Task: Find a one-way flight from Elko to Rock Springs for 9 passengers in economy class on August 5, using specific filters for airlines, bags, and times.
Action: Mouse moved to (376, 343)
Screenshot: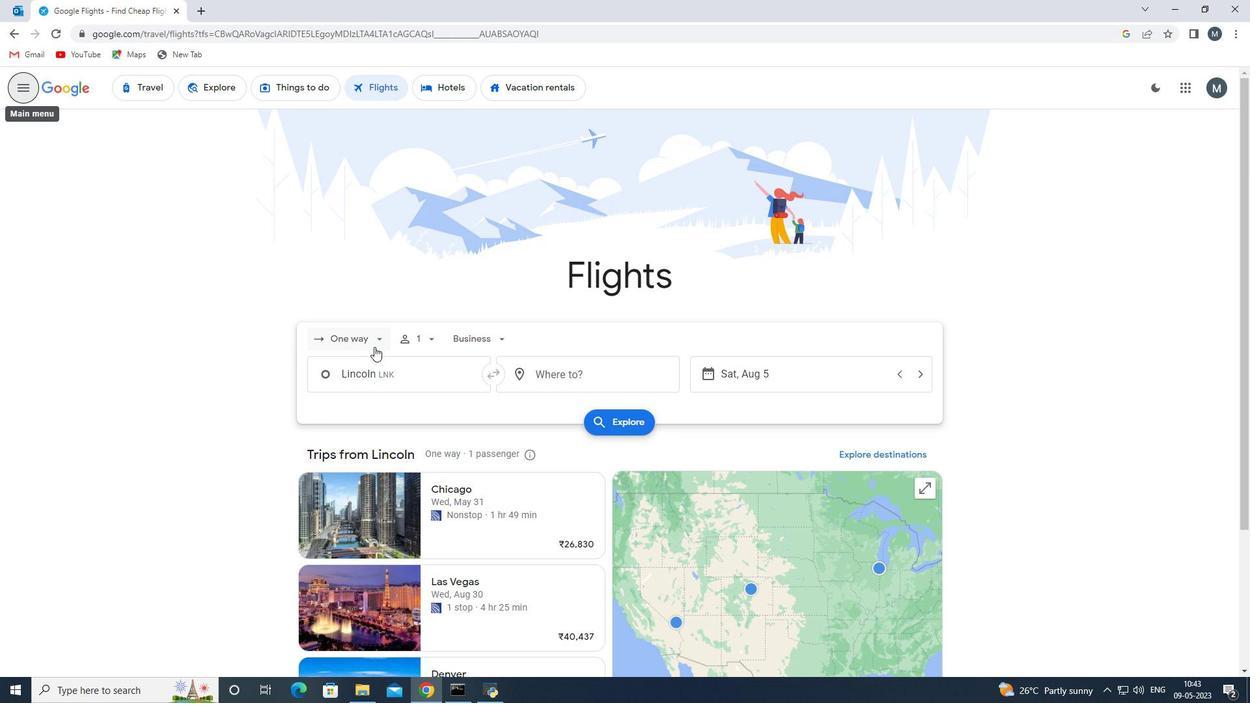 
Action: Mouse pressed left at (376, 343)
Screenshot: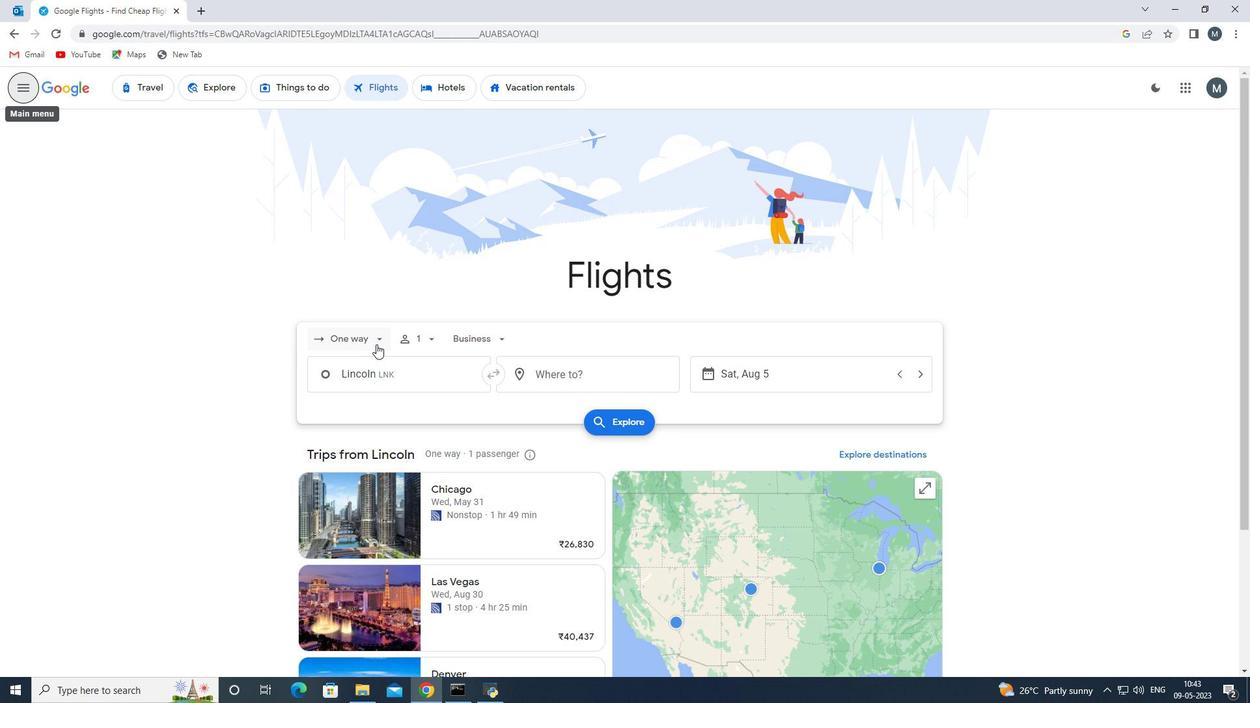 
Action: Mouse moved to (381, 398)
Screenshot: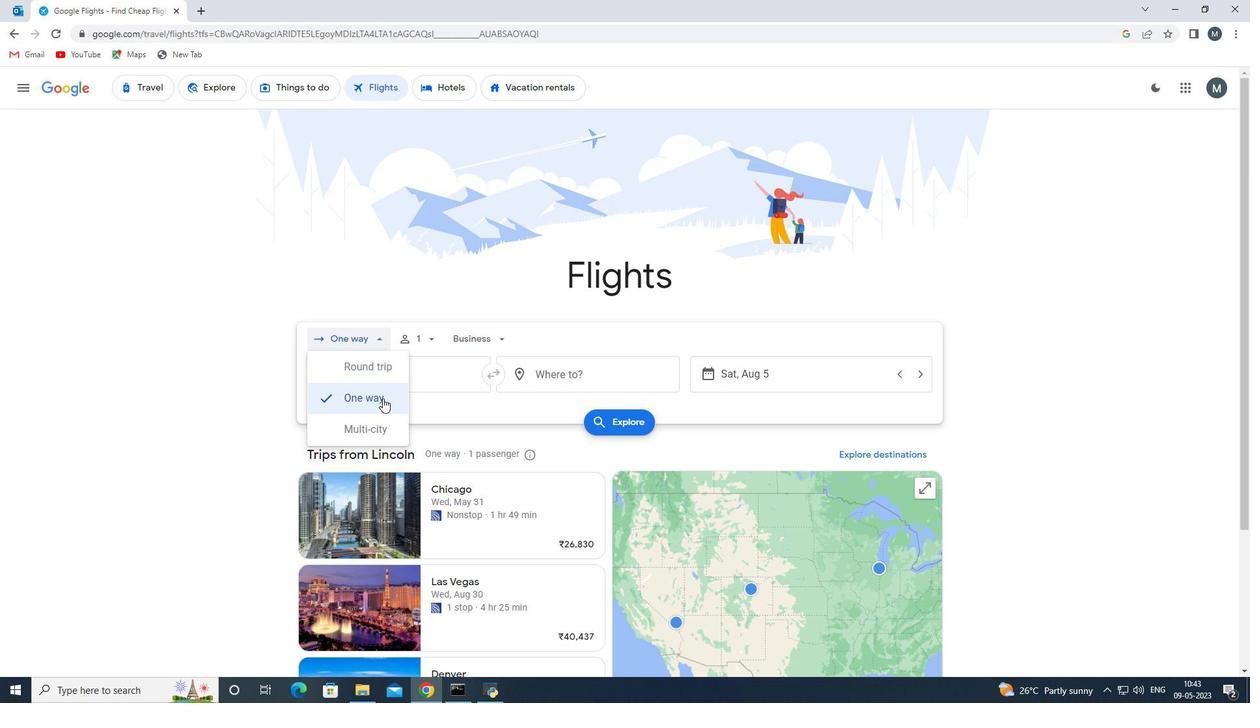 
Action: Mouse pressed left at (381, 398)
Screenshot: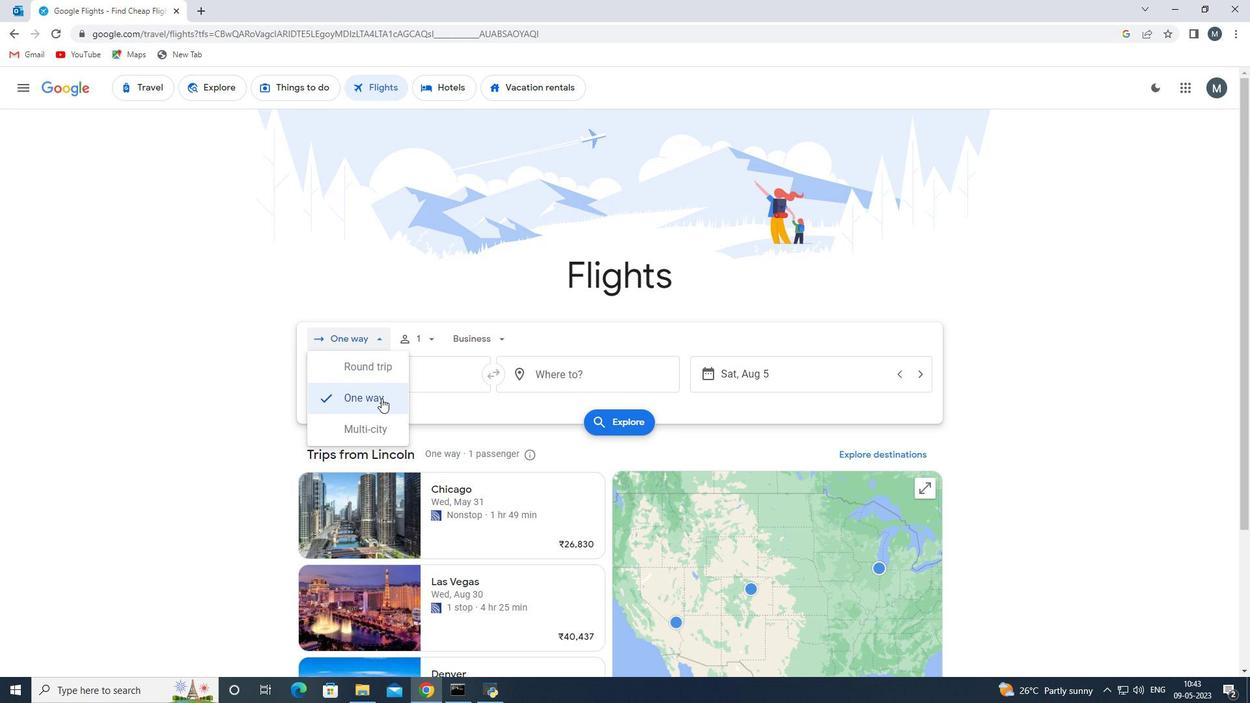 
Action: Mouse moved to (427, 336)
Screenshot: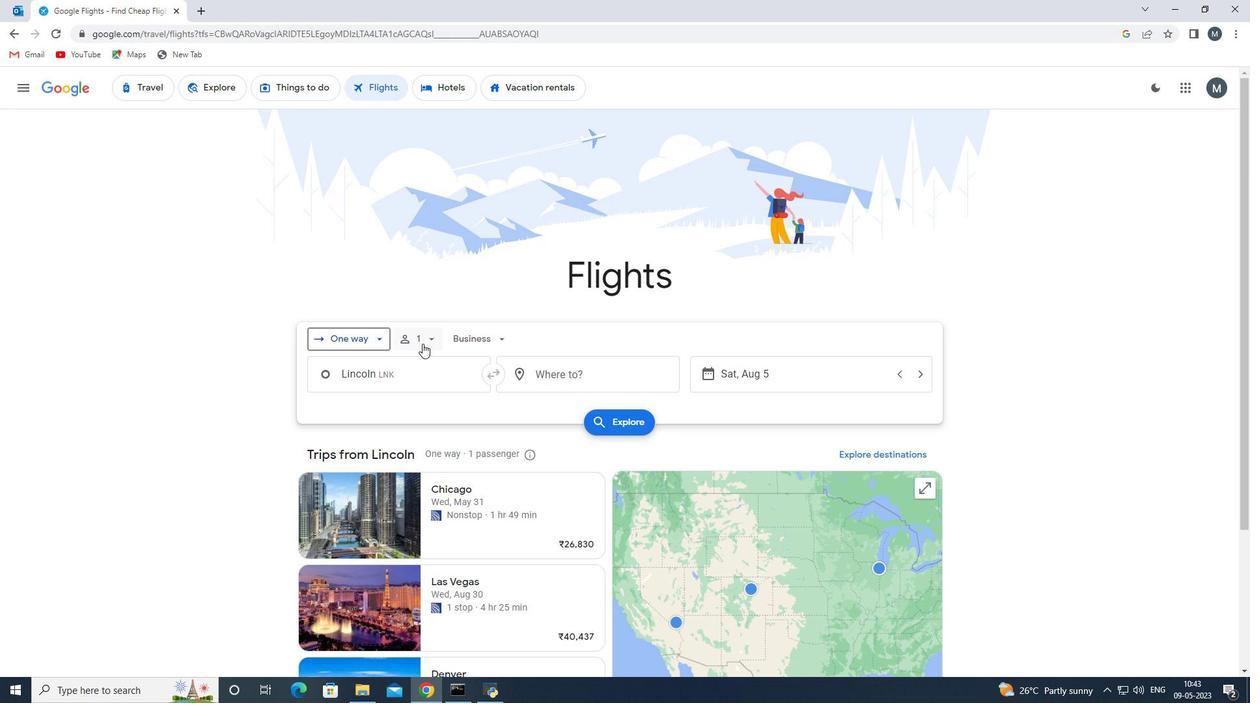 
Action: Mouse pressed left at (427, 336)
Screenshot: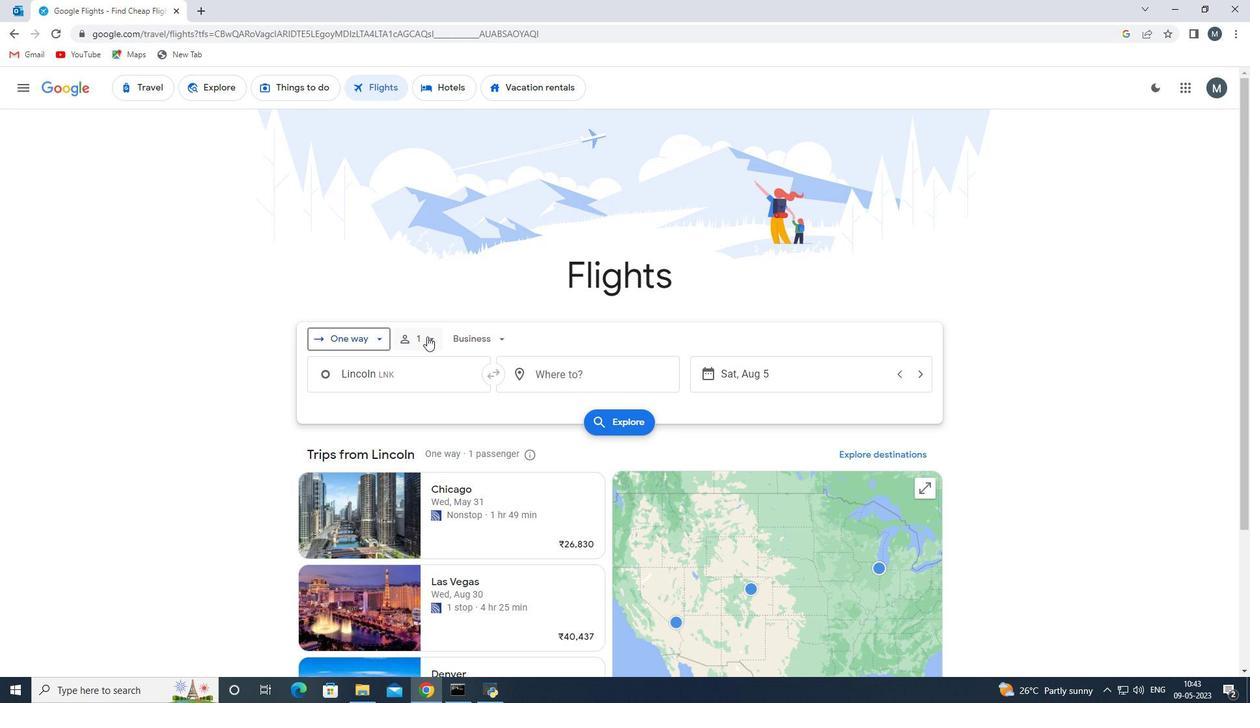 
Action: Mouse moved to (539, 377)
Screenshot: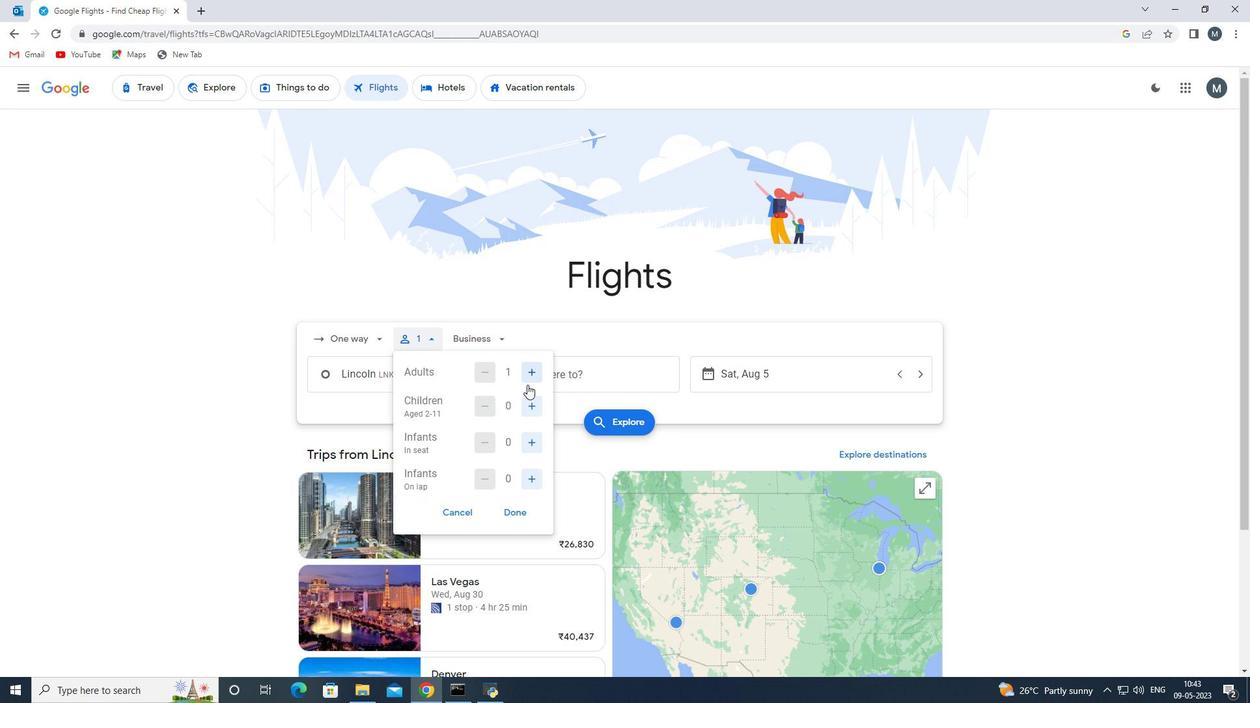 
Action: Mouse pressed left at (539, 377)
Screenshot: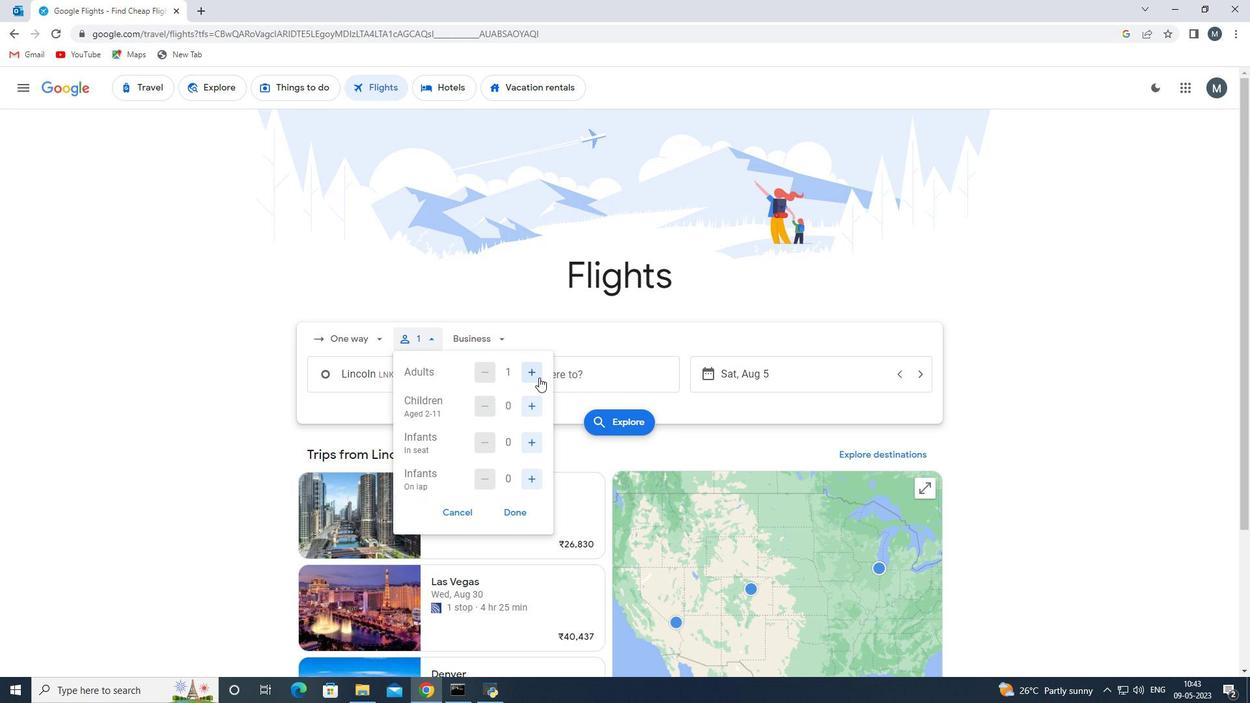 
Action: Mouse pressed left at (539, 377)
Screenshot: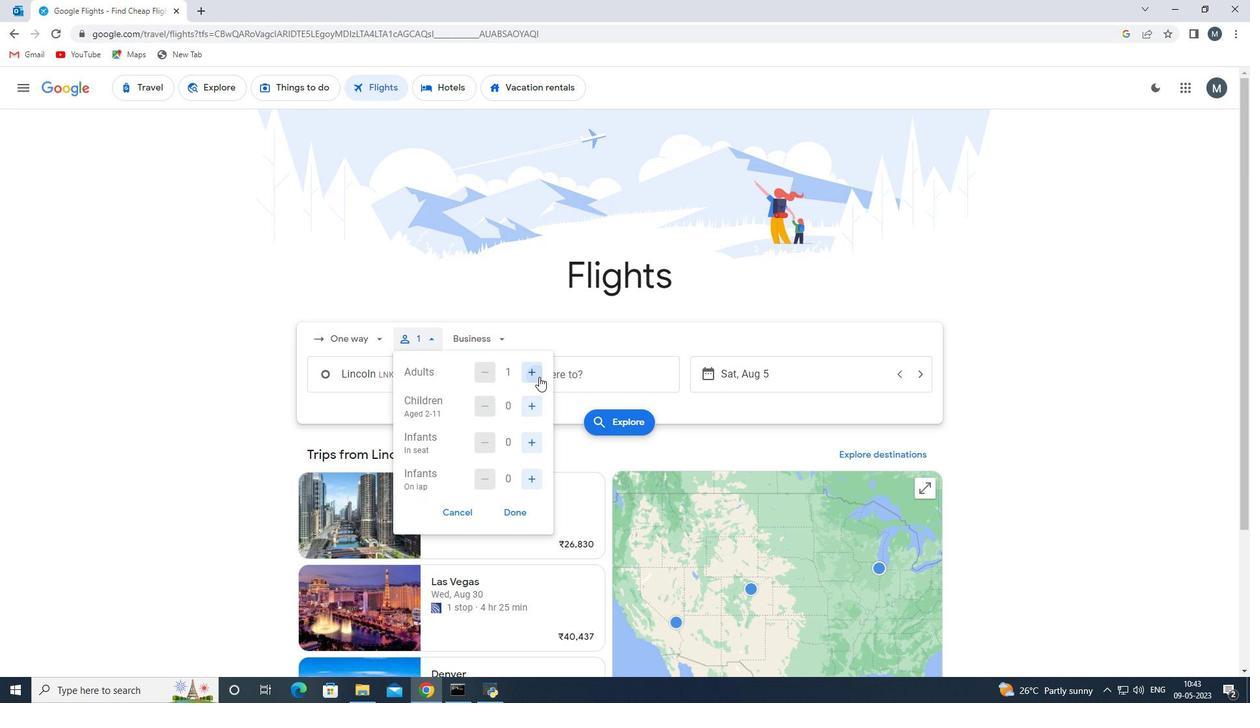 
Action: Mouse pressed left at (539, 377)
Screenshot: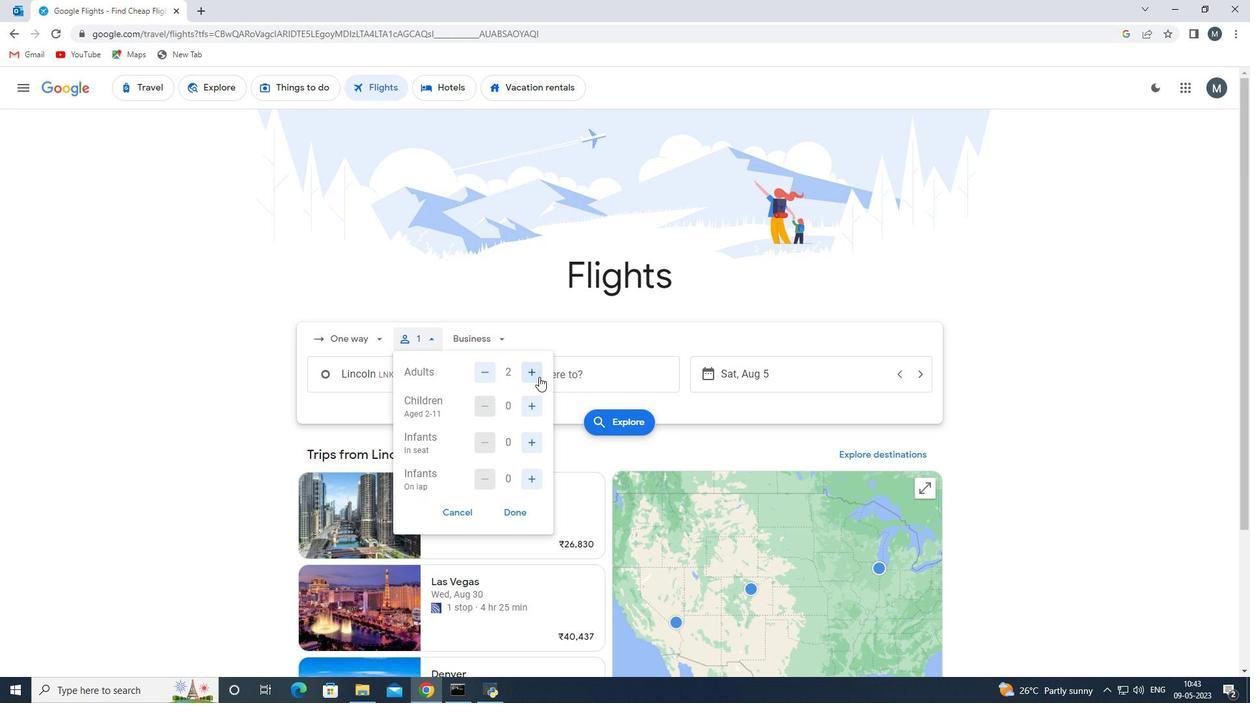 
Action: Mouse moved to (539, 376)
Screenshot: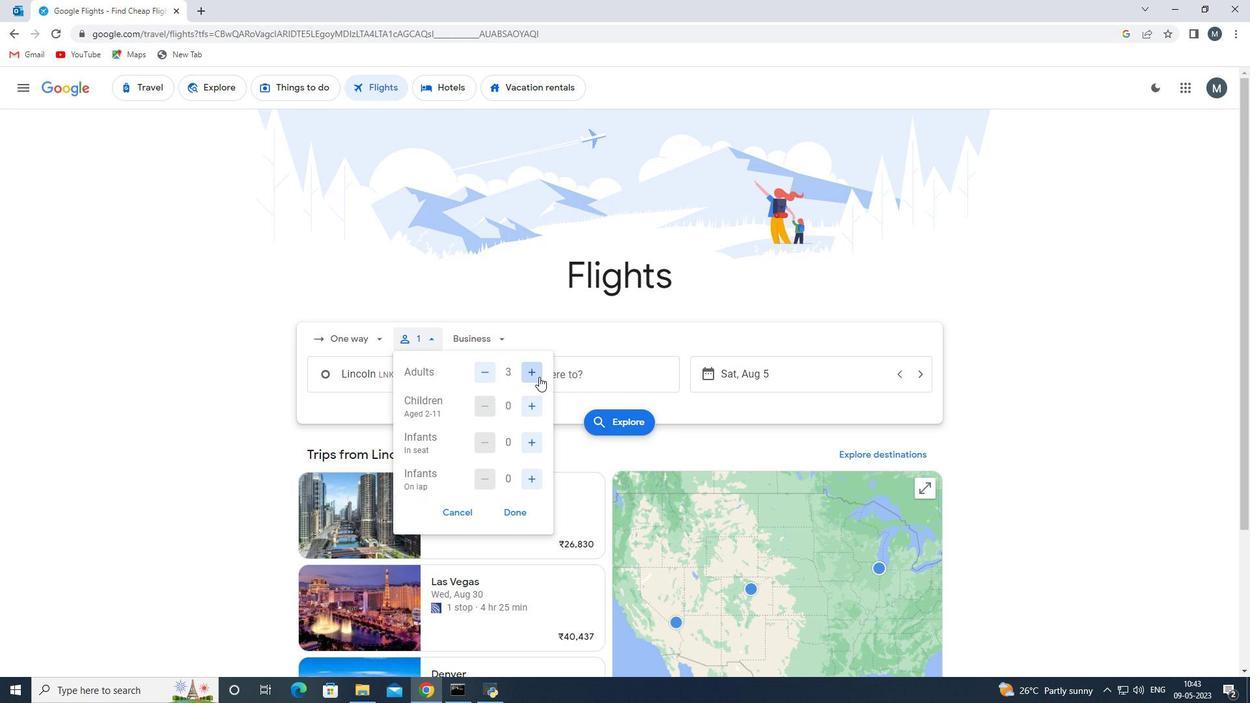 
Action: Mouse pressed left at (539, 376)
Screenshot: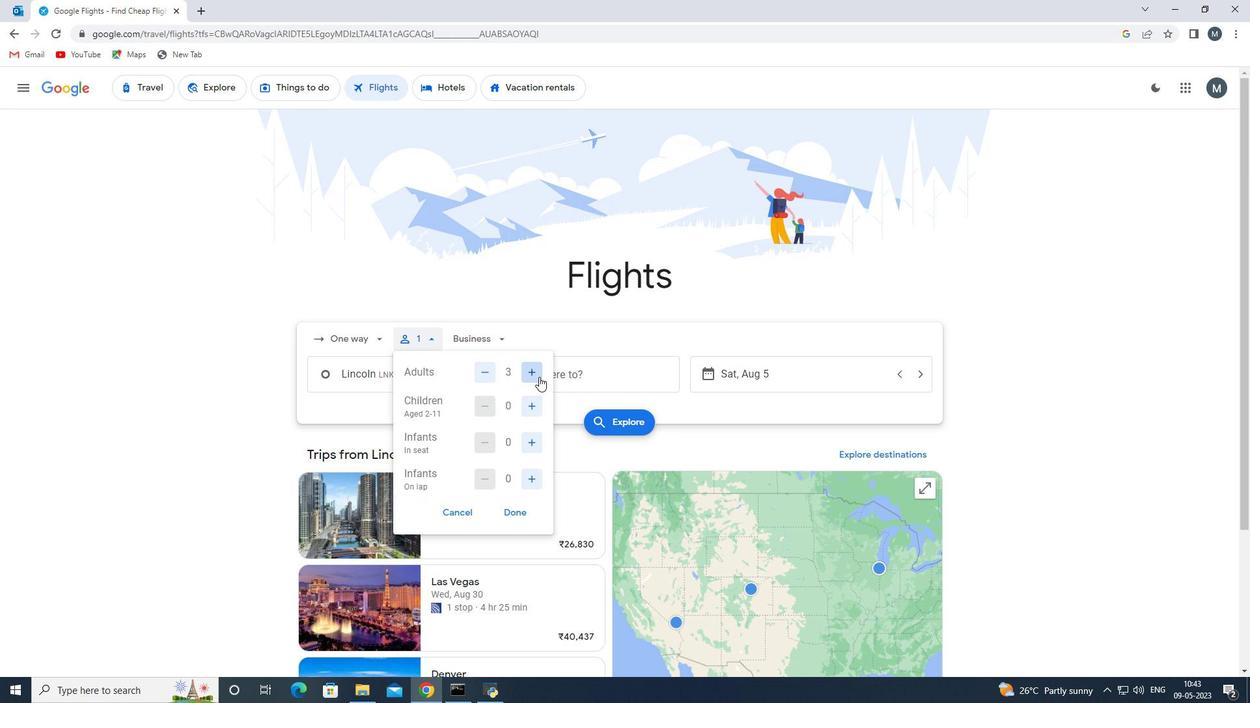 
Action: Mouse moved to (536, 414)
Screenshot: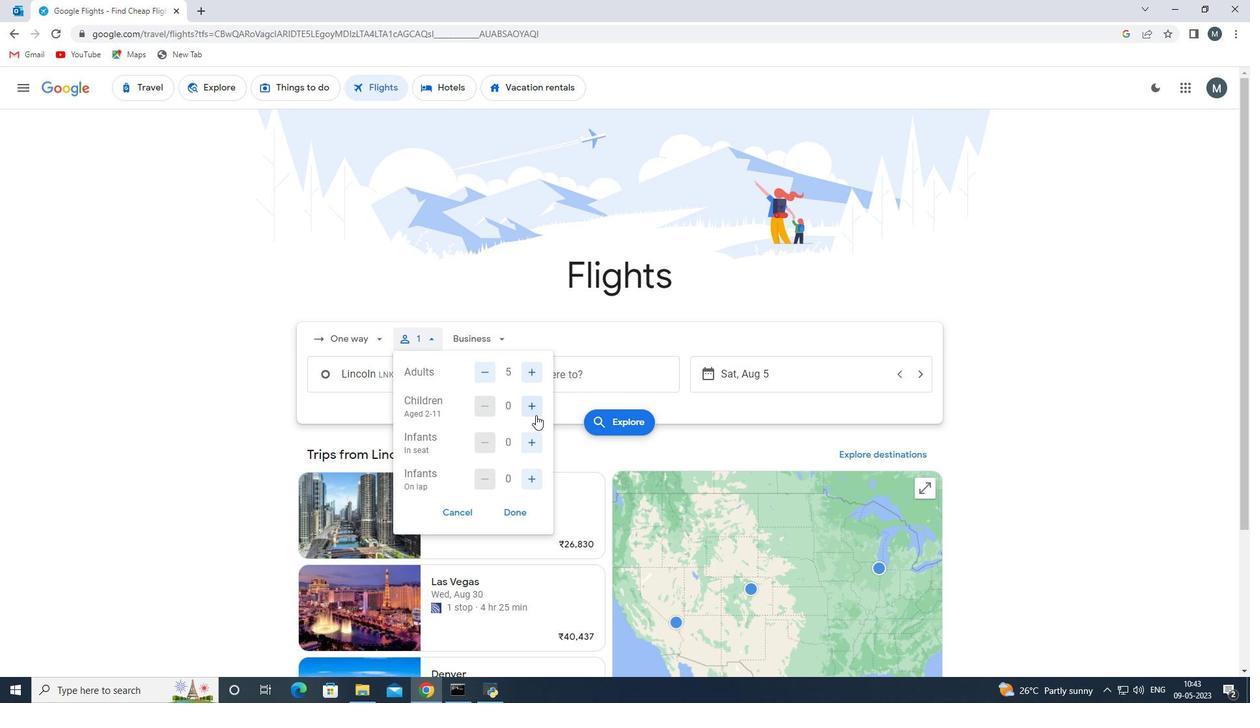 
Action: Mouse pressed left at (536, 414)
Screenshot: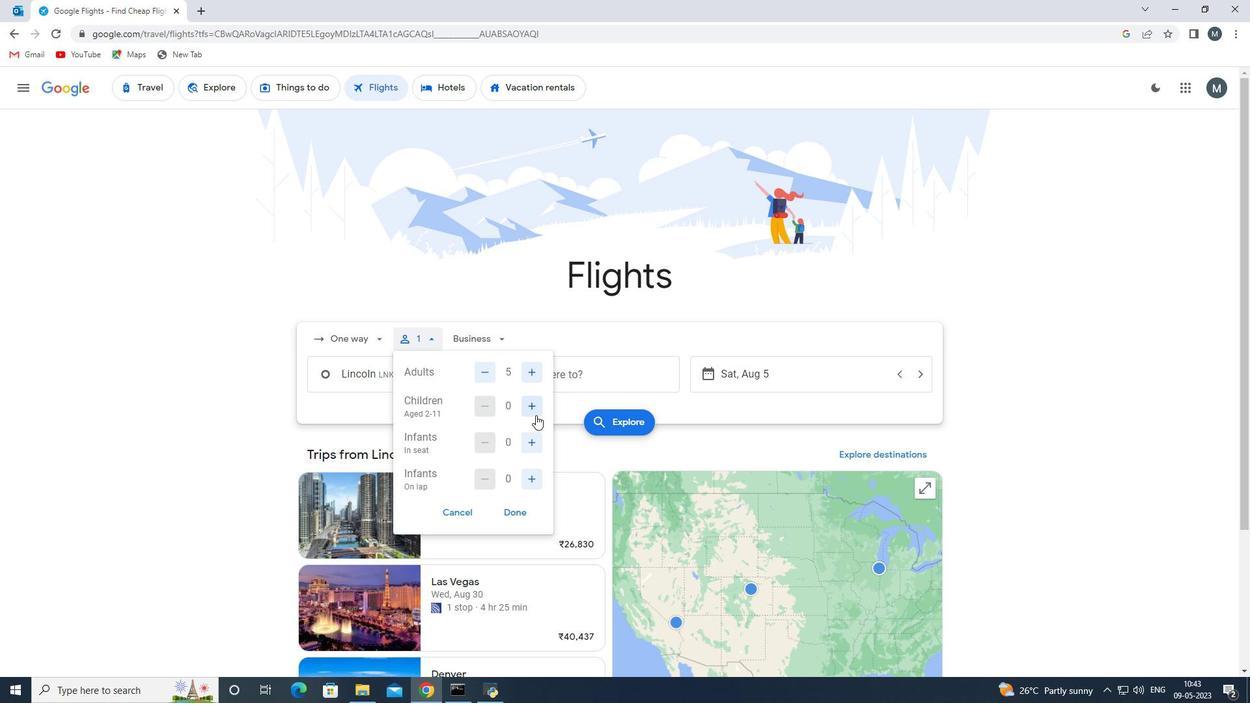 
Action: Mouse moved to (536, 412)
Screenshot: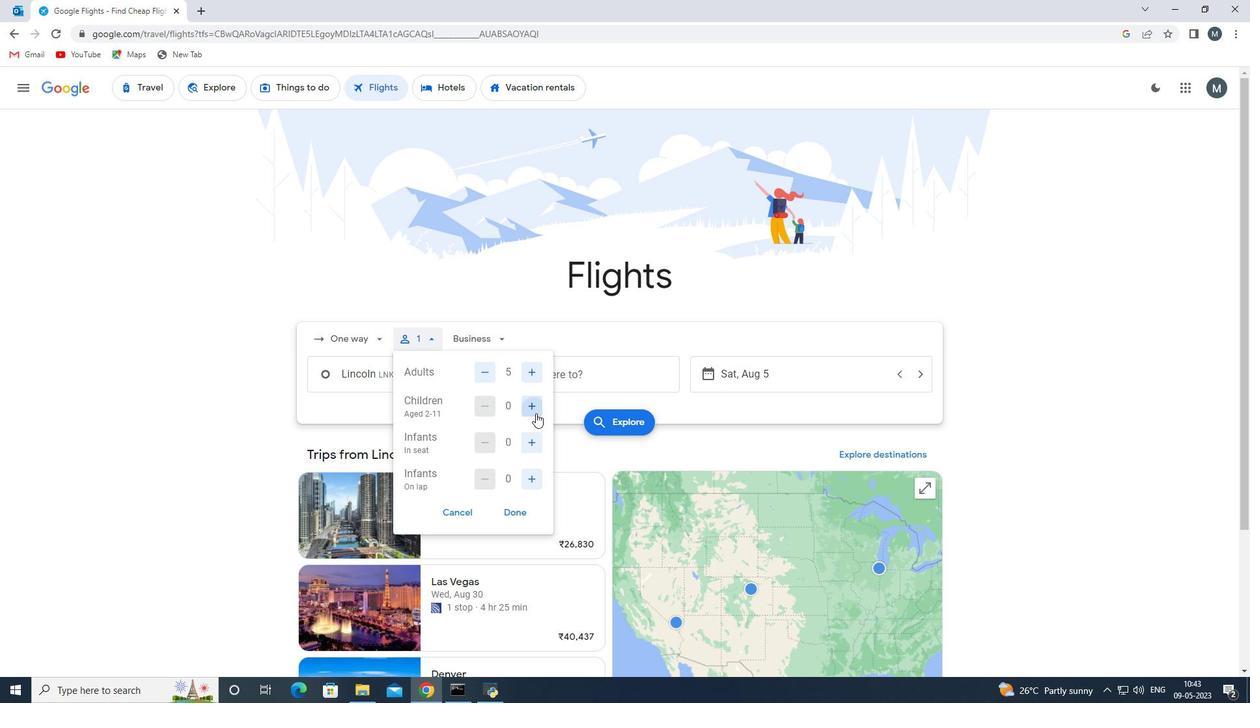 
Action: Mouse pressed left at (536, 412)
Screenshot: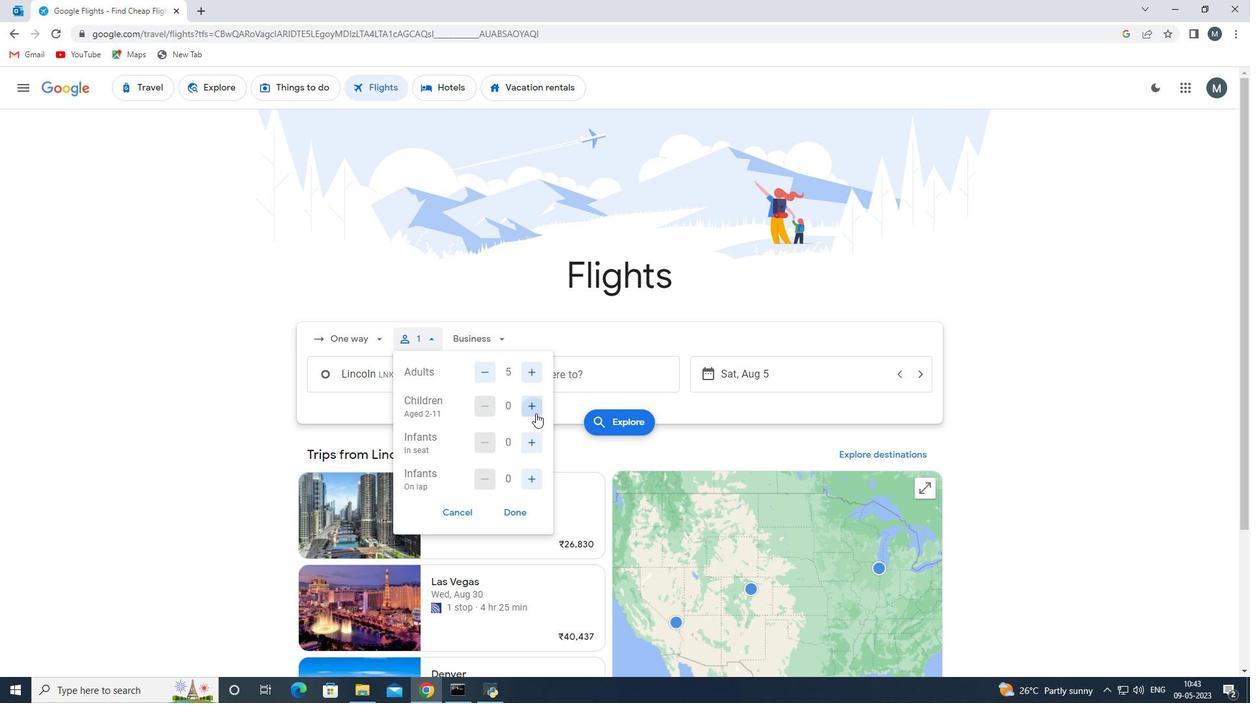 
Action: Mouse moved to (530, 442)
Screenshot: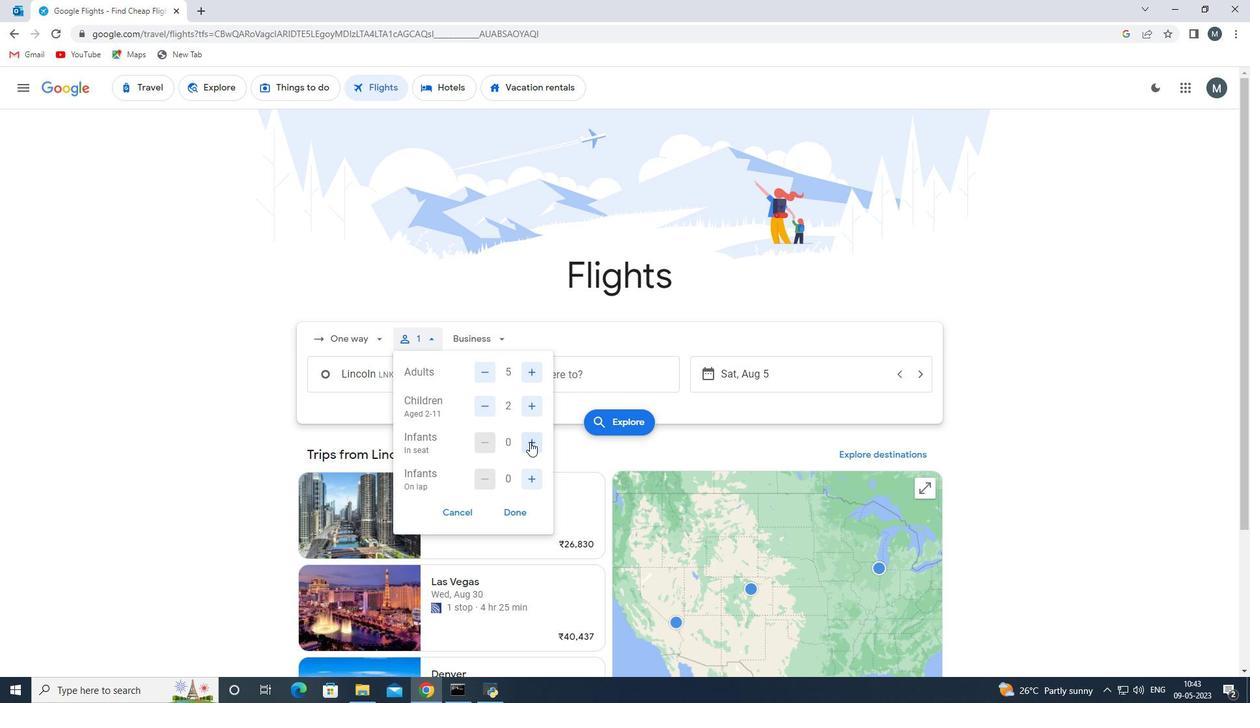 
Action: Mouse pressed left at (530, 442)
Screenshot: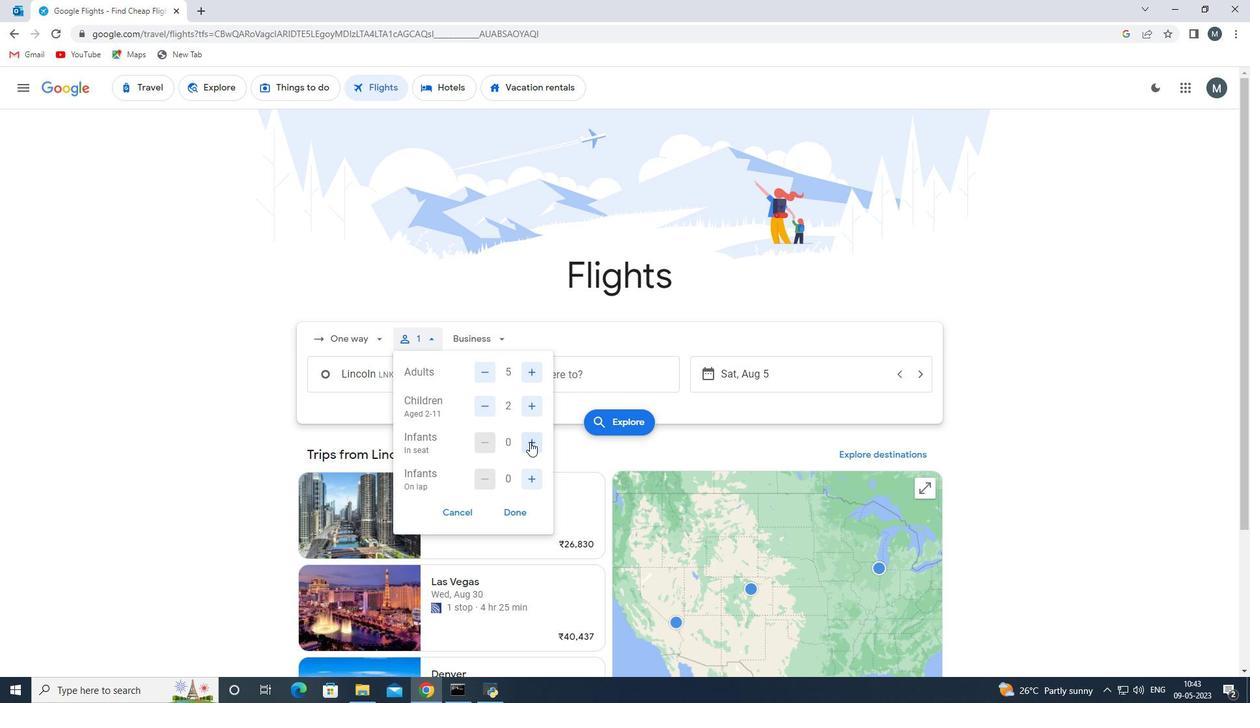 
Action: Mouse moved to (530, 484)
Screenshot: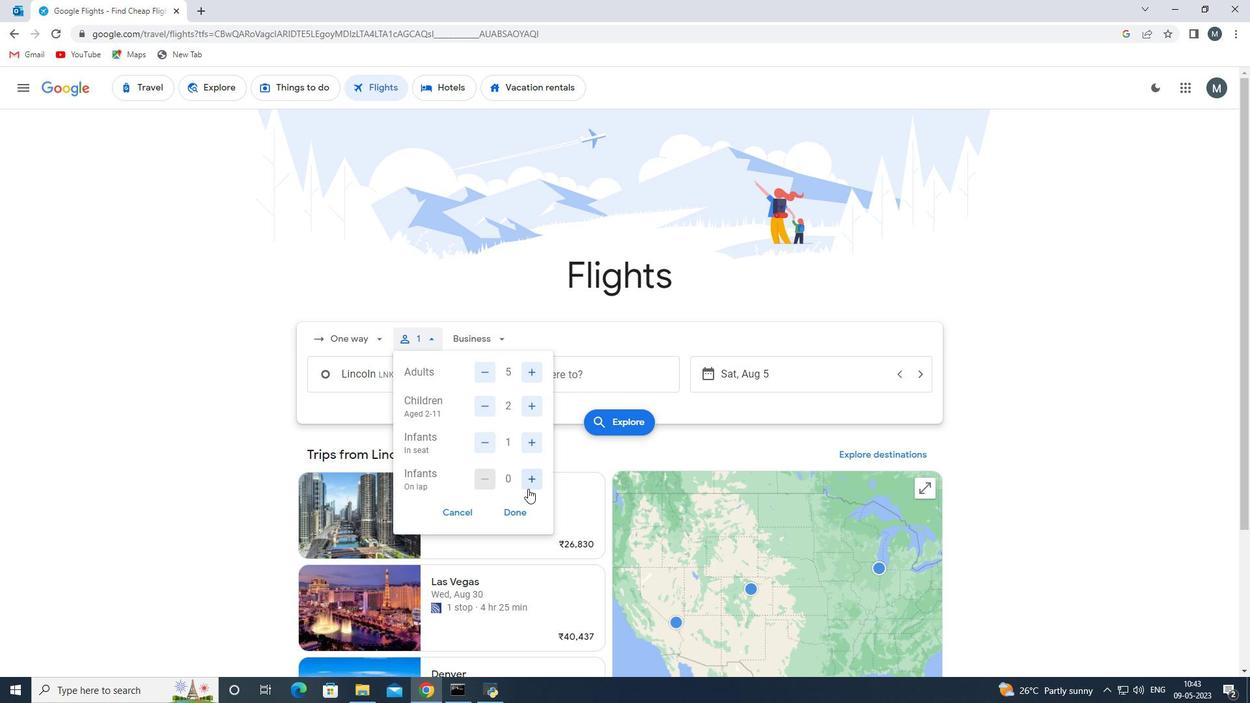 
Action: Mouse pressed left at (530, 484)
Screenshot: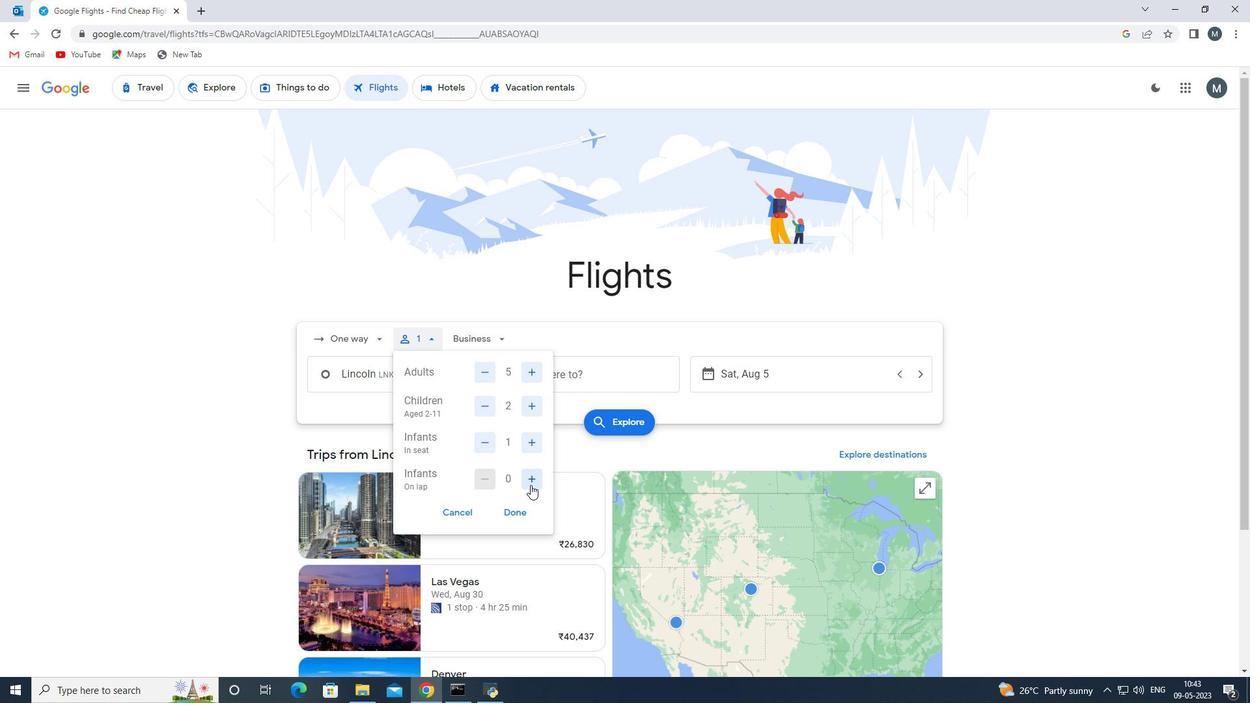 
Action: Mouse moved to (520, 509)
Screenshot: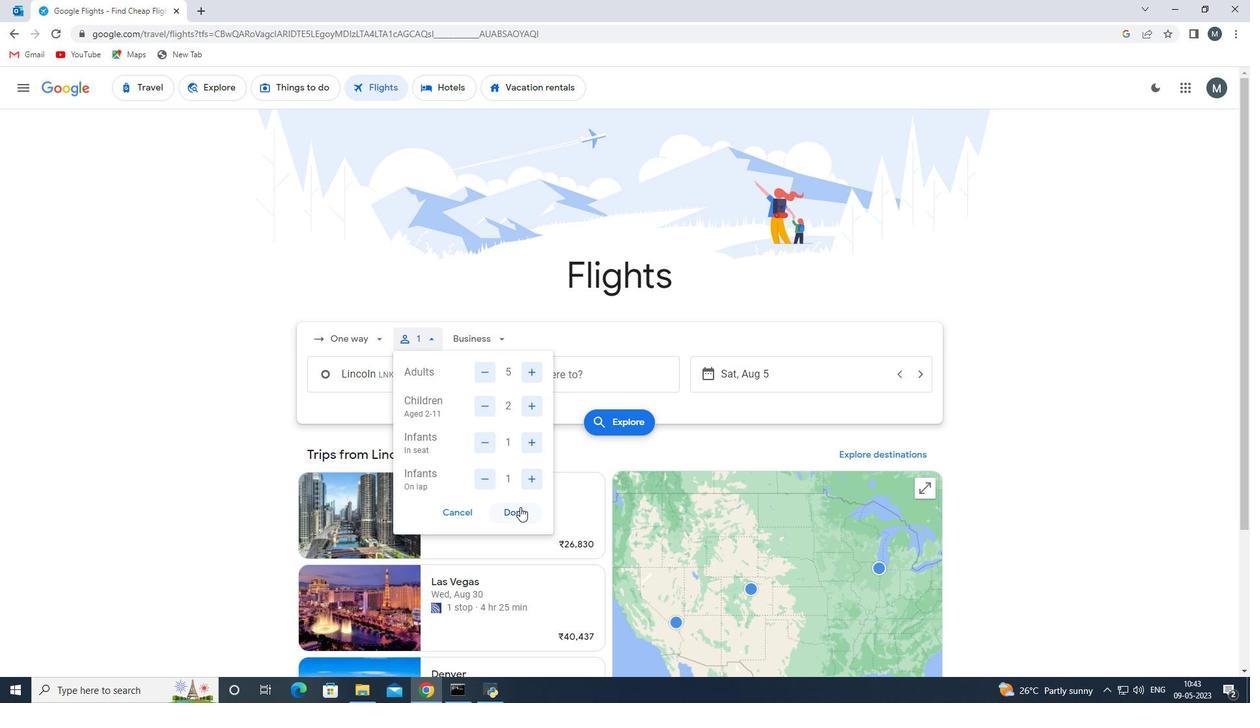 
Action: Mouse pressed left at (520, 509)
Screenshot: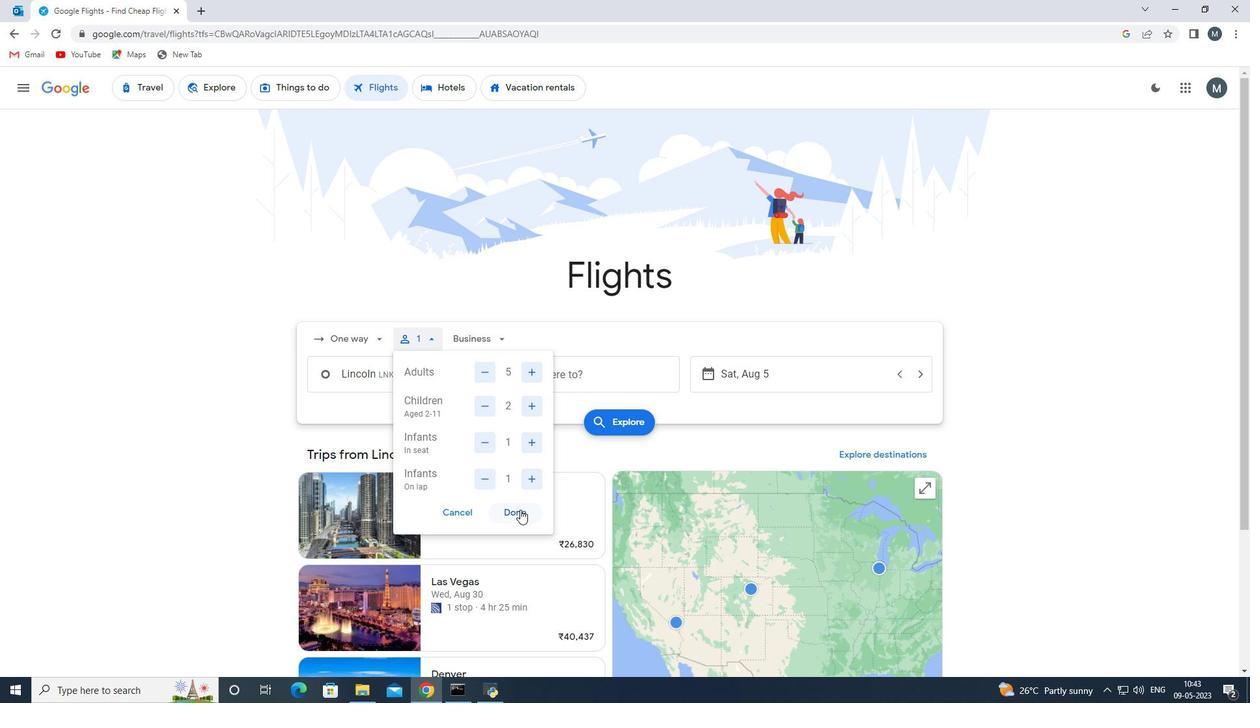 
Action: Mouse moved to (468, 341)
Screenshot: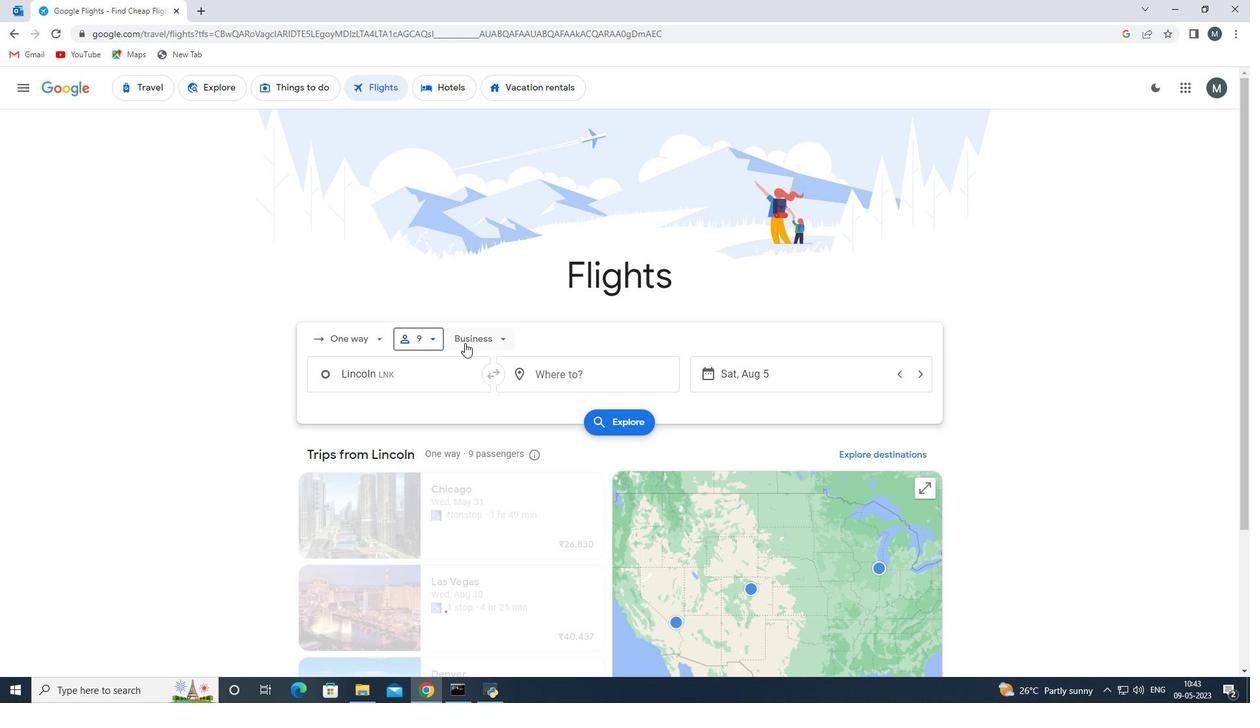 
Action: Mouse pressed left at (468, 341)
Screenshot: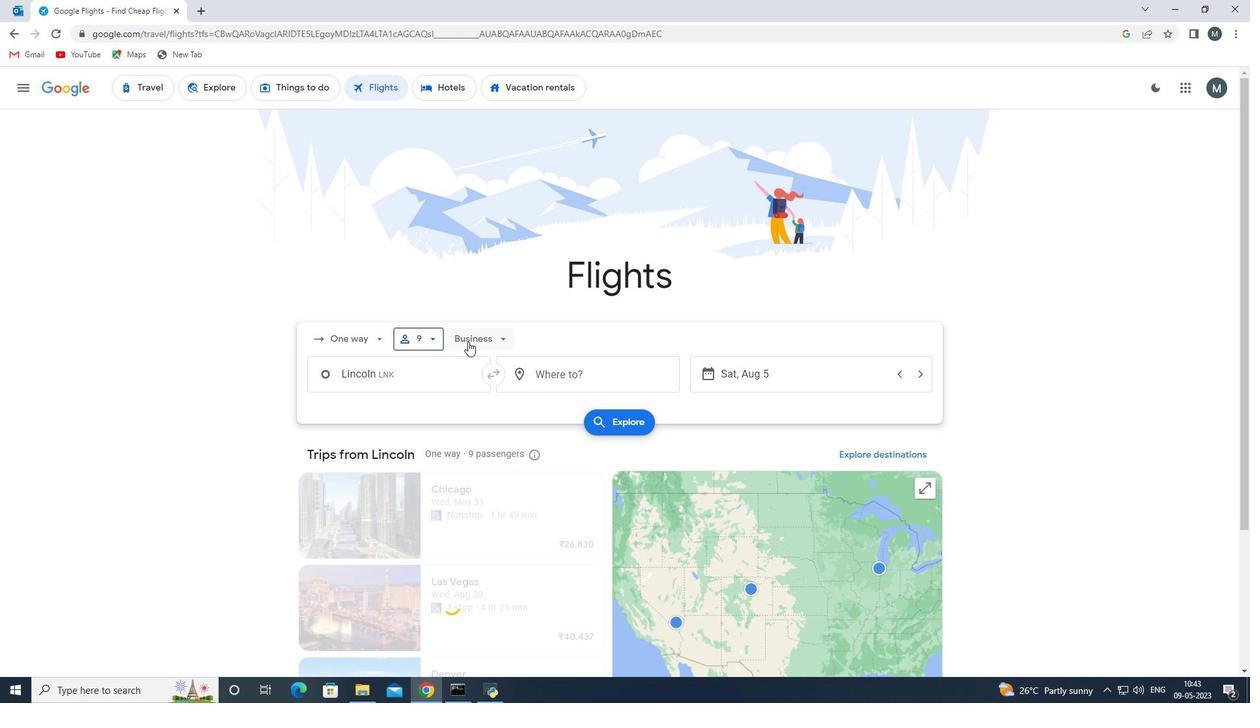 
Action: Mouse moved to (533, 371)
Screenshot: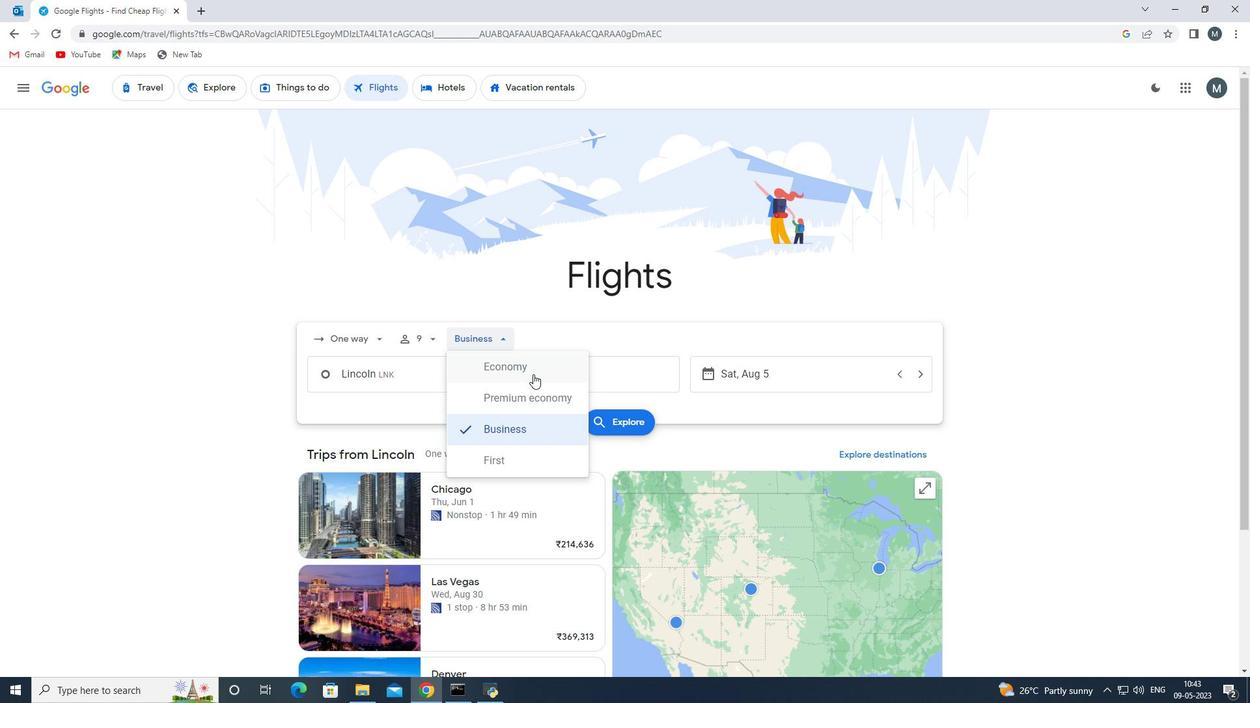 
Action: Mouse pressed left at (533, 371)
Screenshot: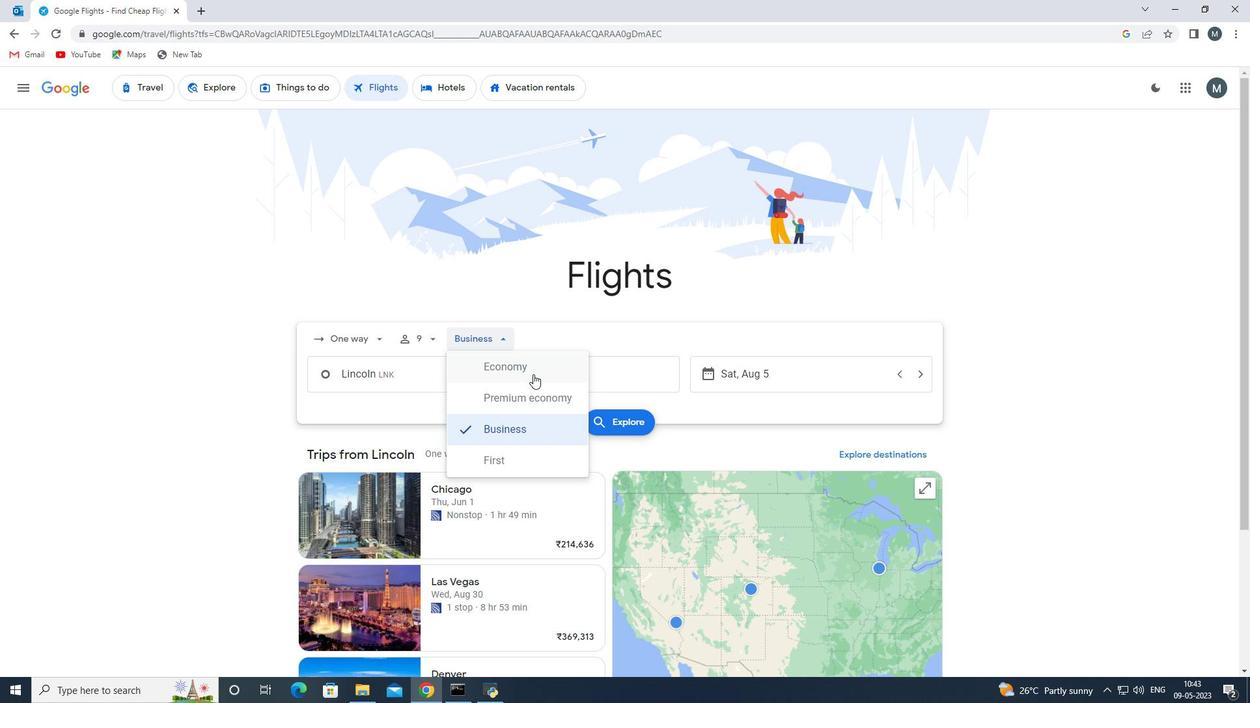 
Action: Mouse moved to (400, 374)
Screenshot: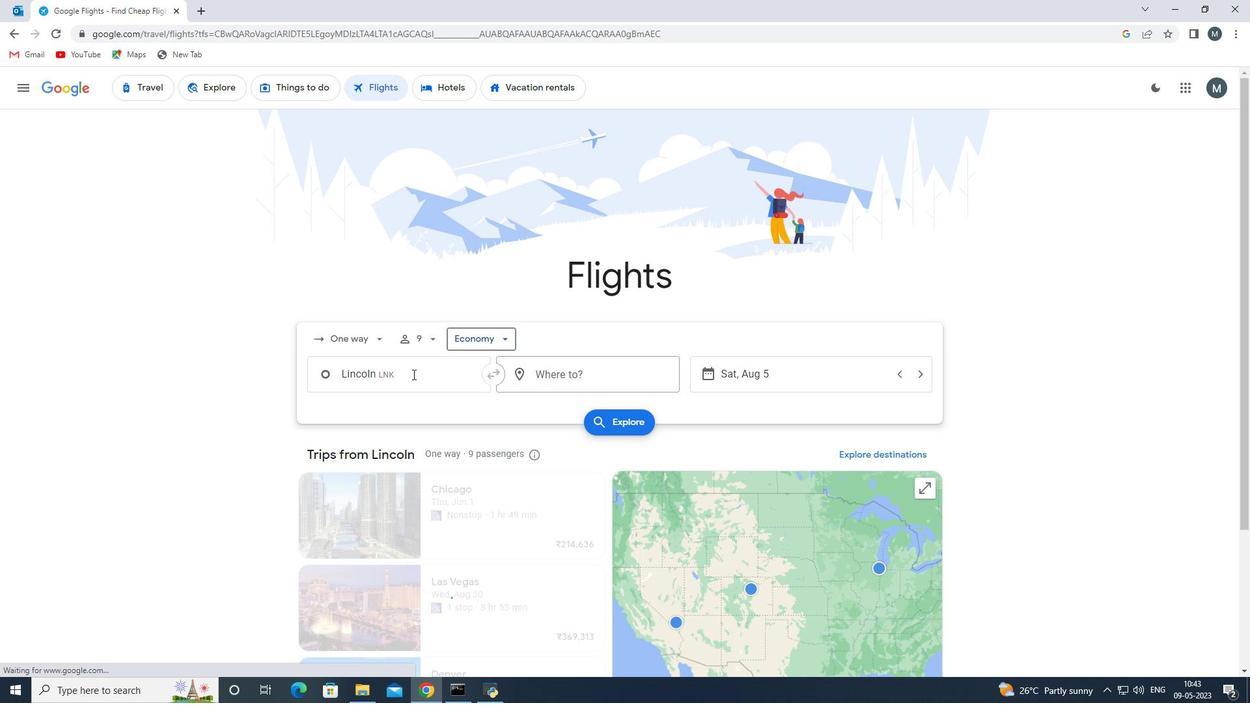 
Action: Mouse pressed left at (400, 374)
Screenshot: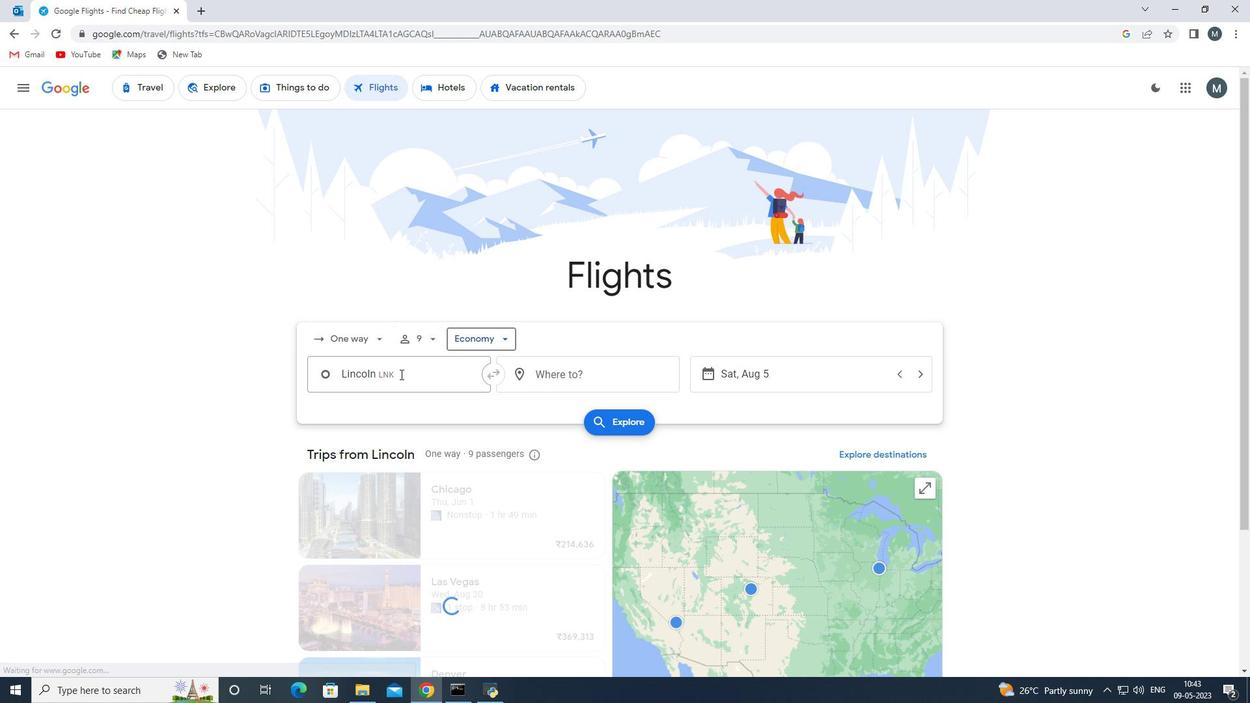 
Action: Mouse moved to (400, 371)
Screenshot: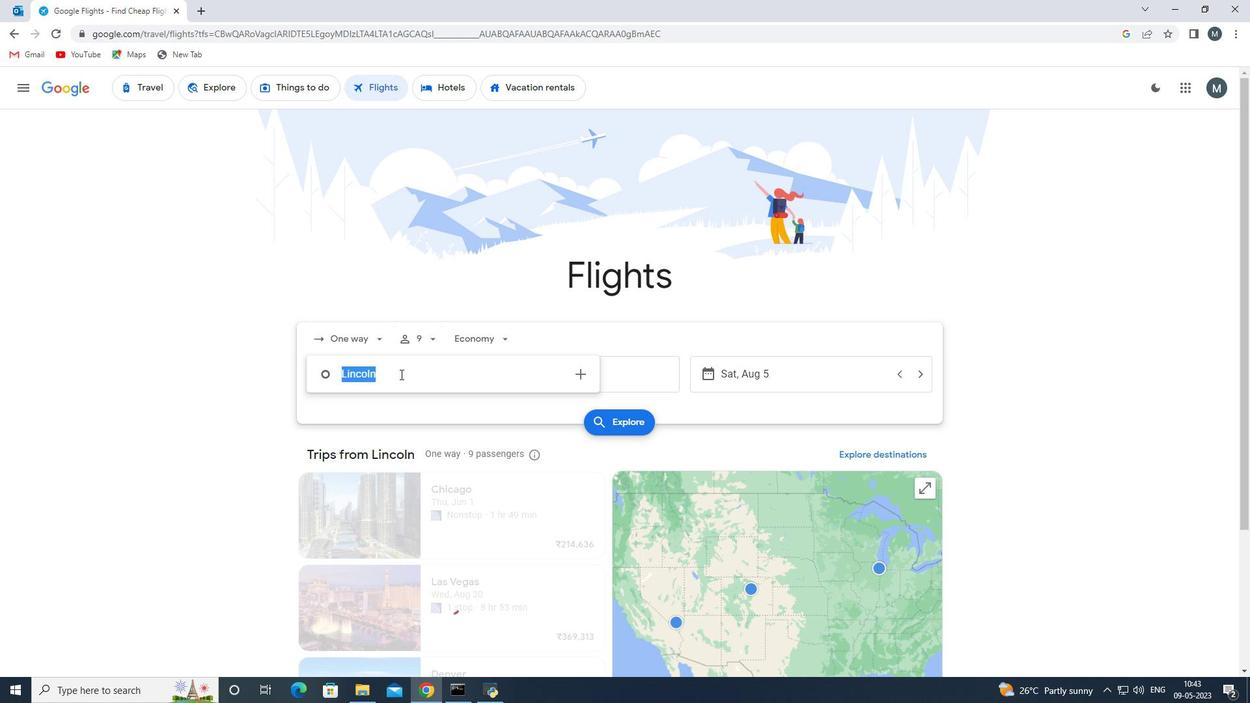 
Action: Key pressed <Key.shift><Key.shift>Elko<Key.space>reg
Screenshot: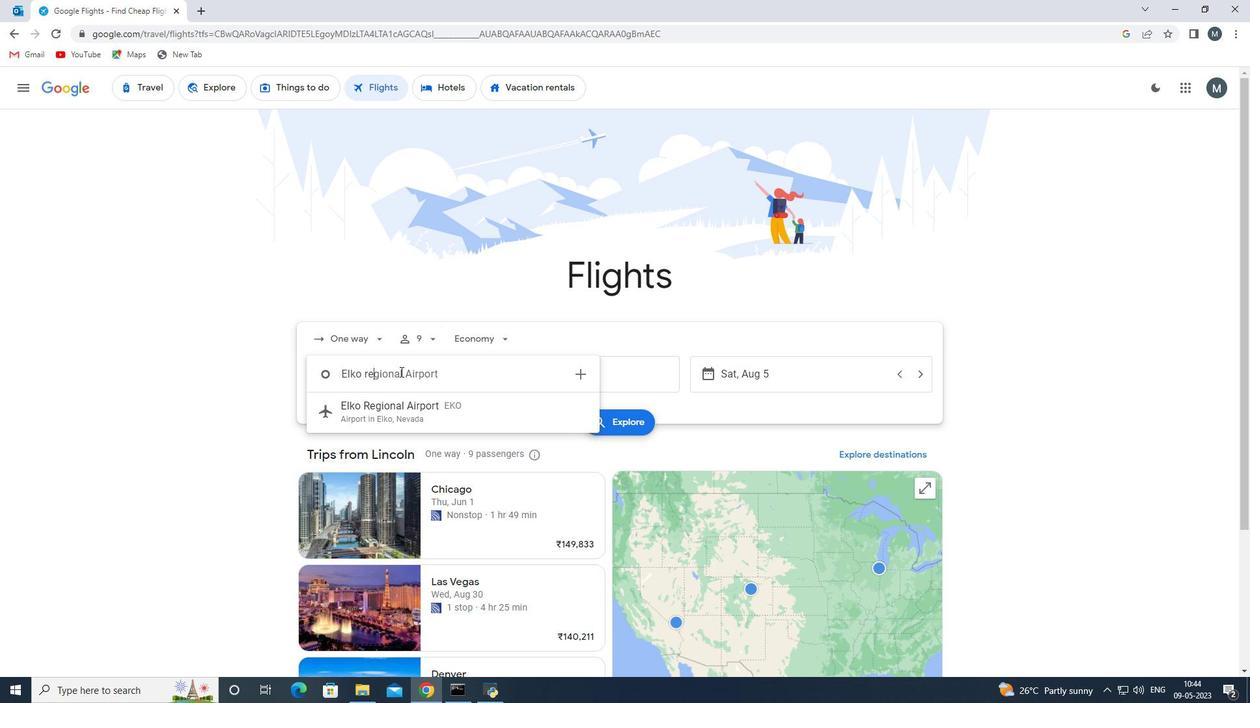 
Action: Mouse moved to (449, 417)
Screenshot: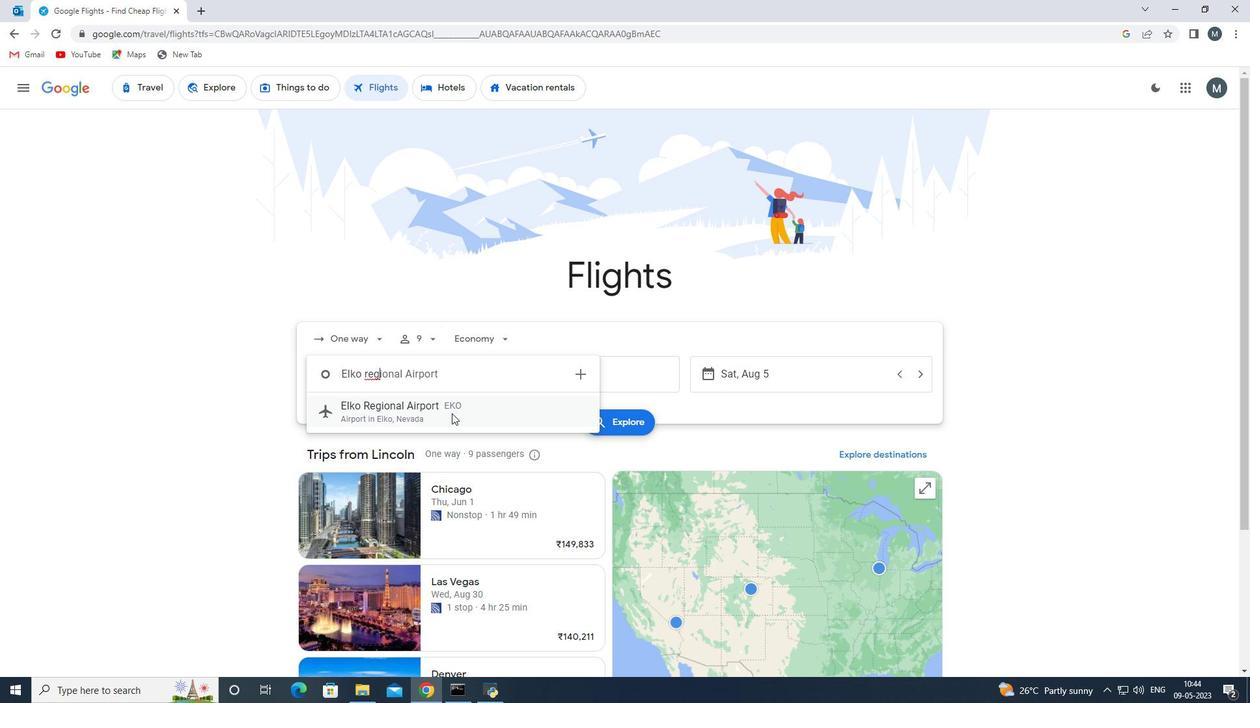 
Action: Mouse pressed left at (449, 417)
Screenshot: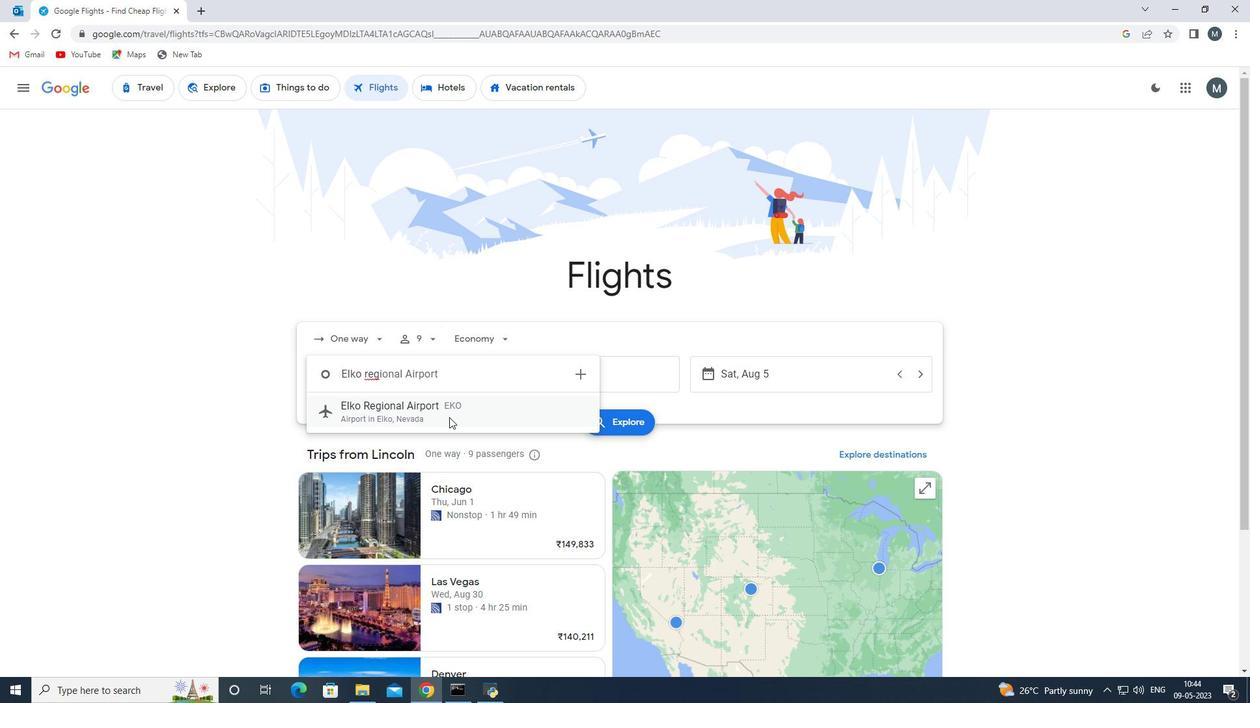 
Action: Mouse moved to (560, 375)
Screenshot: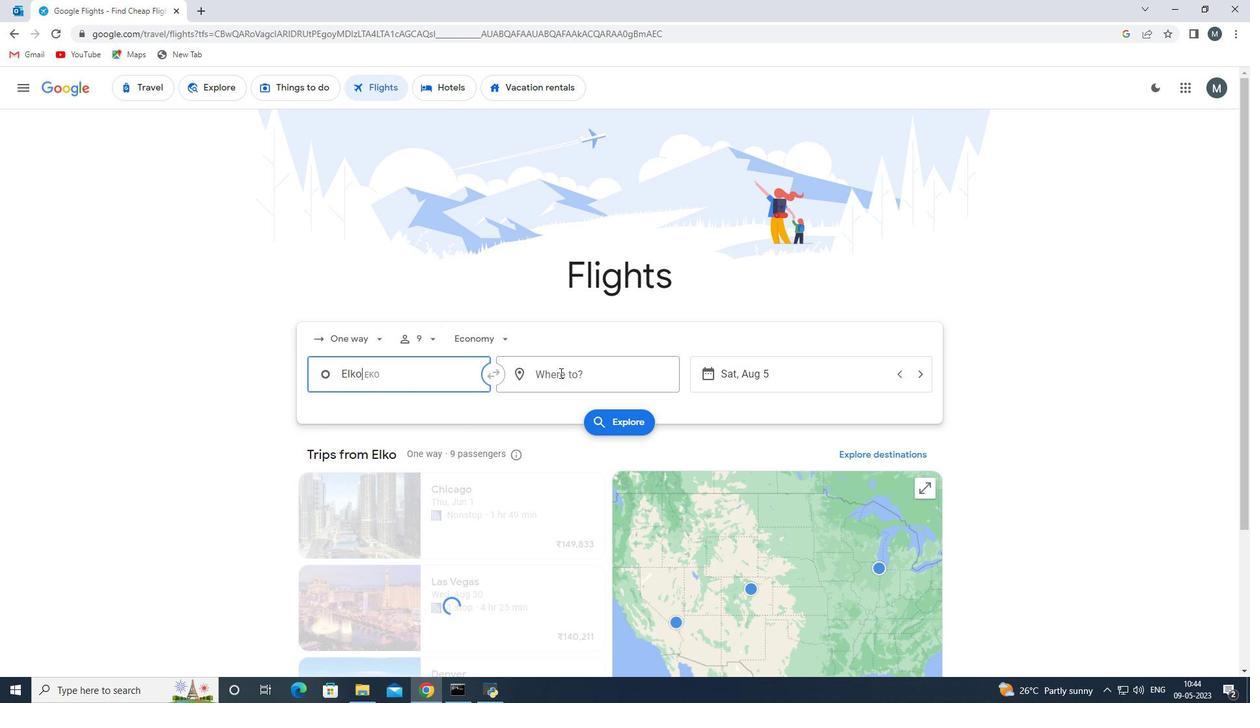 
Action: Mouse pressed left at (560, 375)
Screenshot: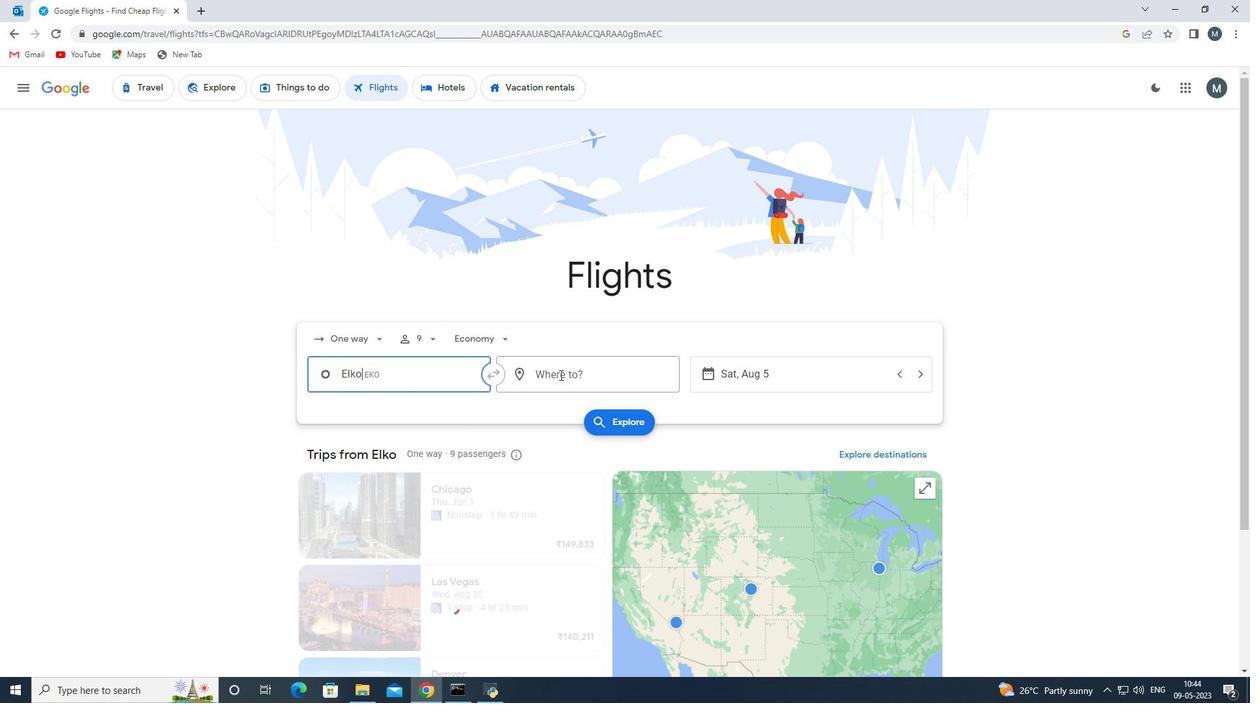 
Action: Mouse moved to (559, 373)
Screenshot: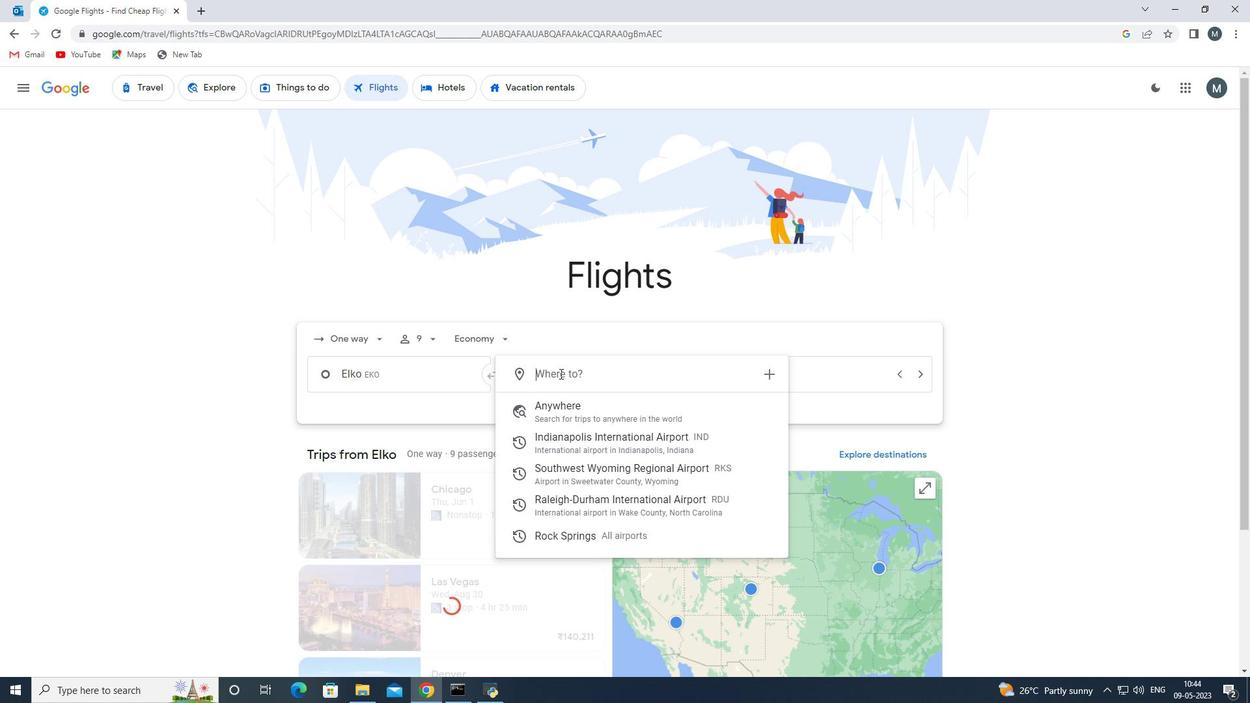 
Action: Key pressed r
Screenshot: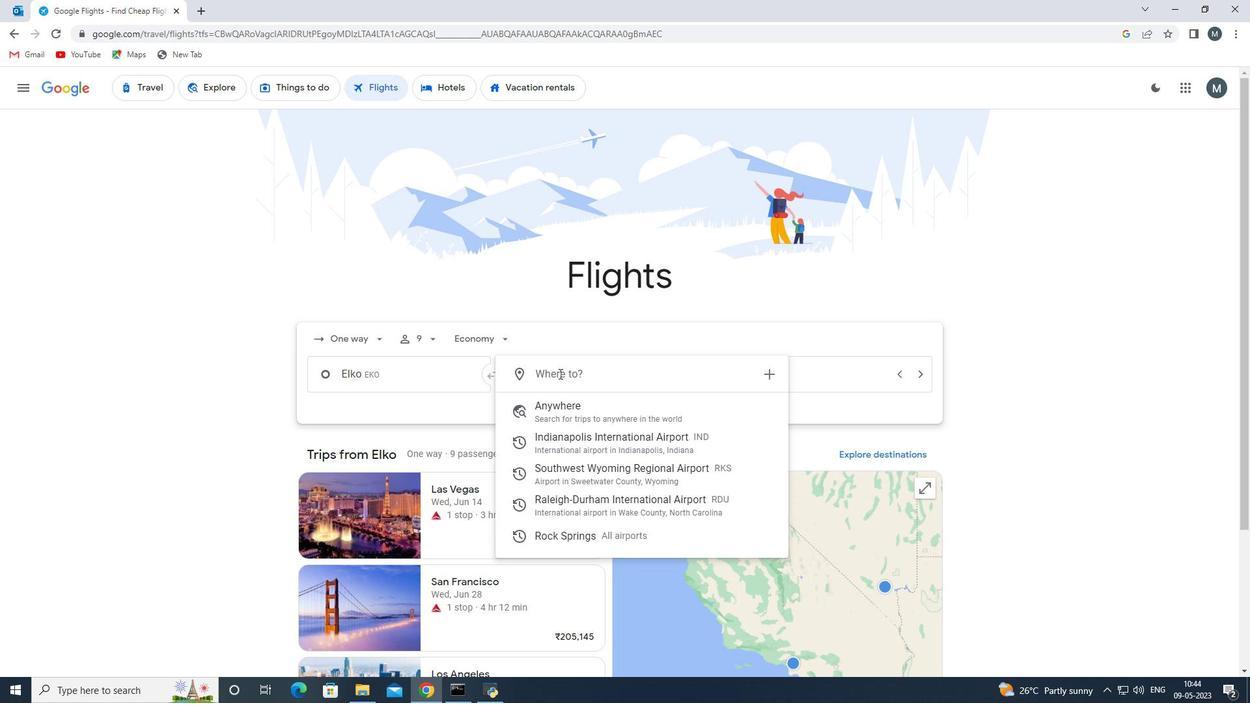
Action: Mouse moved to (559, 373)
Screenshot: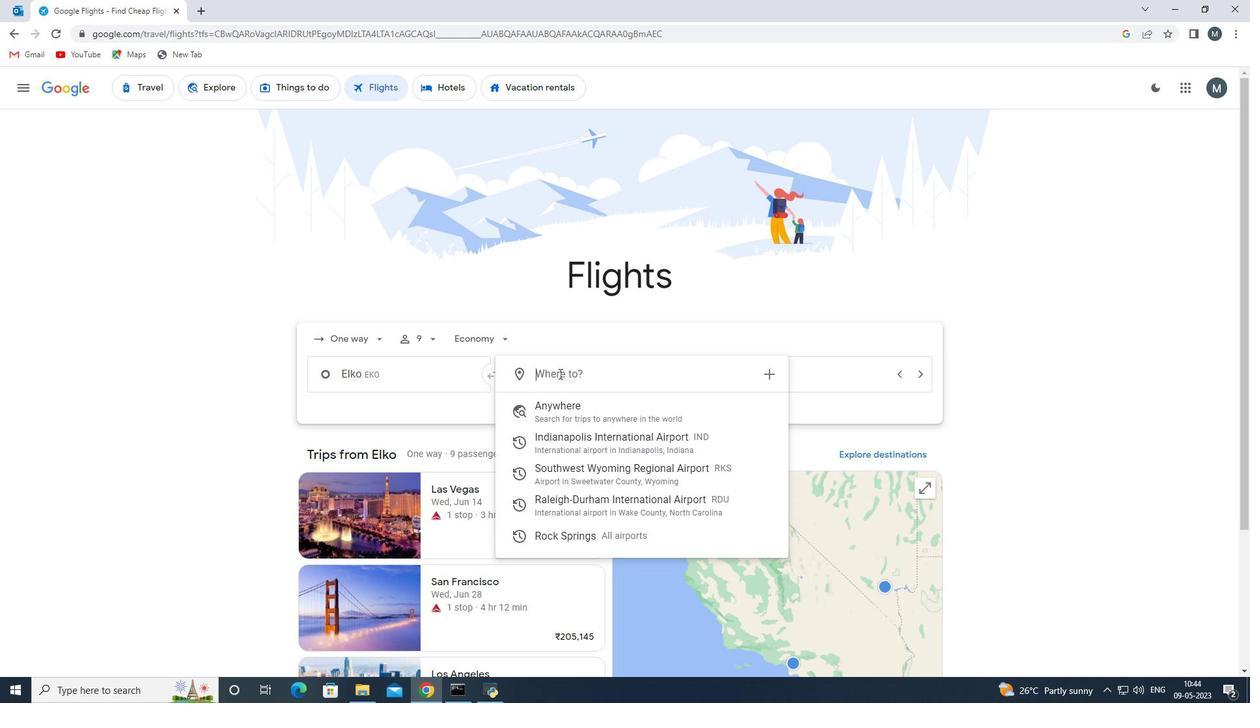 
Action: Key pressed ks
Screenshot: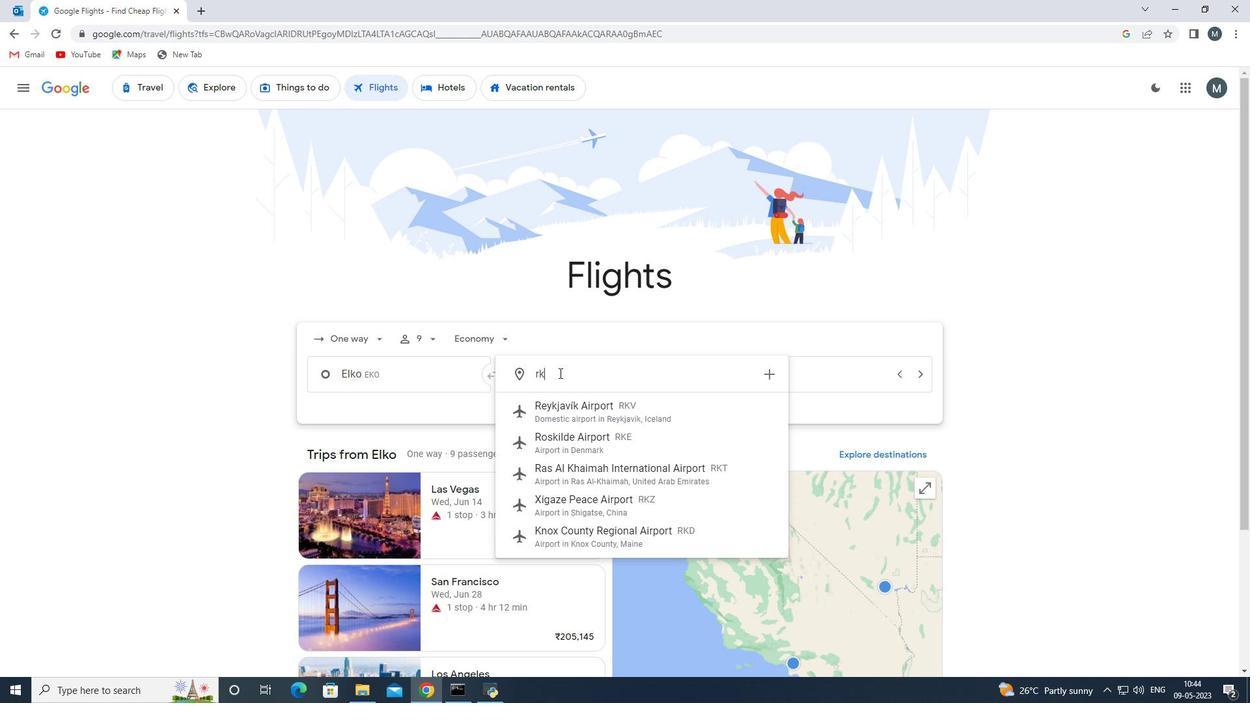 
Action: Mouse moved to (597, 417)
Screenshot: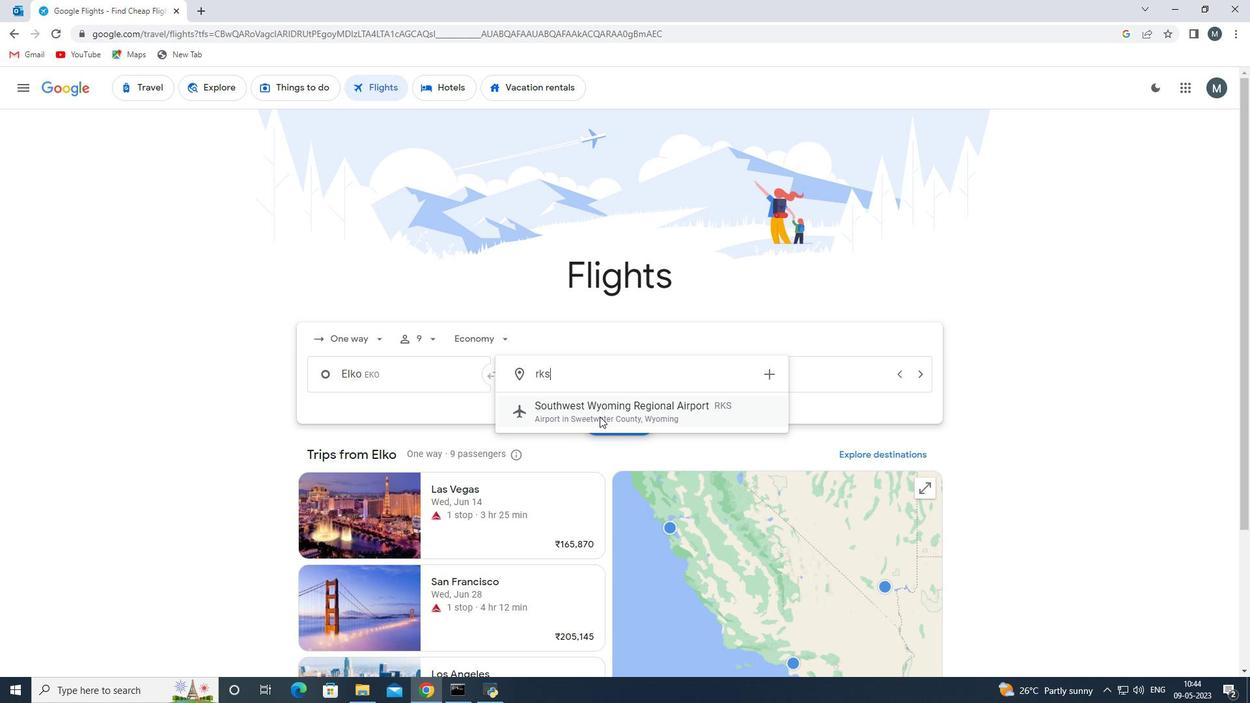 
Action: Mouse pressed left at (597, 417)
Screenshot: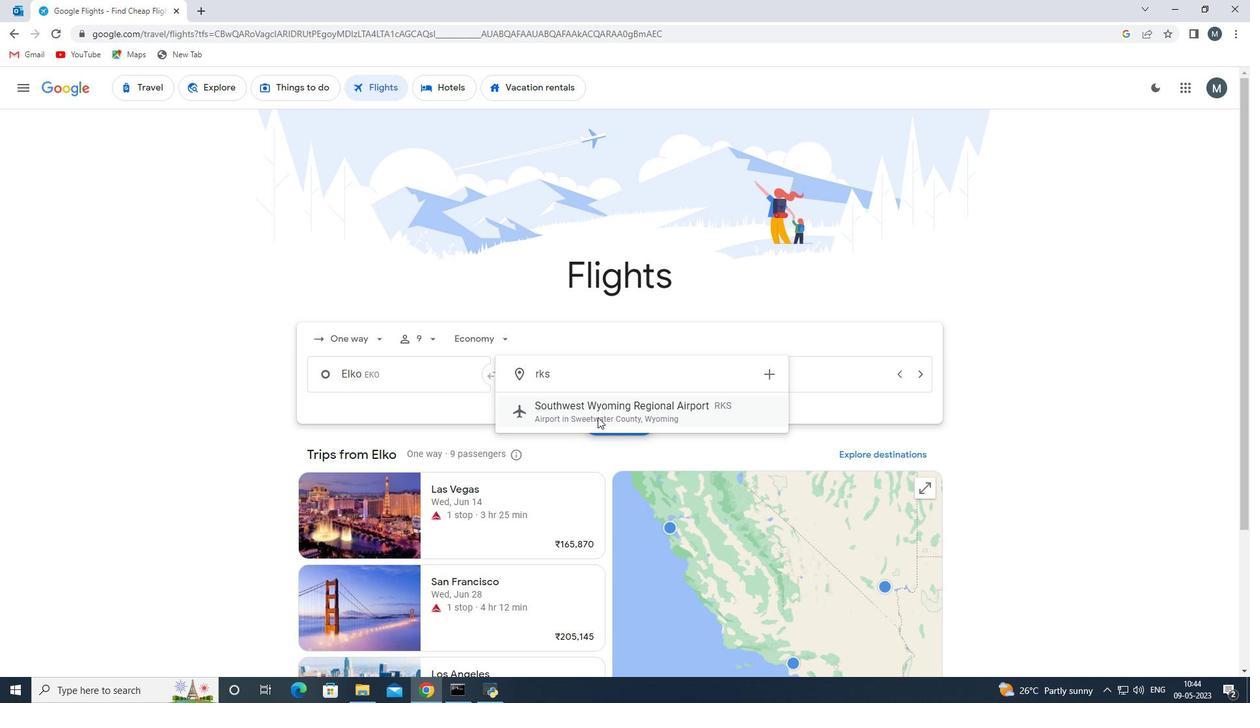 
Action: Mouse moved to (737, 370)
Screenshot: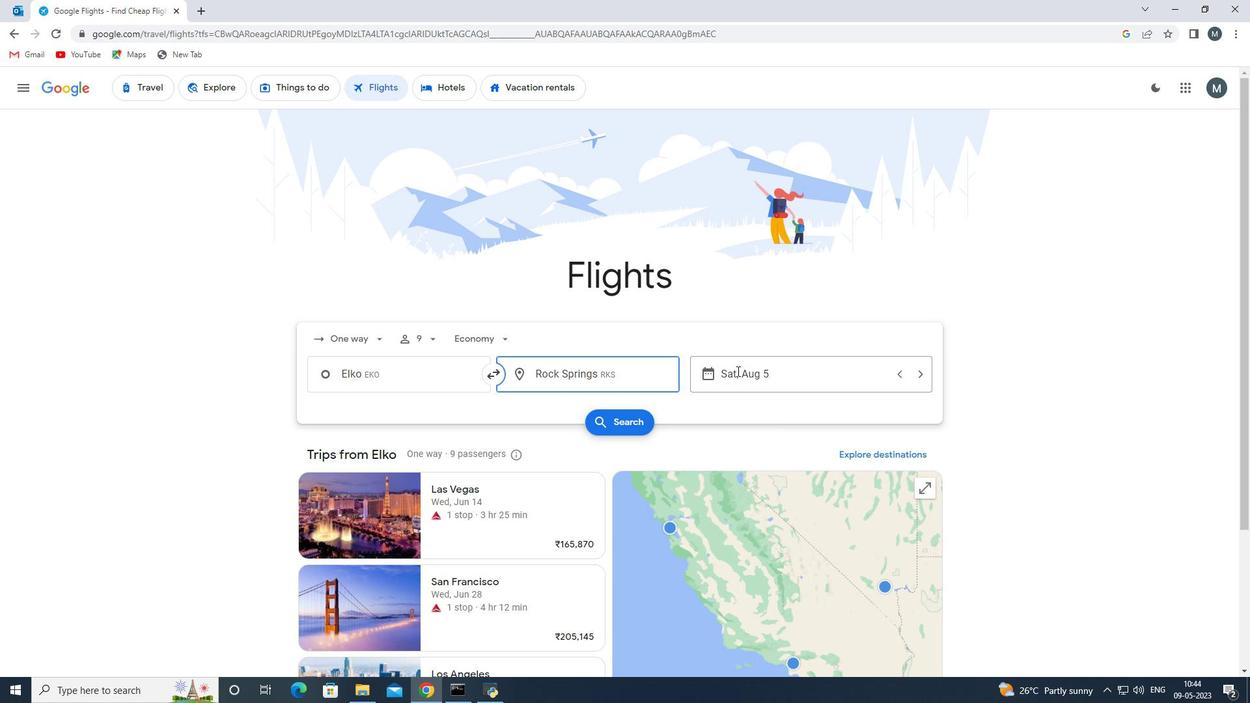 
Action: Mouse pressed left at (737, 370)
Screenshot: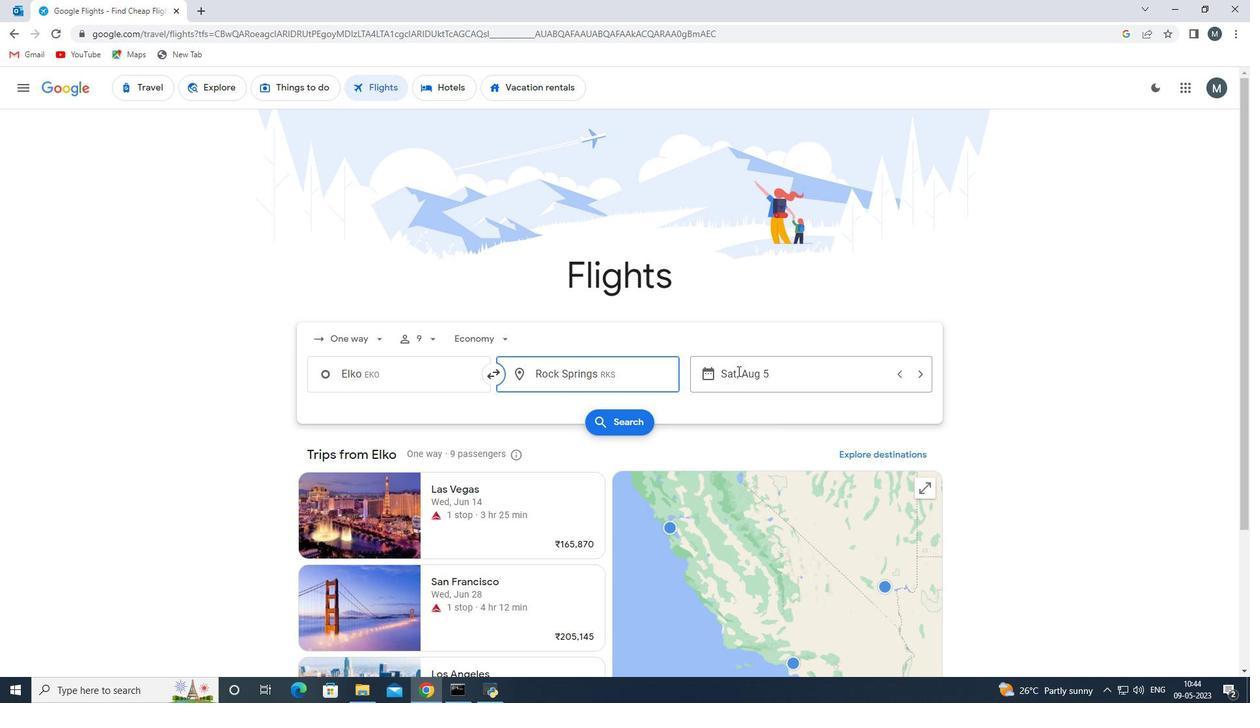 
Action: Mouse moved to (662, 444)
Screenshot: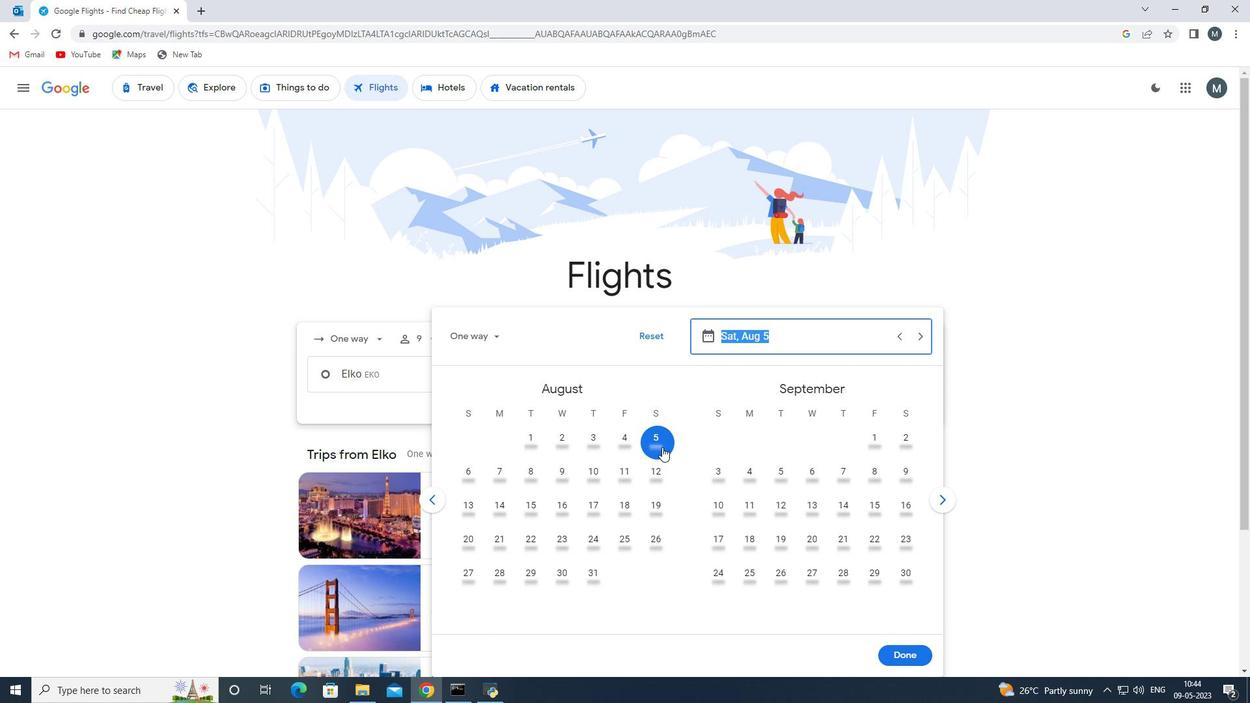 
Action: Mouse pressed left at (662, 444)
Screenshot: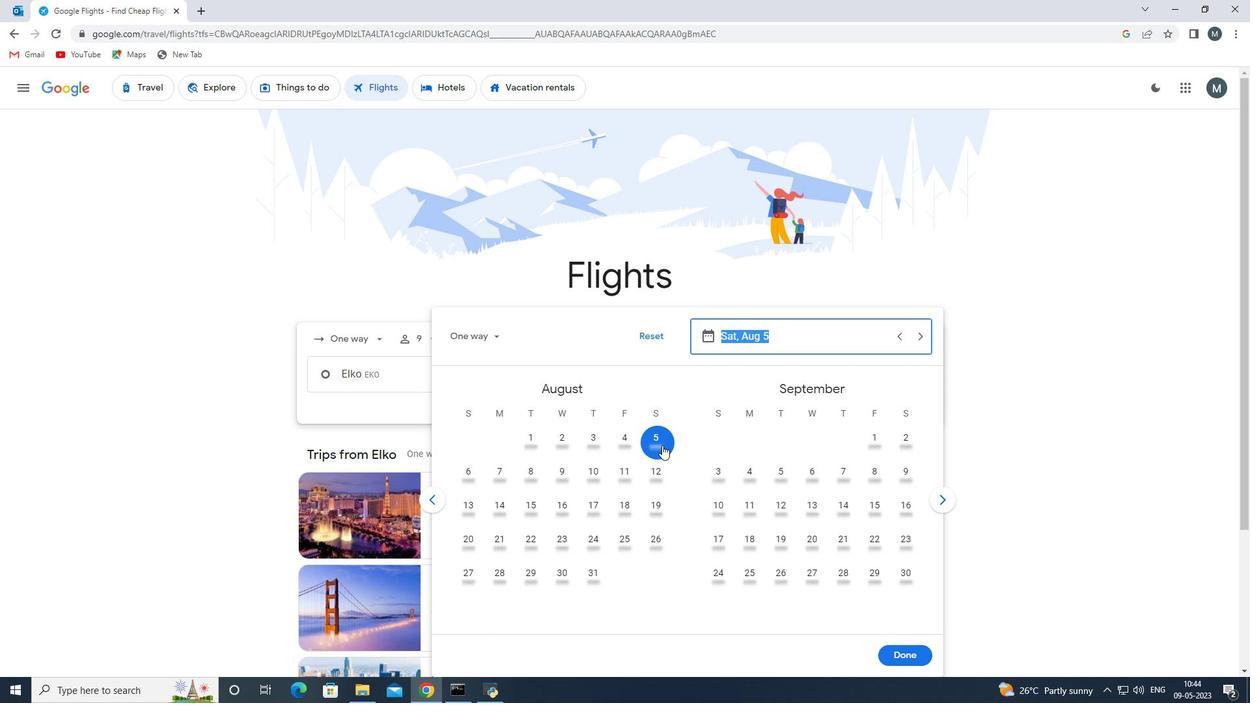 
Action: Mouse moved to (907, 658)
Screenshot: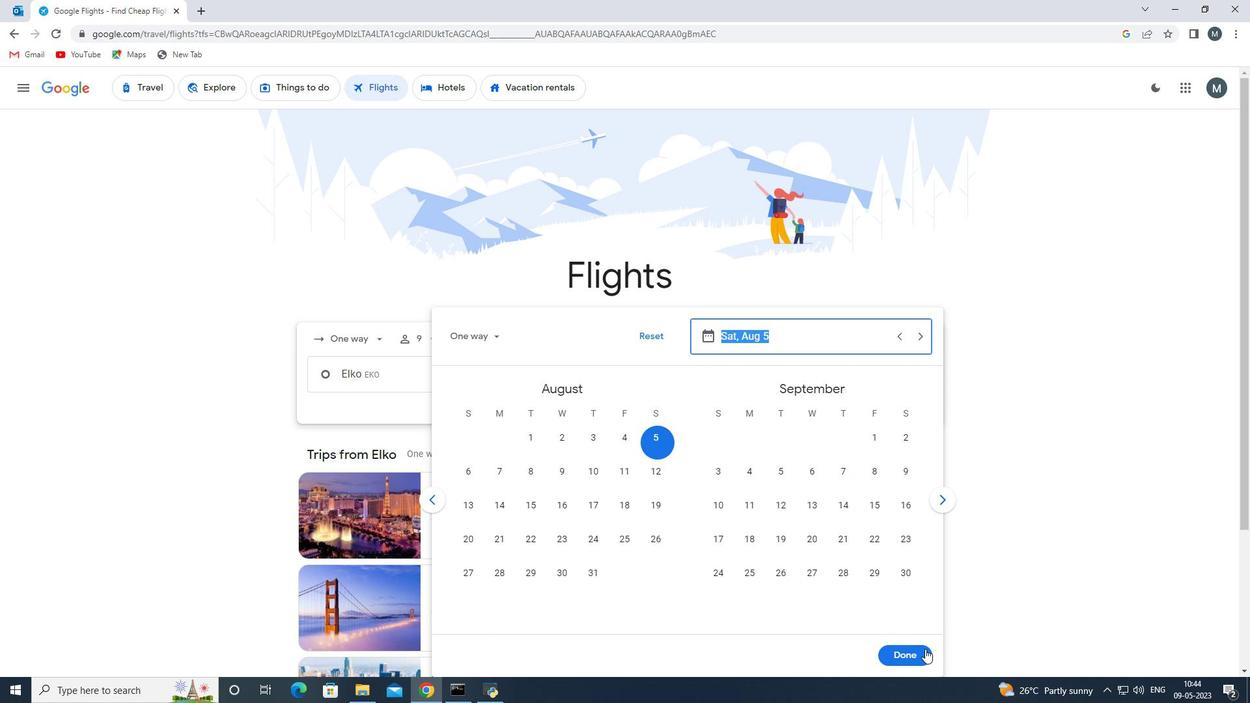 
Action: Mouse pressed left at (907, 658)
Screenshot: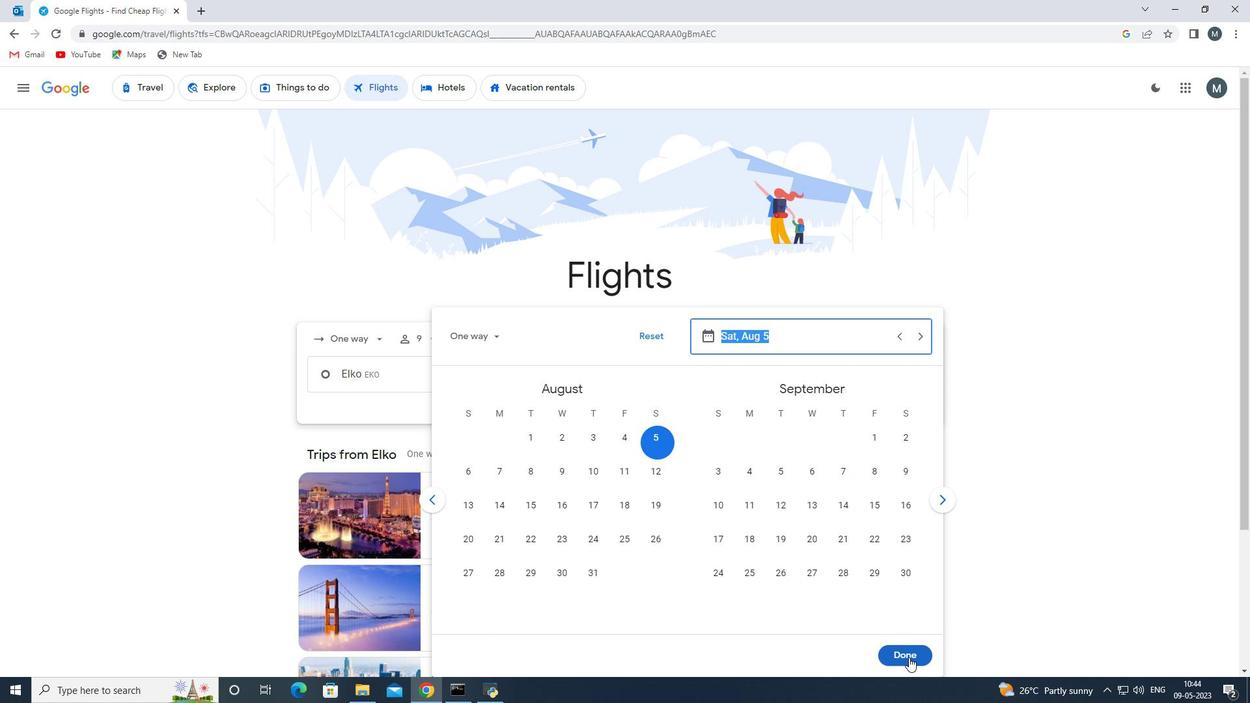 
Action: Mouse moved to (631, 422)
Screenshot: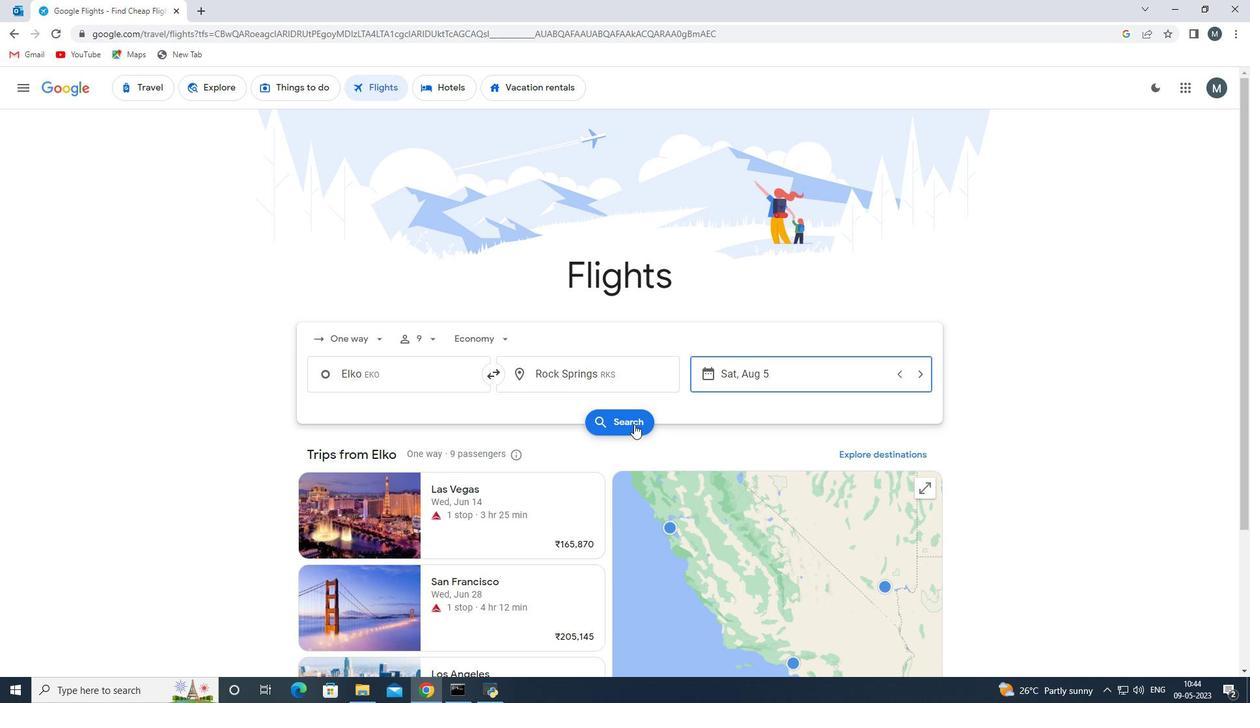 
Action: Mouse pressed left at (631, 422)
Screenshot: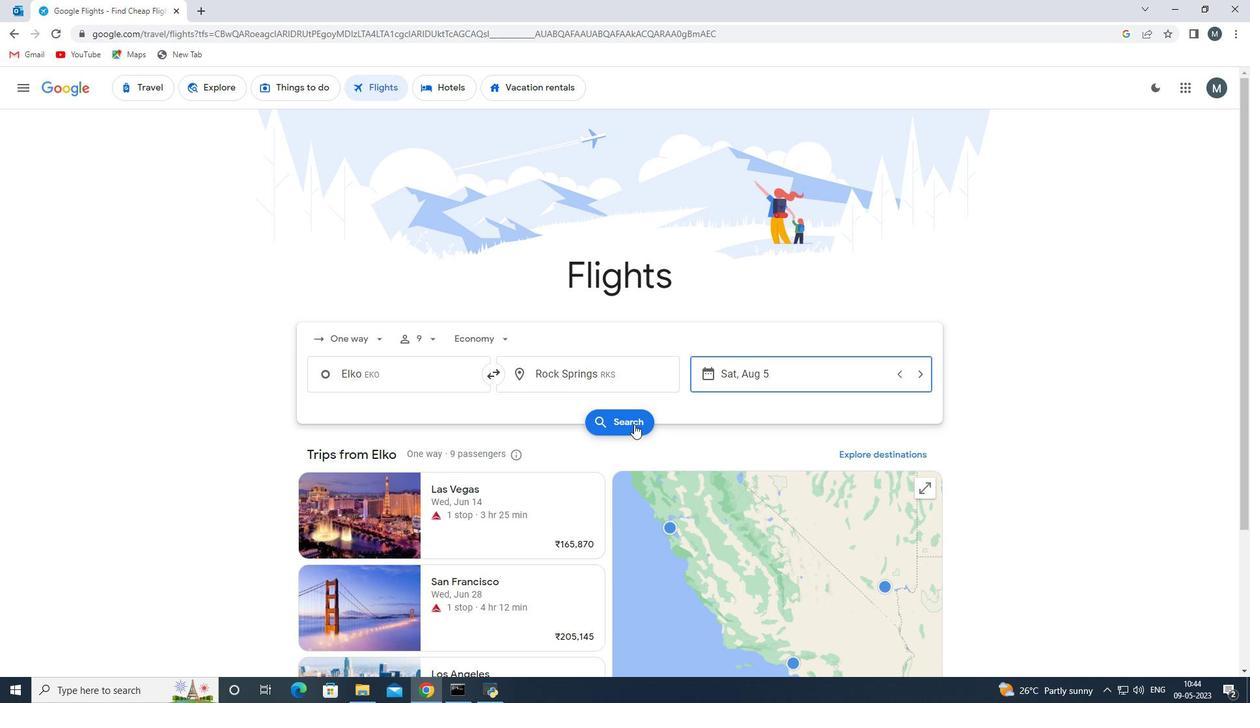 
Action: Mouse moved to (328, 201)
Screenshot: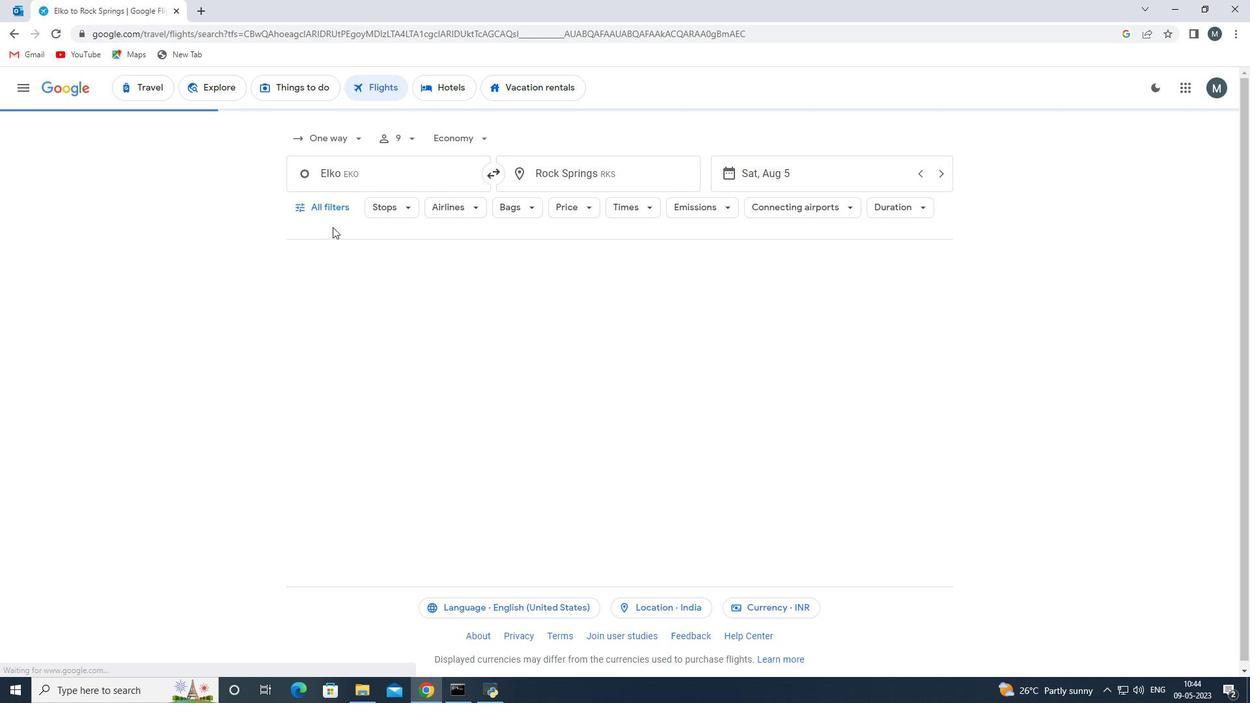
Action: Mouse pressed left at (328, 201)
Screenshot: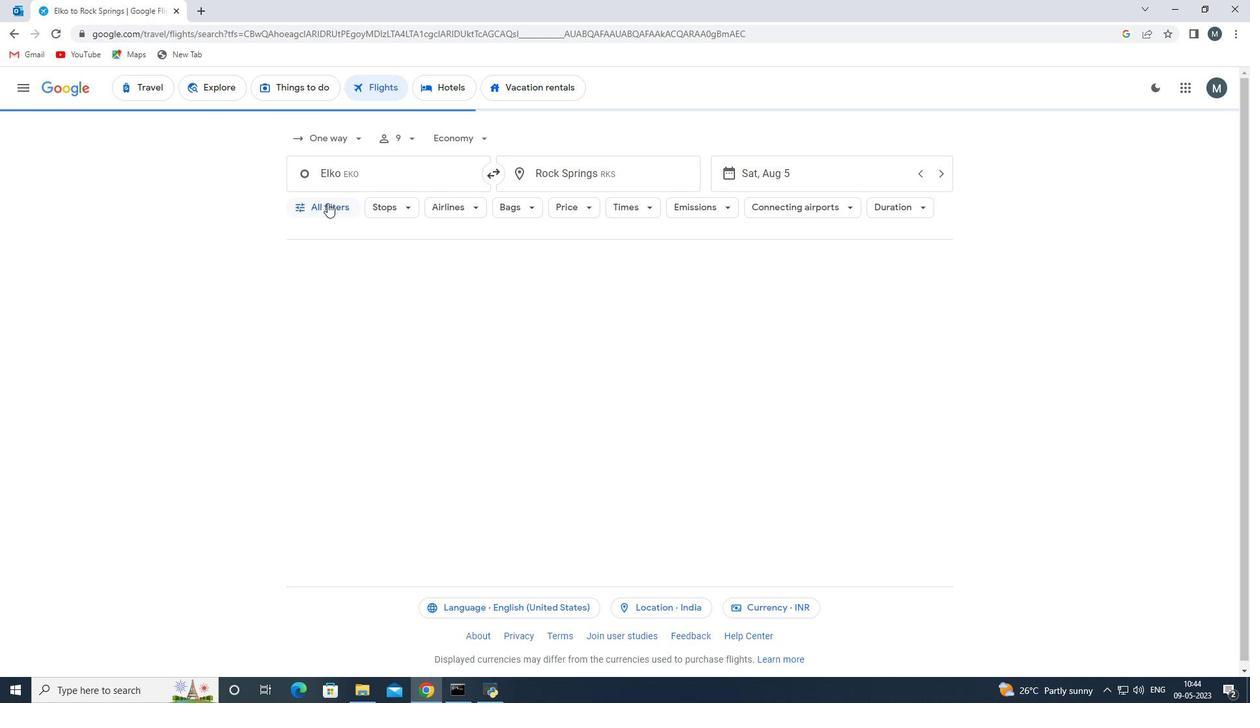 
Action: Mouse moved to (367, 339)
Screenshot: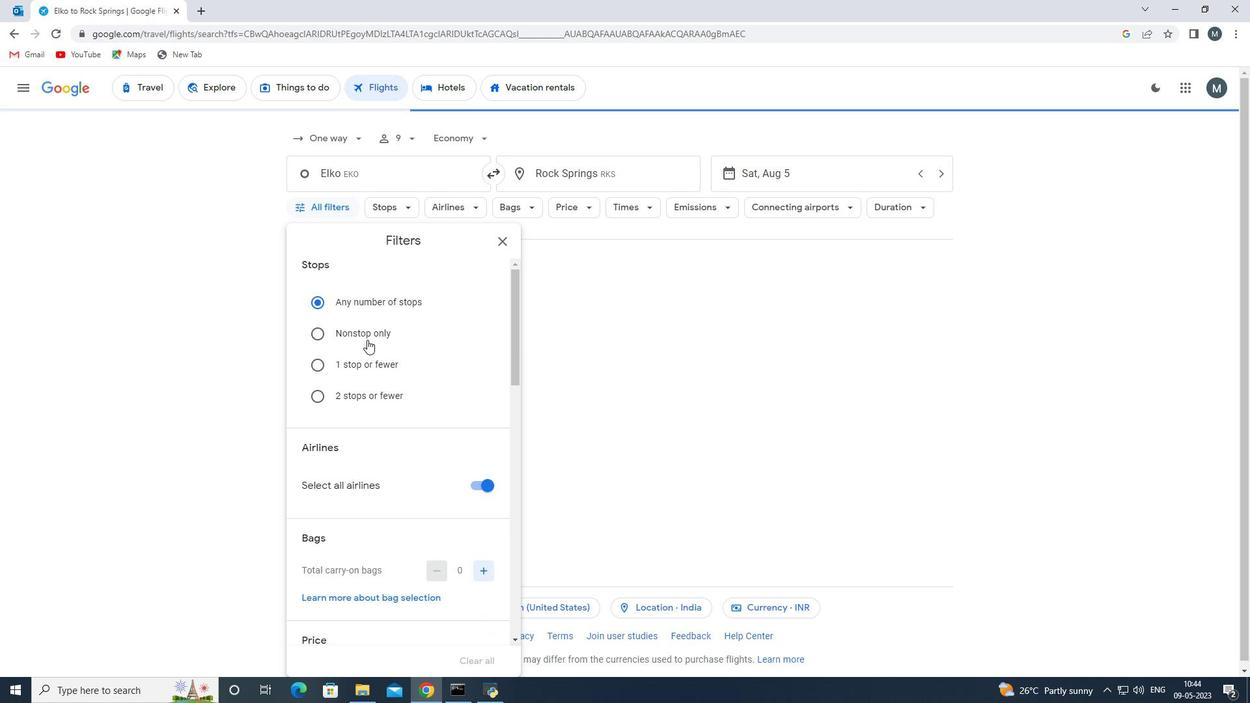 
Action: Mouse scrolled (367, 339) with delta (0, 0)
Screenshot: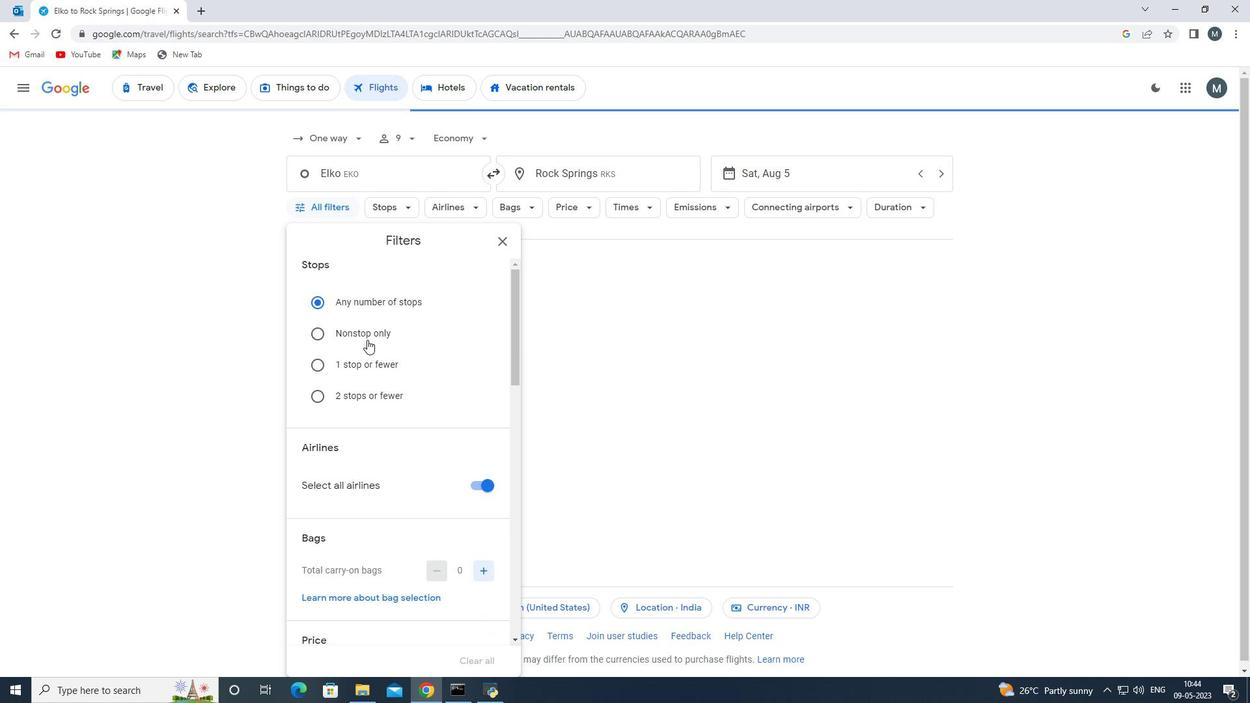 
Action: Mouse moved to (367, 339)
Screenshot: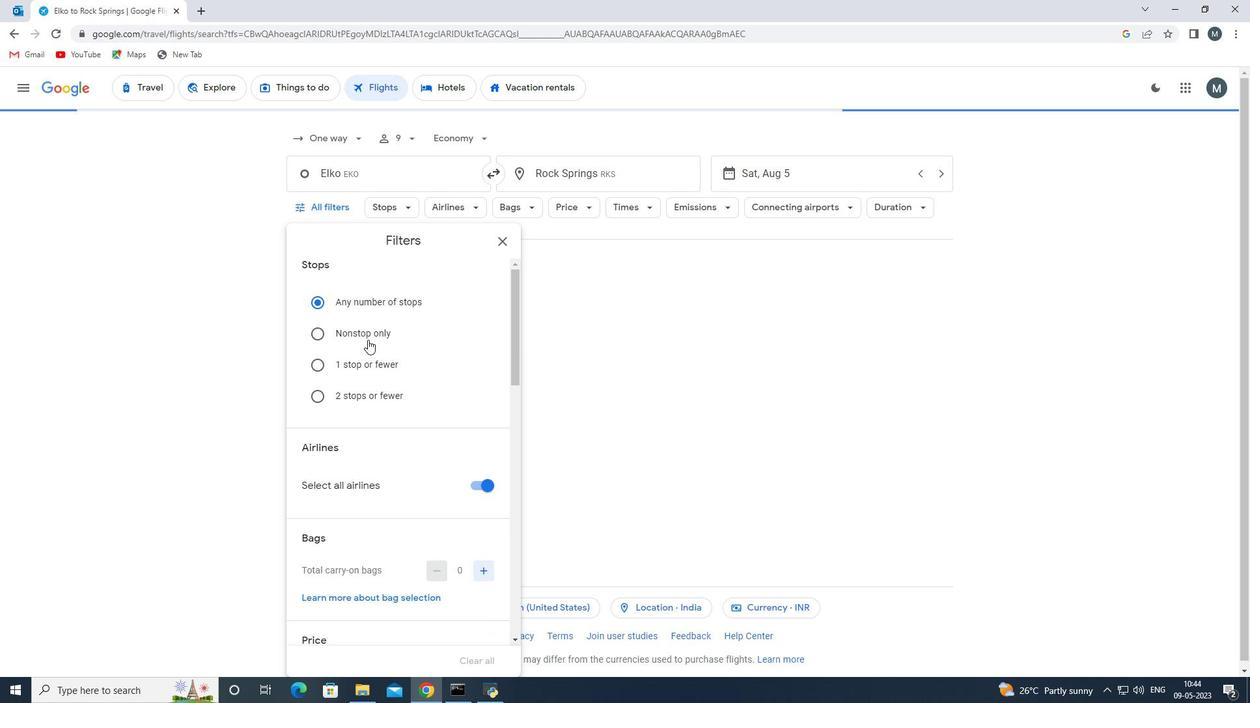 
Action: Mouse scrolled (367, 339) with delta (0, 0)
Screenshot: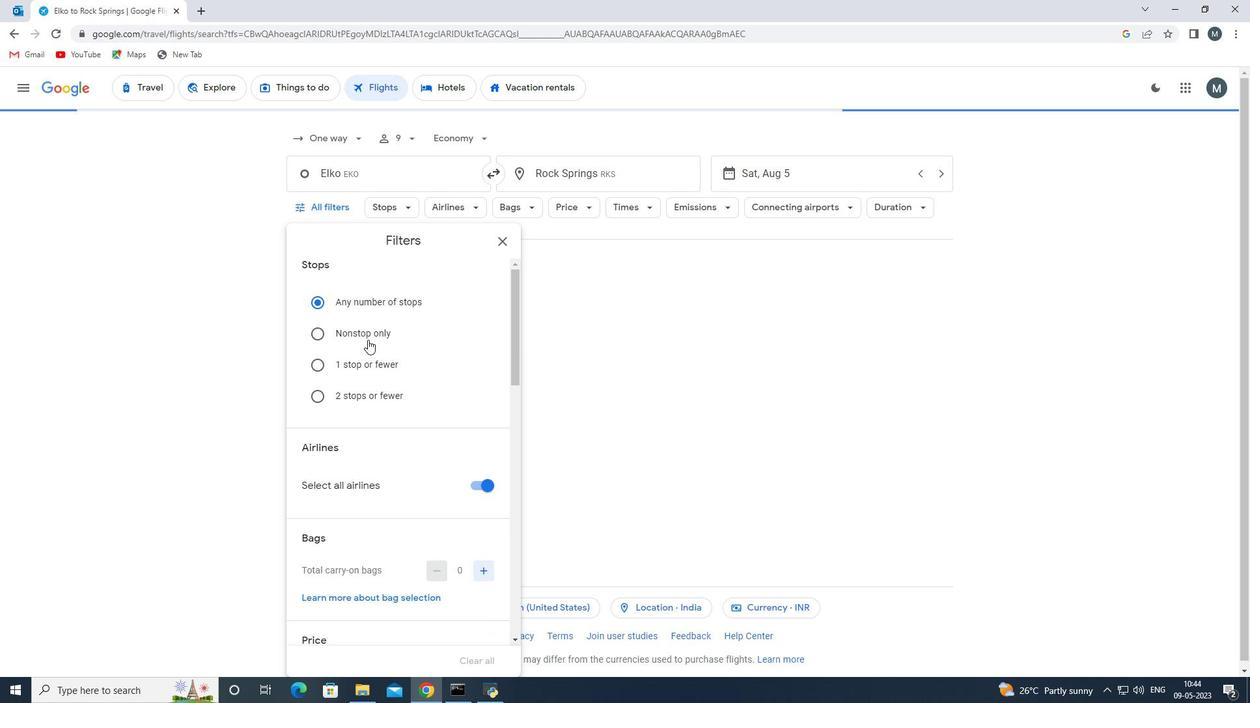 
Action: Mouse moved to (481, 357)
Screenshot: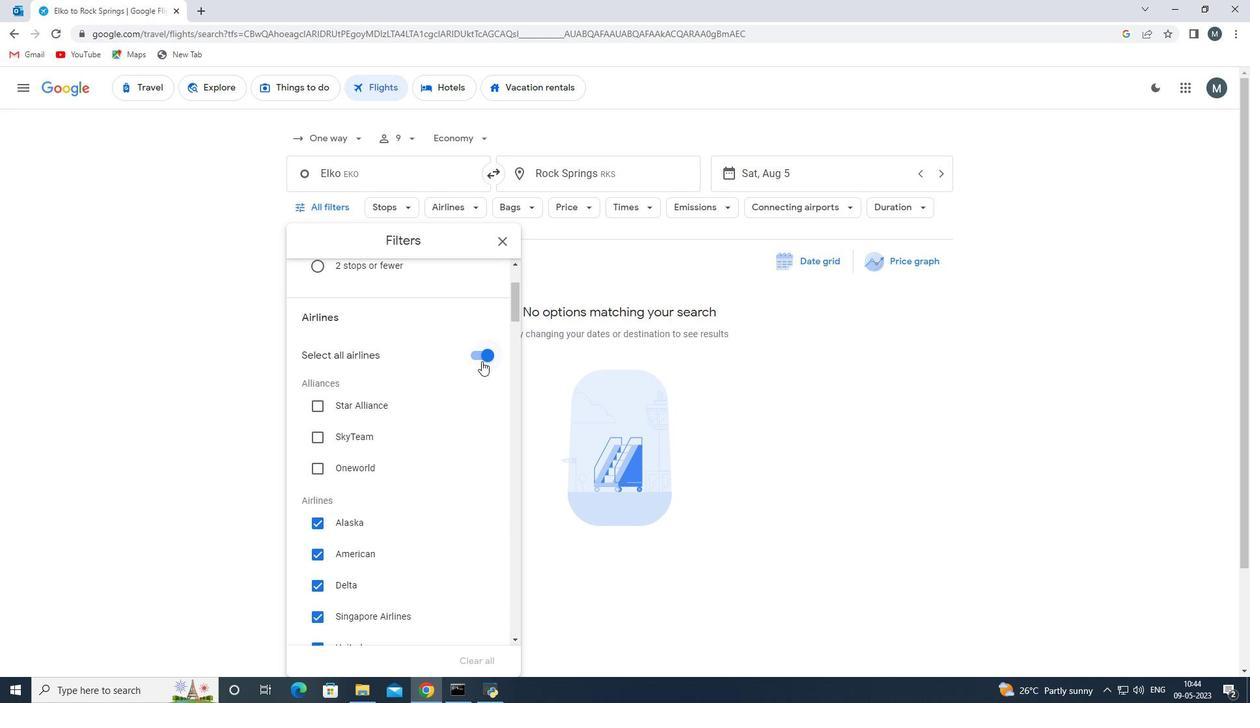 
Action: Mouse pressed left at (481, 357)
Screenshot: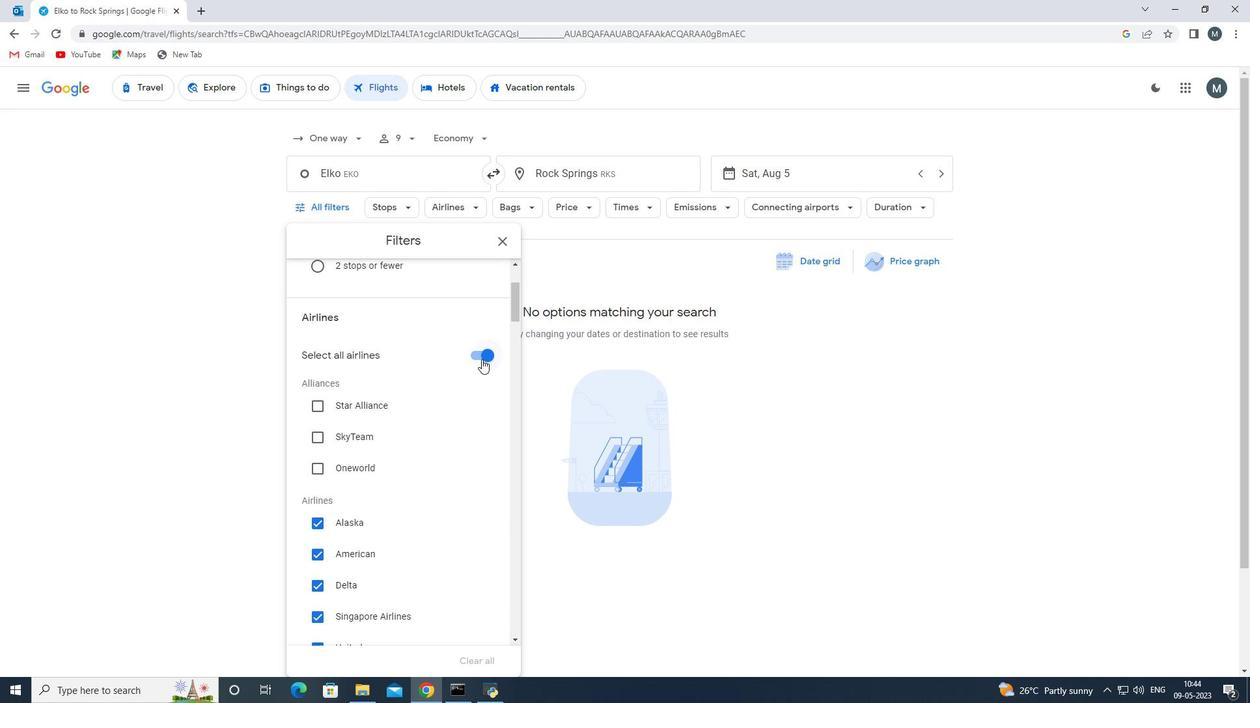 
Action: Mouse moved to (425, 345)
Screenshot: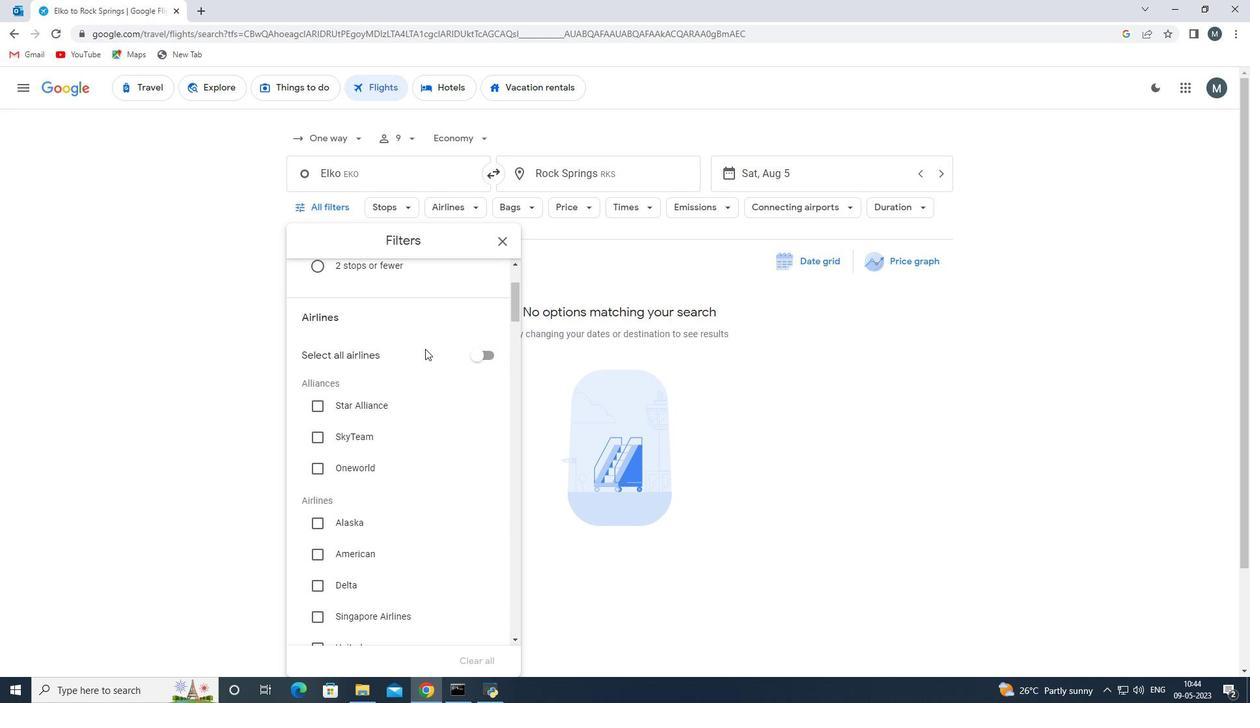 
Action: Mouse scrolled (425, 345) with delta (0, 0)
Screenshot: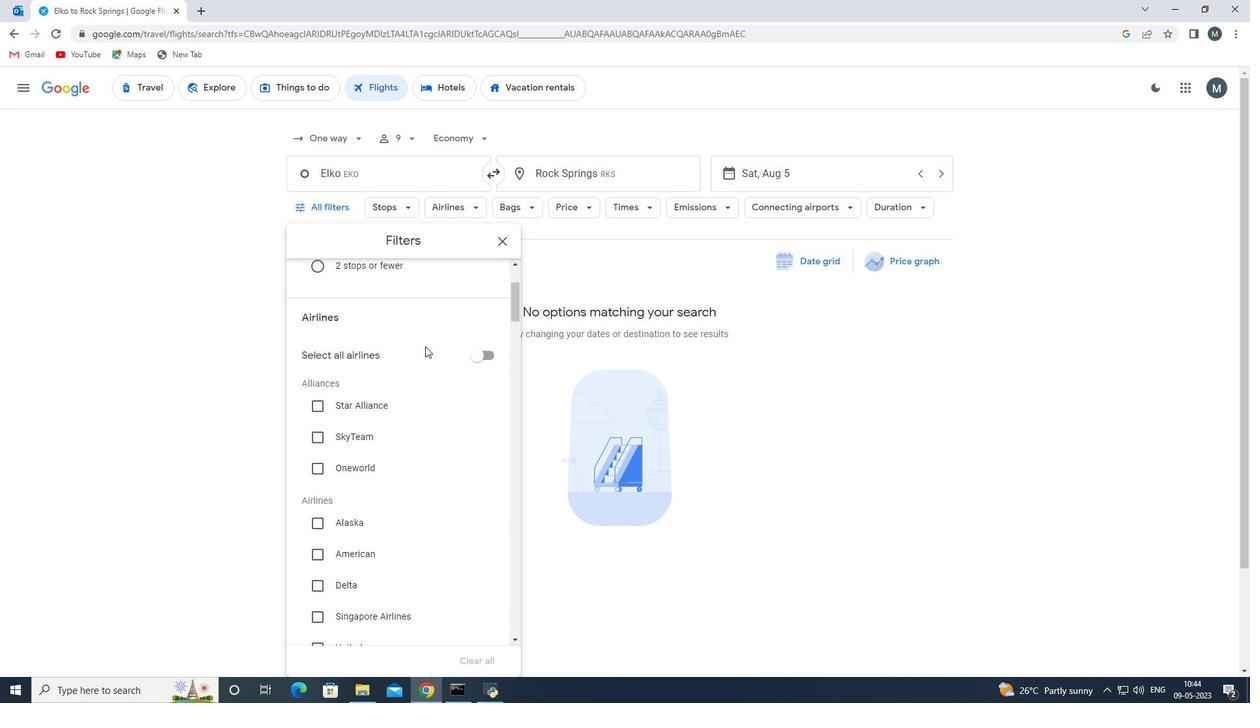 
Action: Mouse moved to (430, 342)
Screenshot: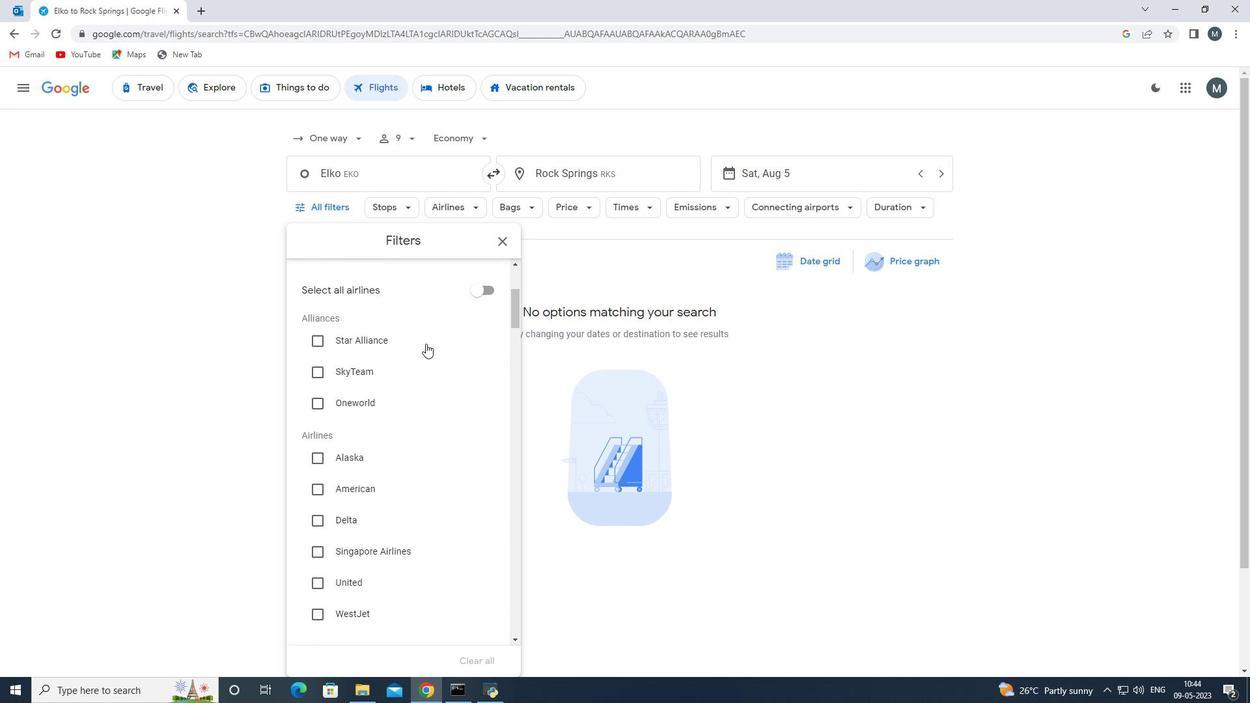 
Action: Mouse scrolled (430, 341) with delta (0, 0)
Screenshot: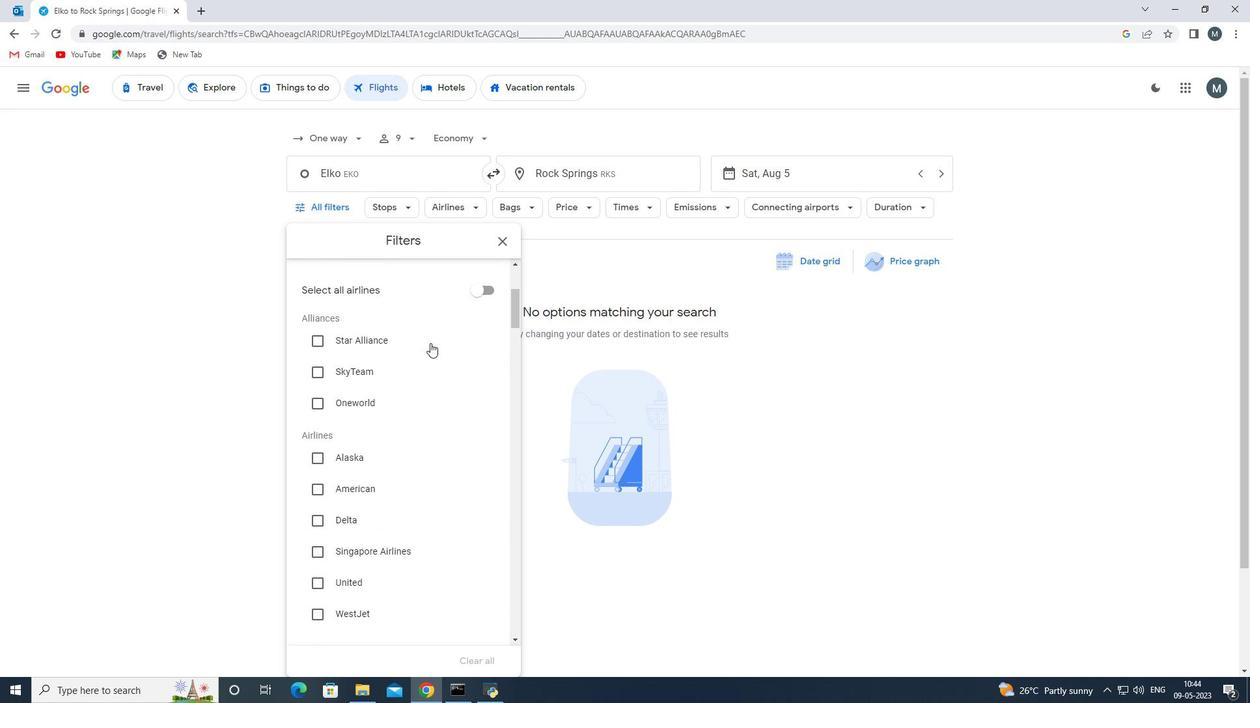 
Action: Mouse moved to (433, 354)
Screenshot: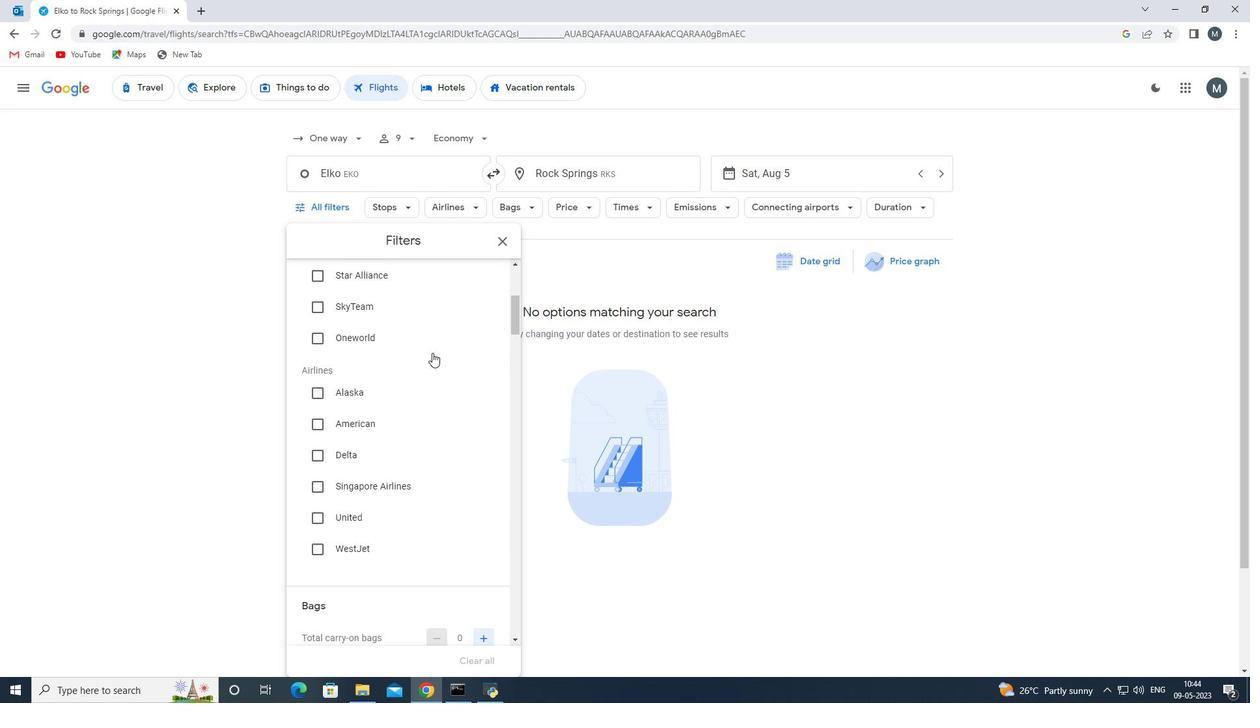 
Action: Mouse scrolled (433, 353) with delta (0, 0)
Screenshot: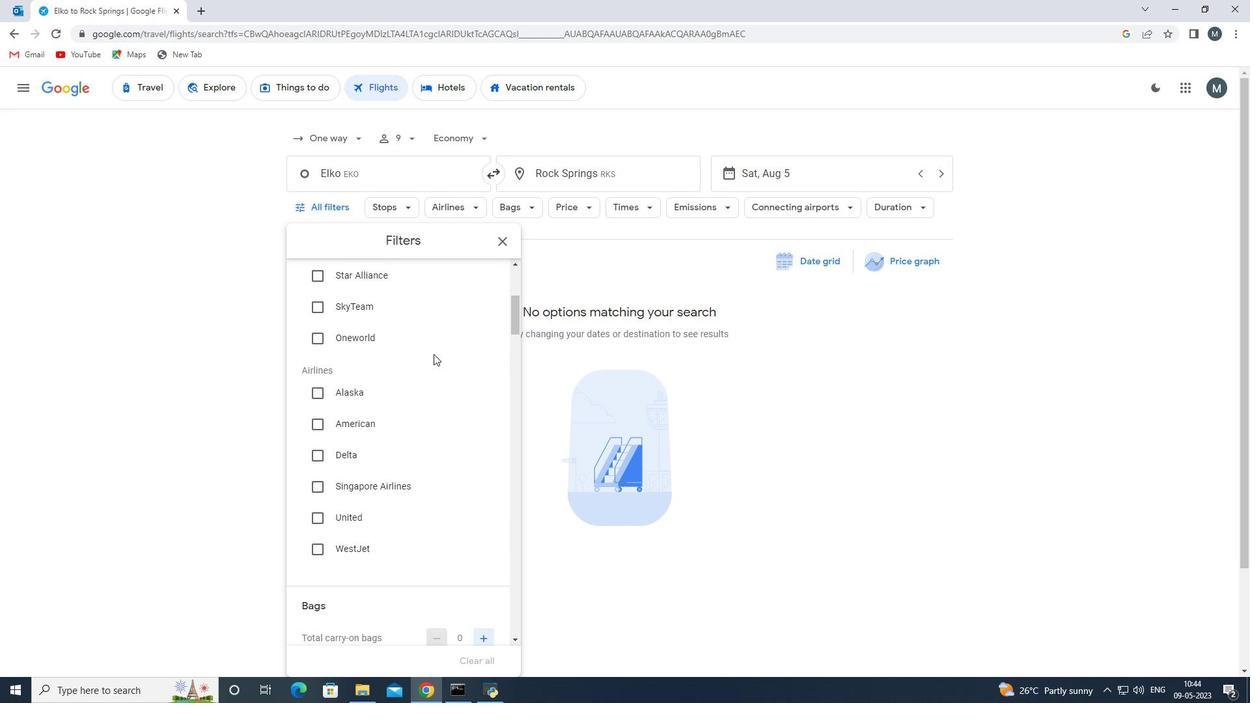 
Action: Mouse moved to (434, 354)
Screenshot: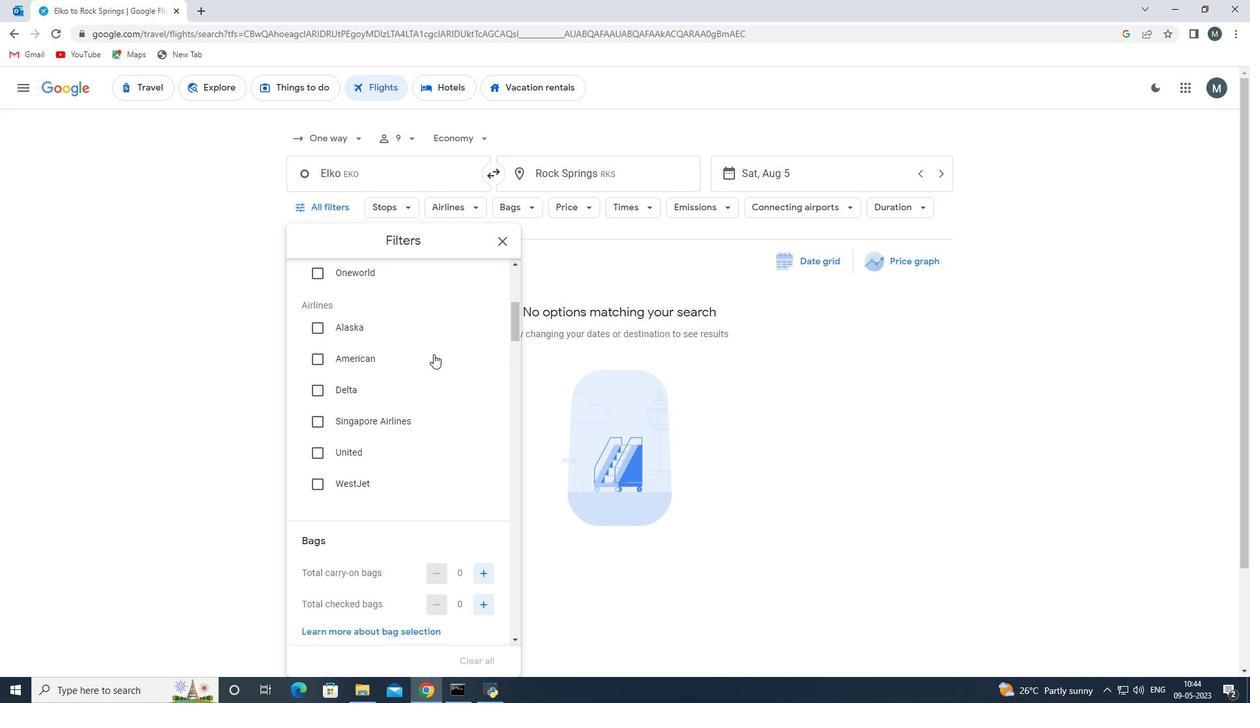 
Action: Mouse scrolled (434, 353) with delta (0, 0)
Screenshot: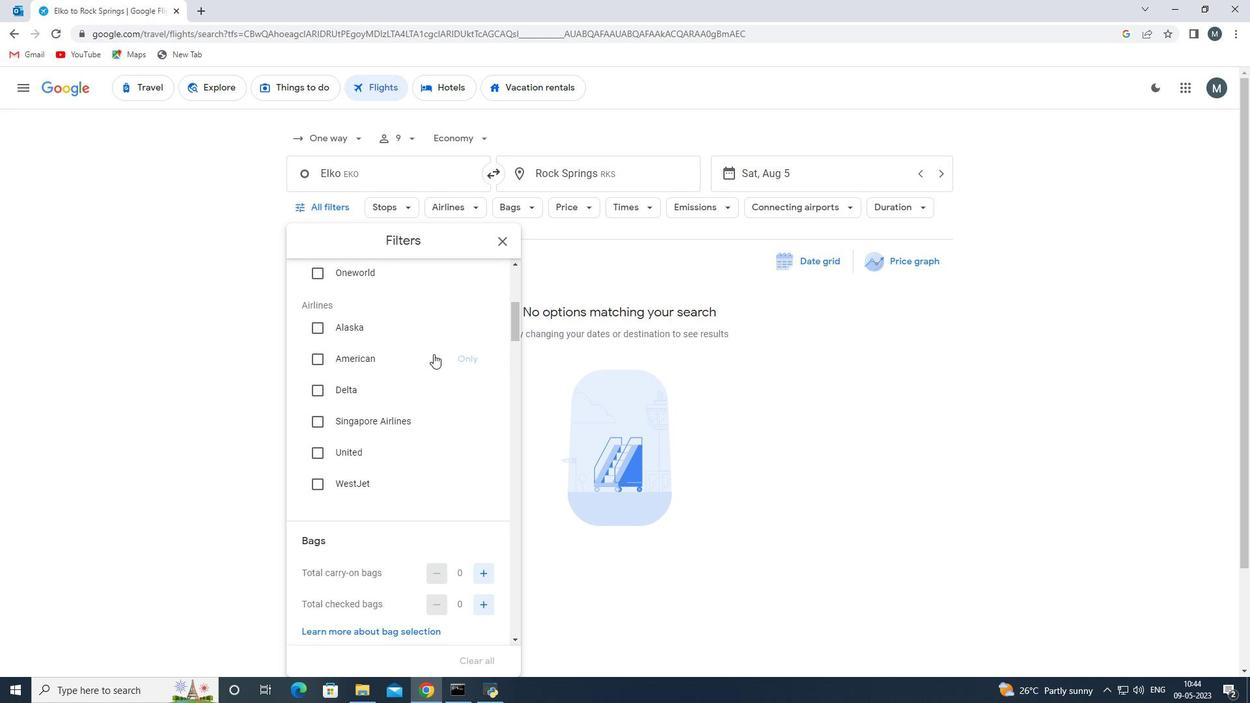 
Action: Mouse moved to (435, 349)
Screenshot: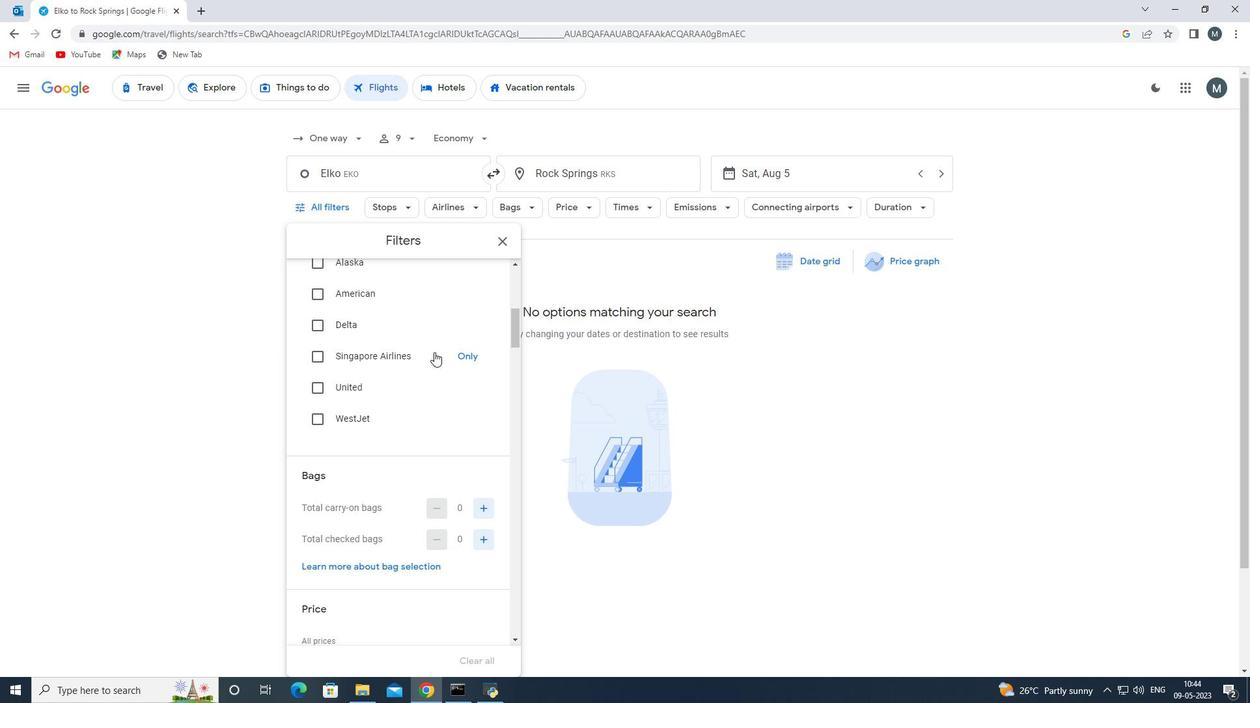 
Action: Mouse scrolled (435, 349) with delta (0, 0)
Screenshot: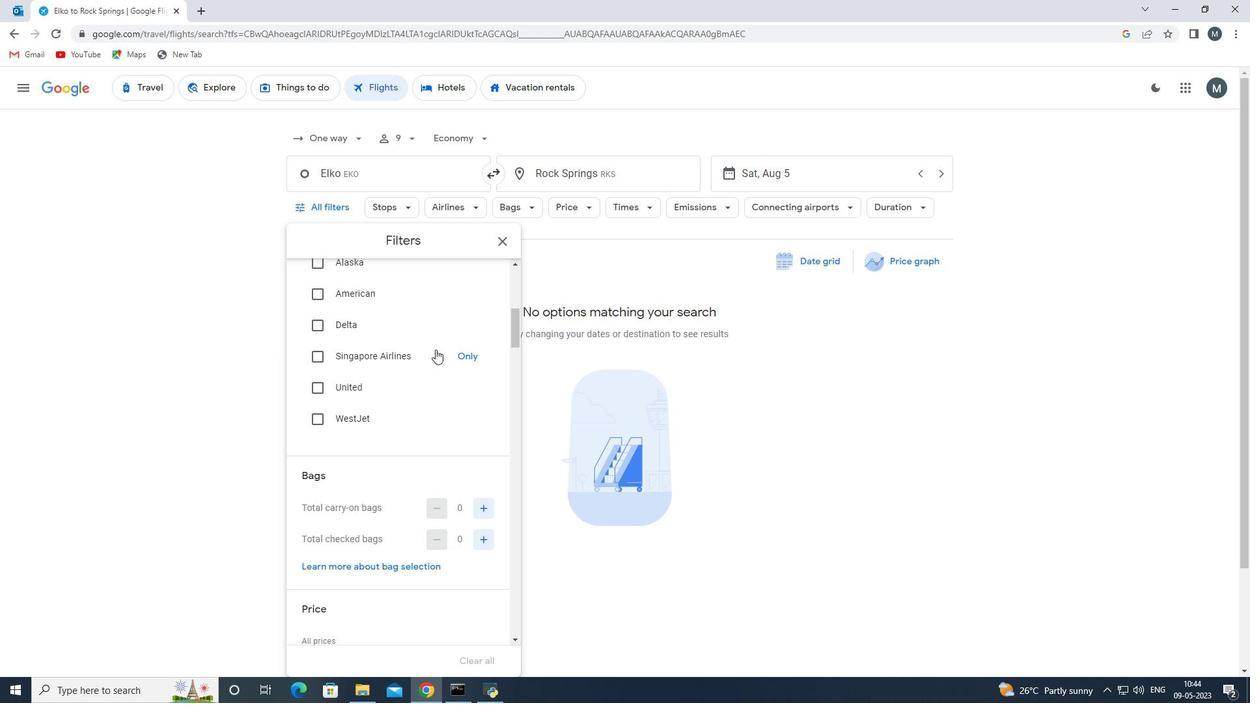 
Action: Mouse scrolled (435, 349) with delta (0, 0)
Screenshot: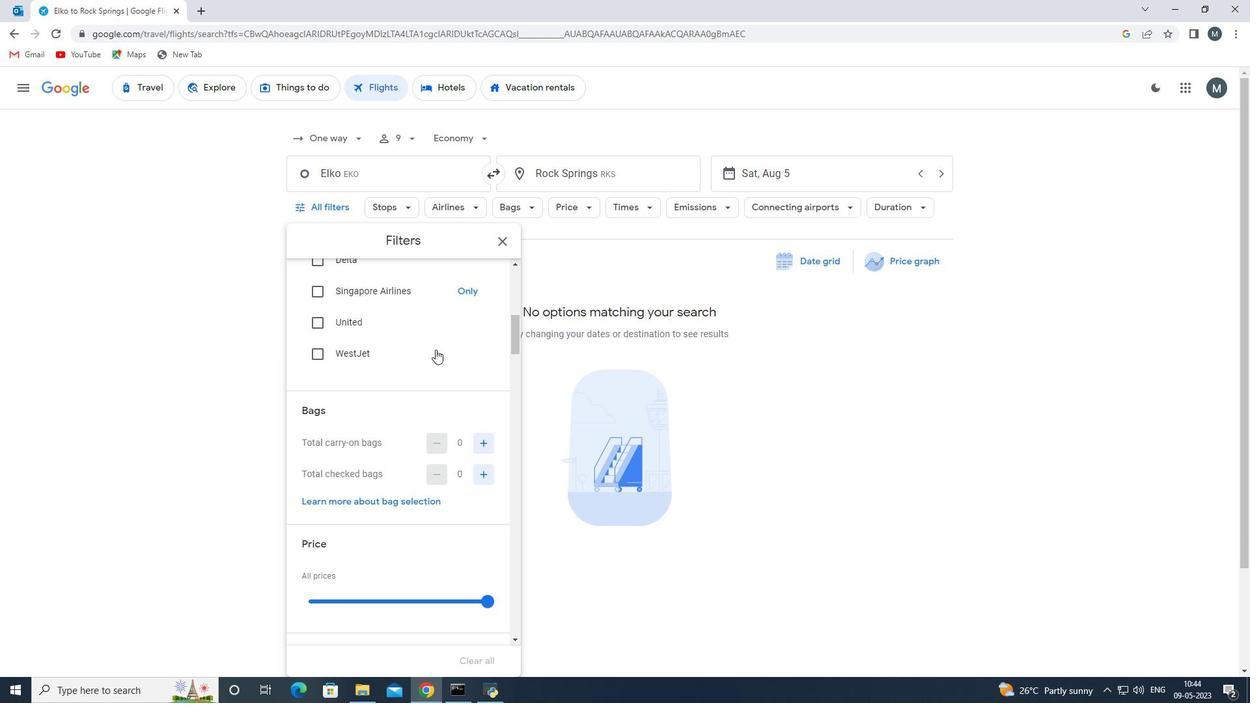 
Action: Mouse moved to (486, 413)
Screenshot: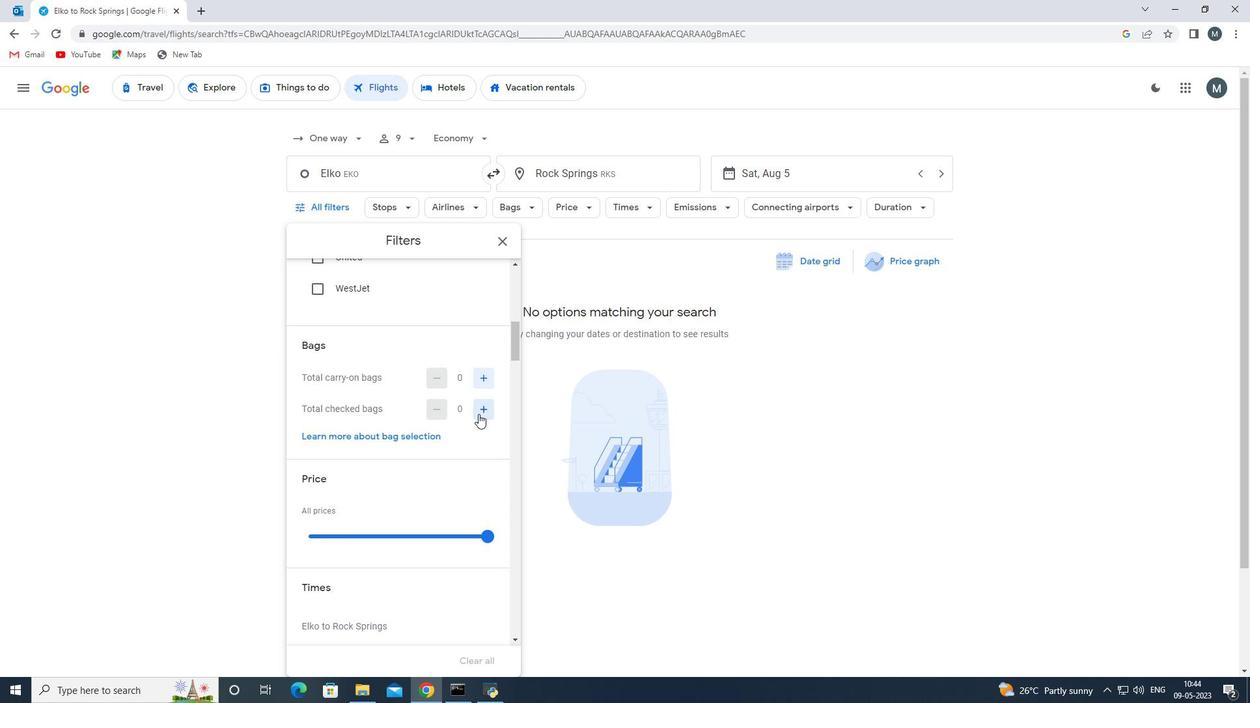 
Action: Mouse pressed left at (486, 413)
Screenshot: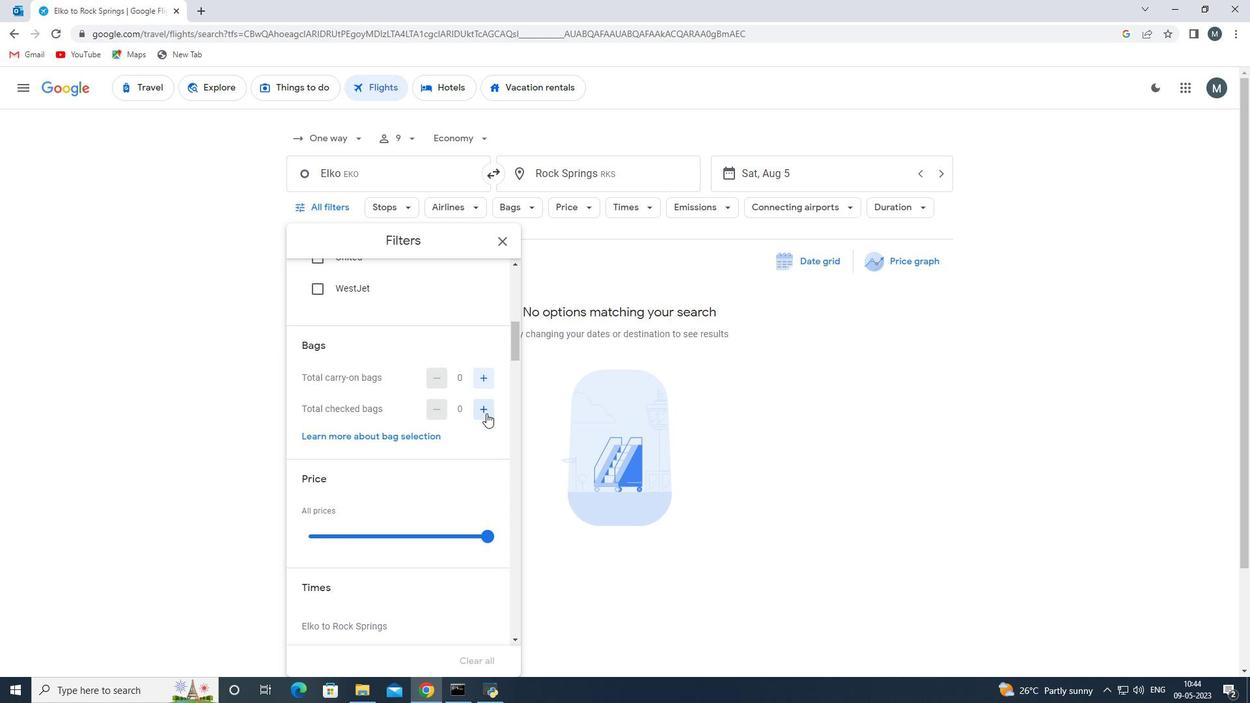 
Action: Mouse pressed left at (486, 413)
Screenshot: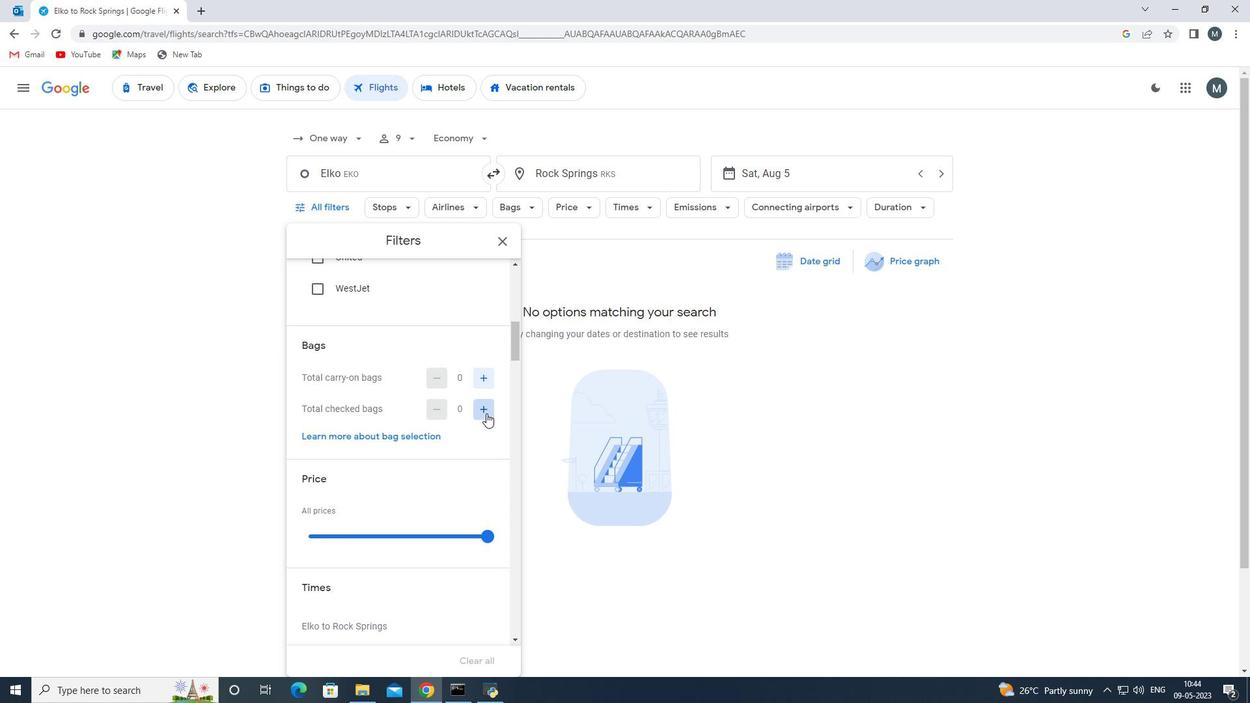 
Action: Mouse moved to (437, 394)
Screenshot: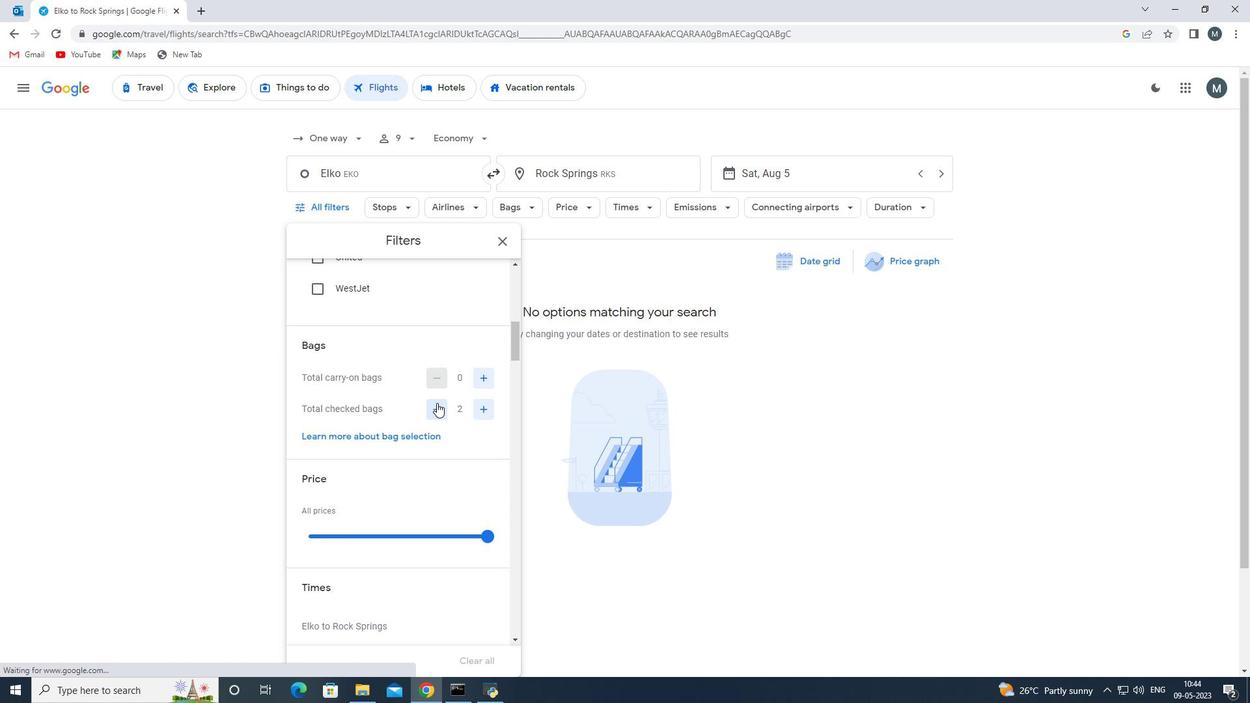
Action: Mouse scrolled (437, 394) with delta (0, 0)
Screenshot: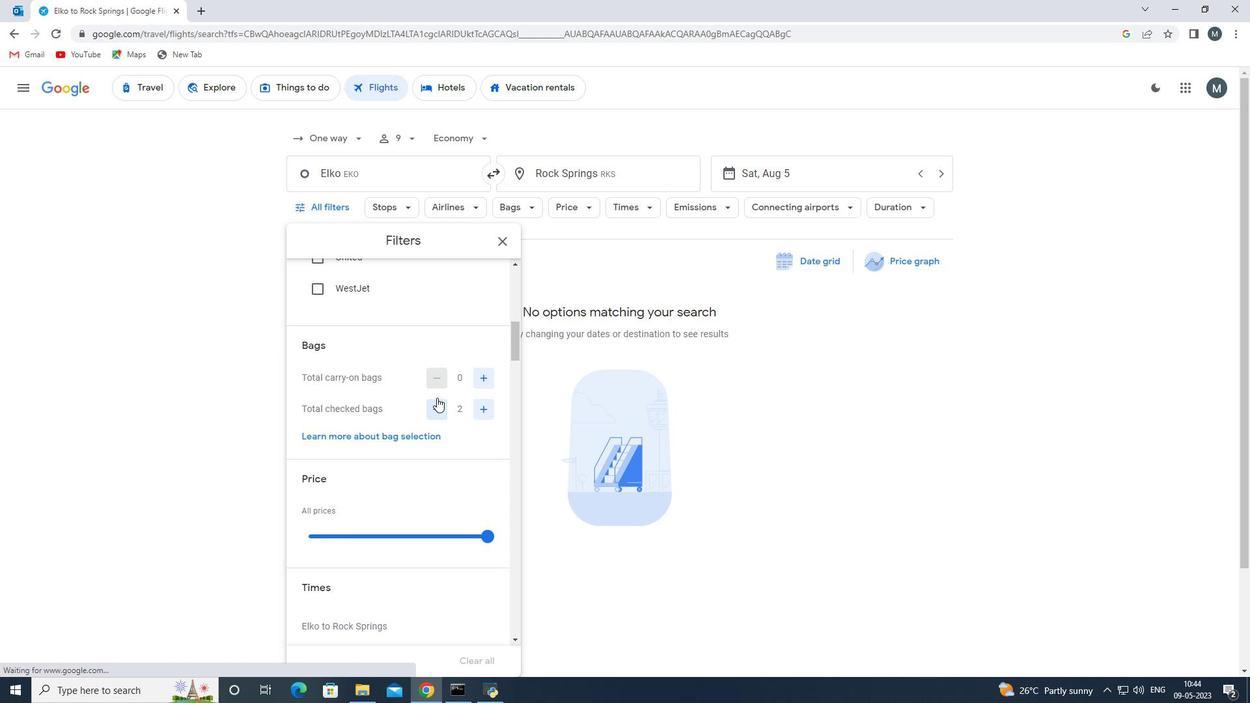 
Action: Mouse moved to (437, 394)
Screenshot: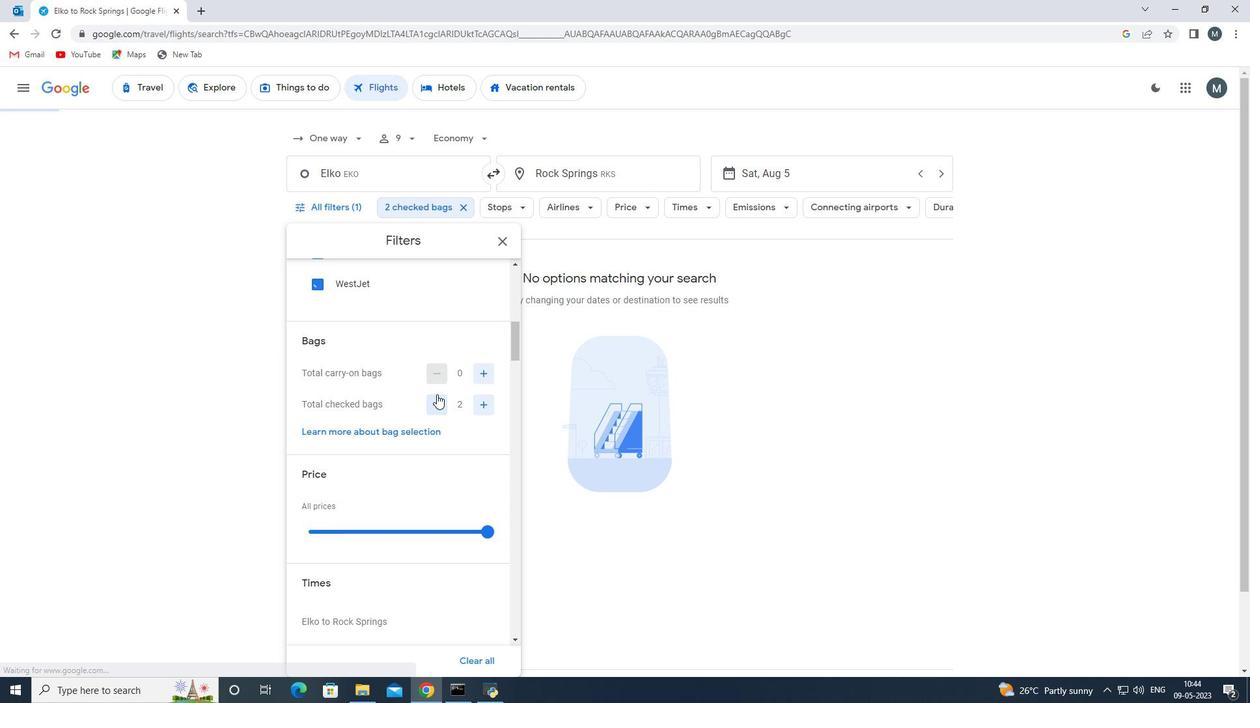 
Action: Mouse scrolled (437, 393) with delta (0, 0)
Screenshot: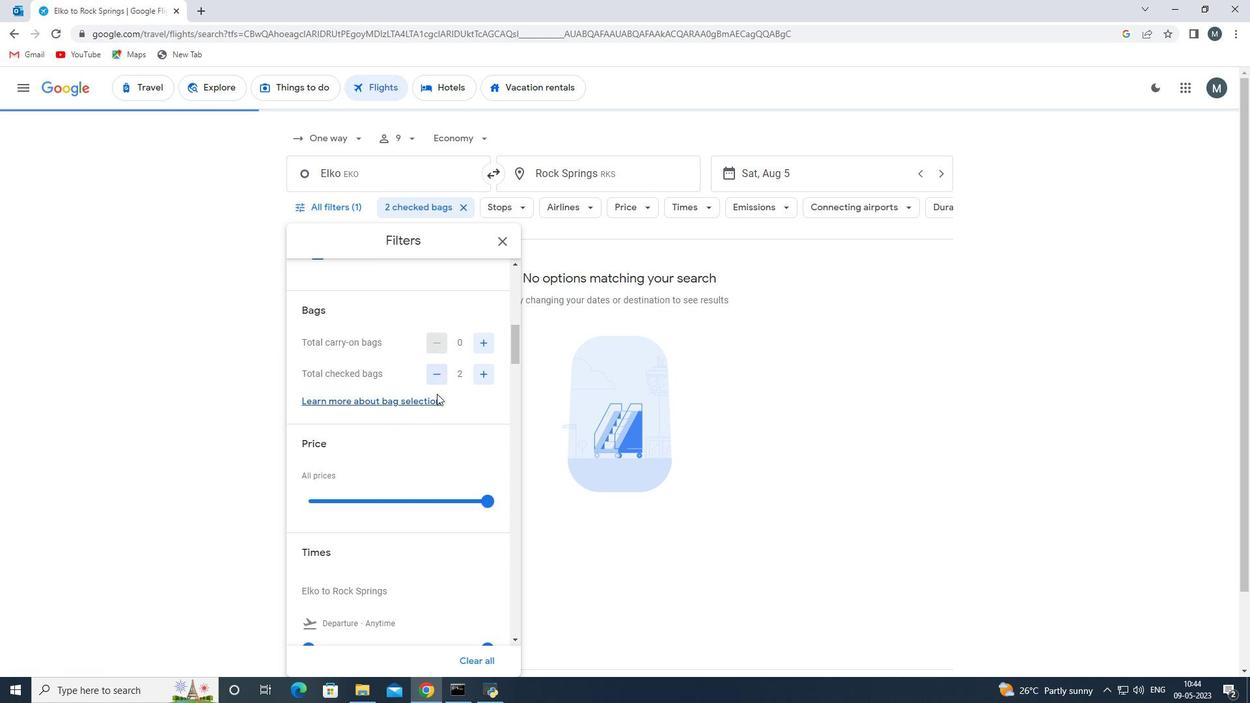 
Action: Mouse moved to (414, 403)
Screenshot: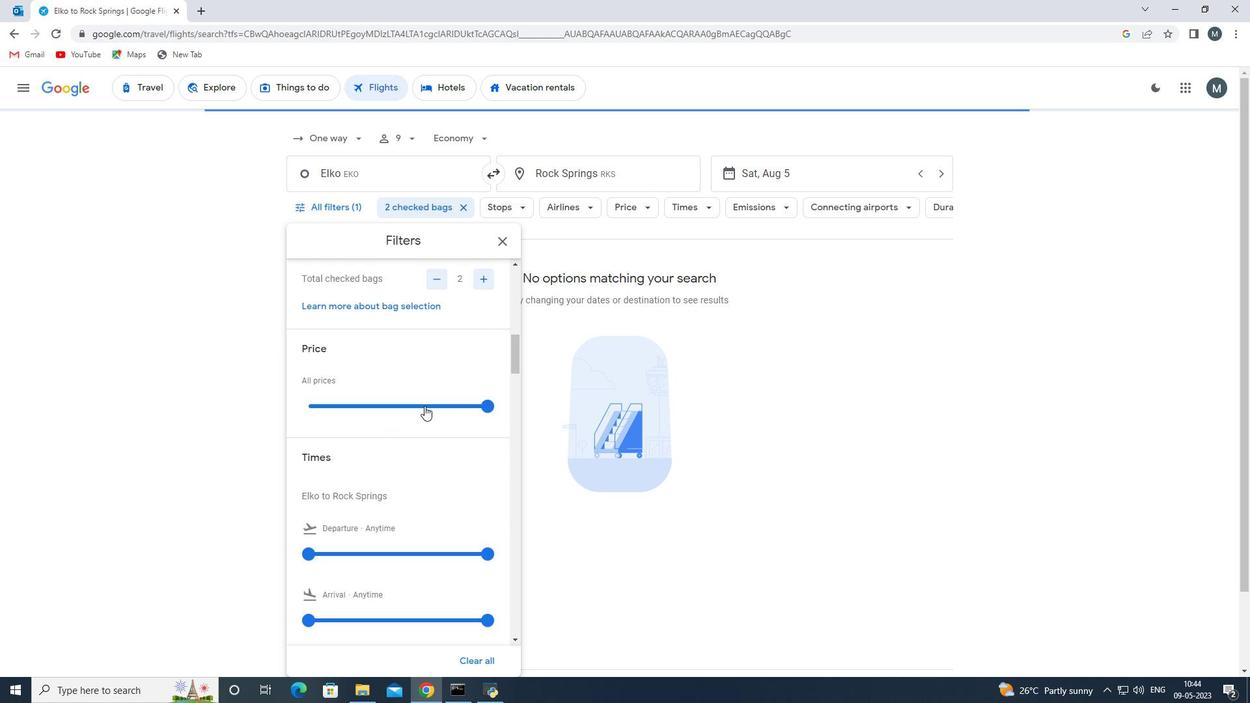 
Action: Mouse pressed left at (414, 403)
Screenshot: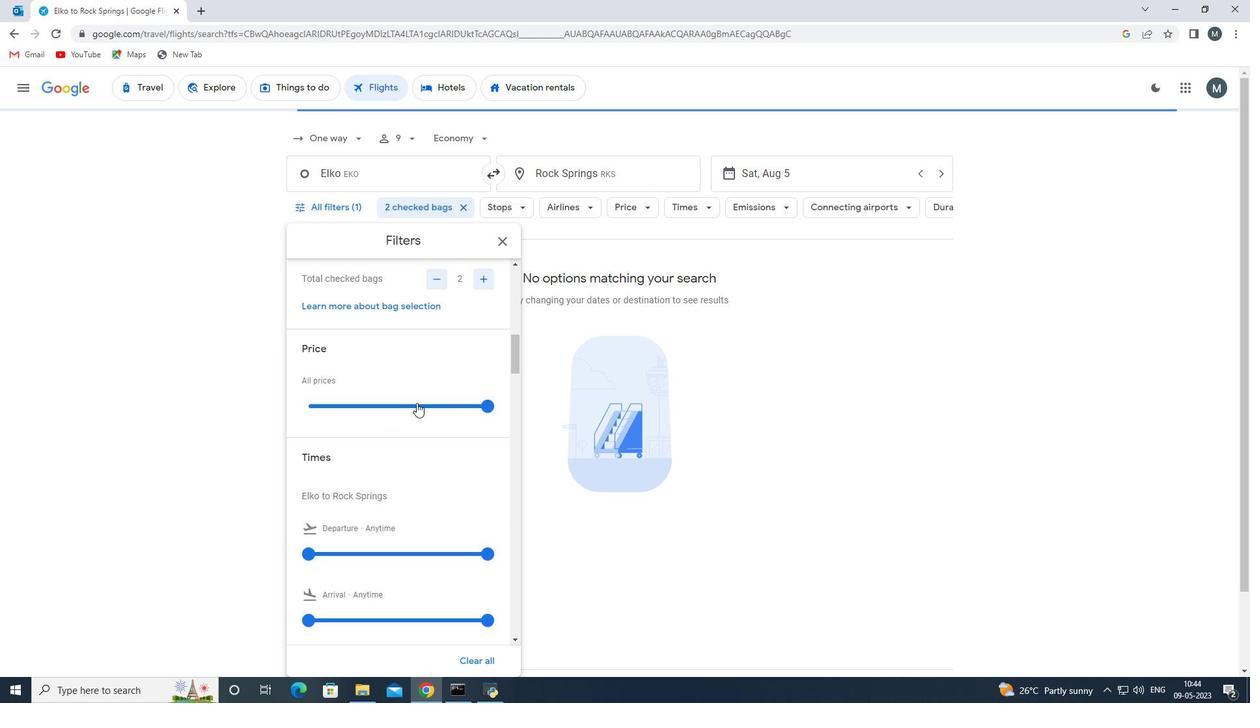 
Action: Mouse moved to (412, 401)
Screenshot: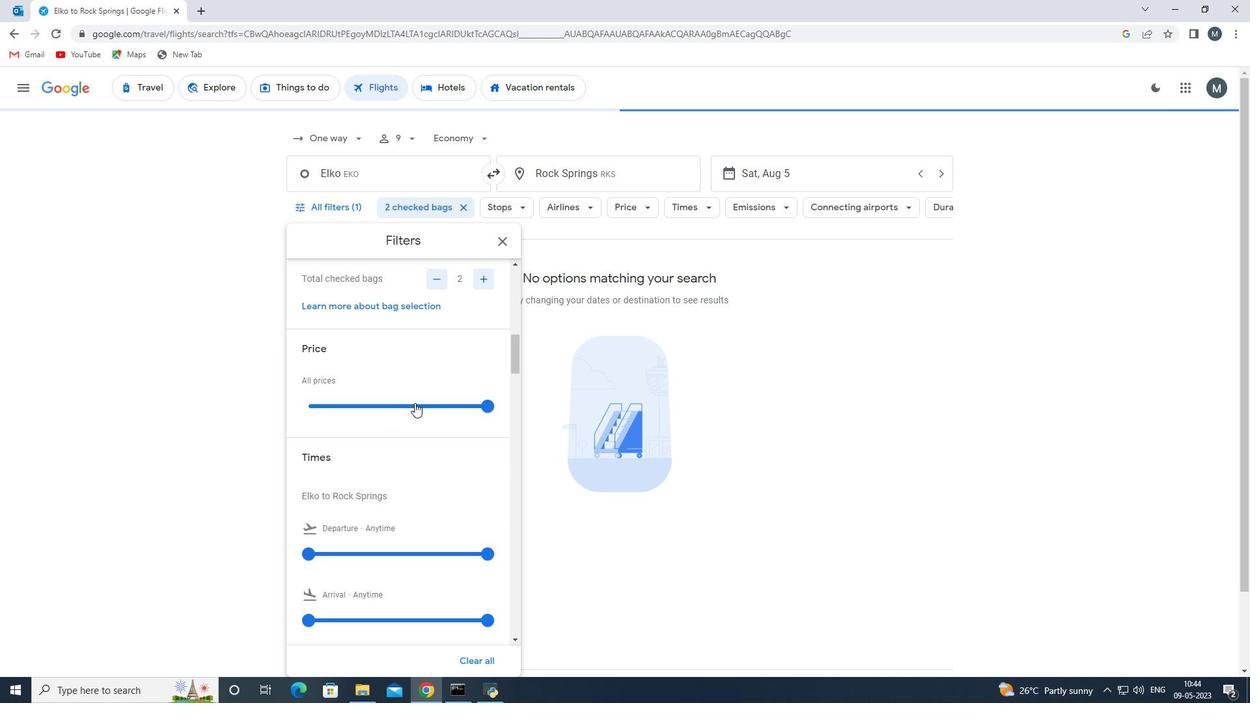 
Action: Mouse pressed left at (412, 401)
Screenshot: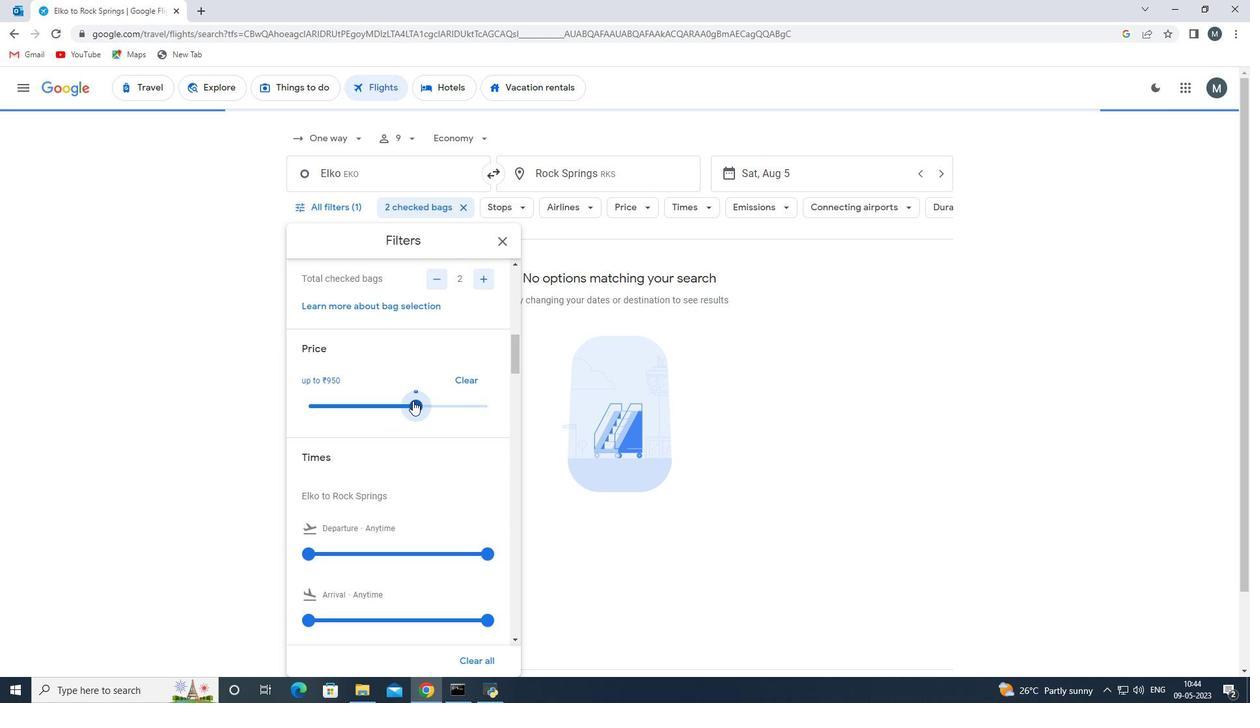 
Action: Mouse moved to (407, 386)
Screenshot: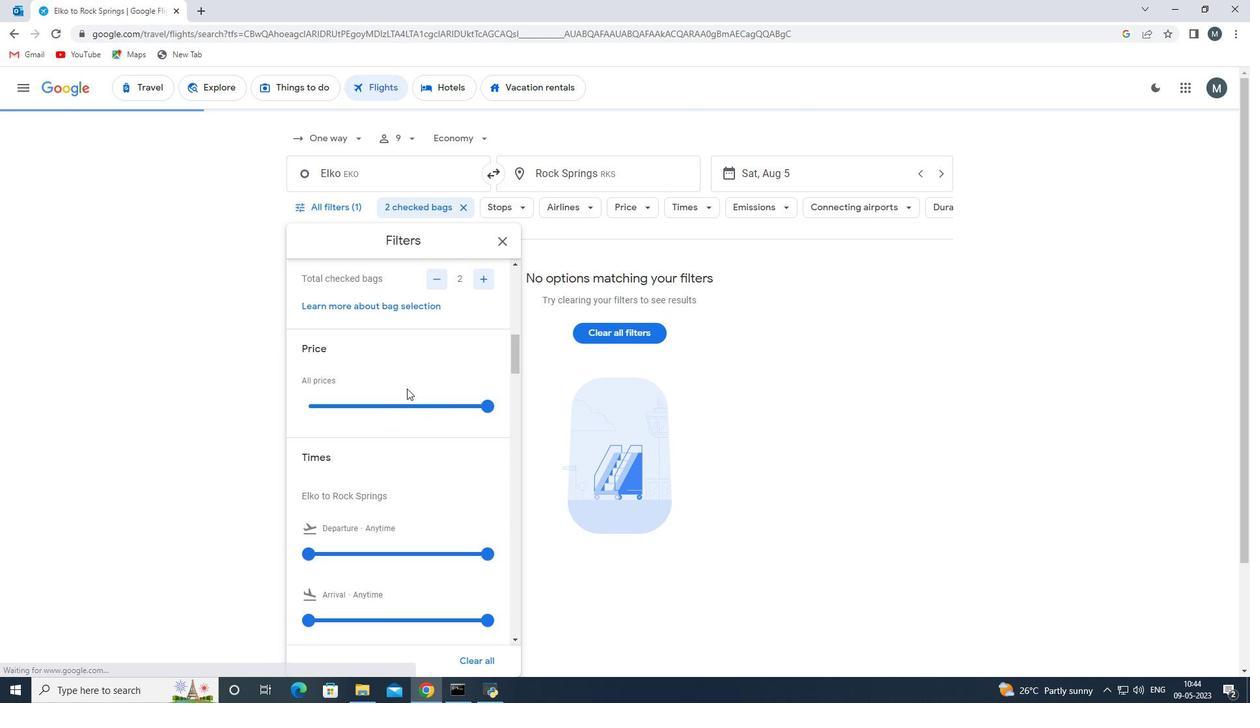 
Action: Mouse scrolled (407, 386) with delta (0, 0)
Screenshot: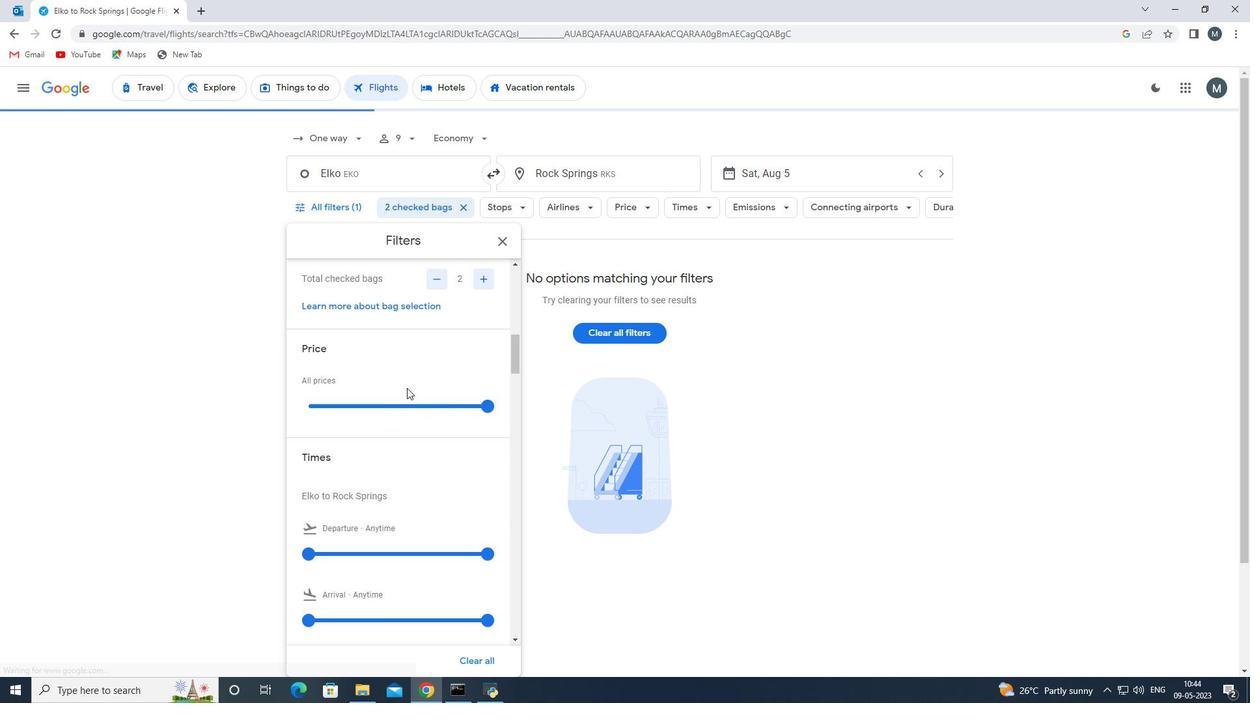 
Action: Mouse moved to (409, 382)
Screenshot: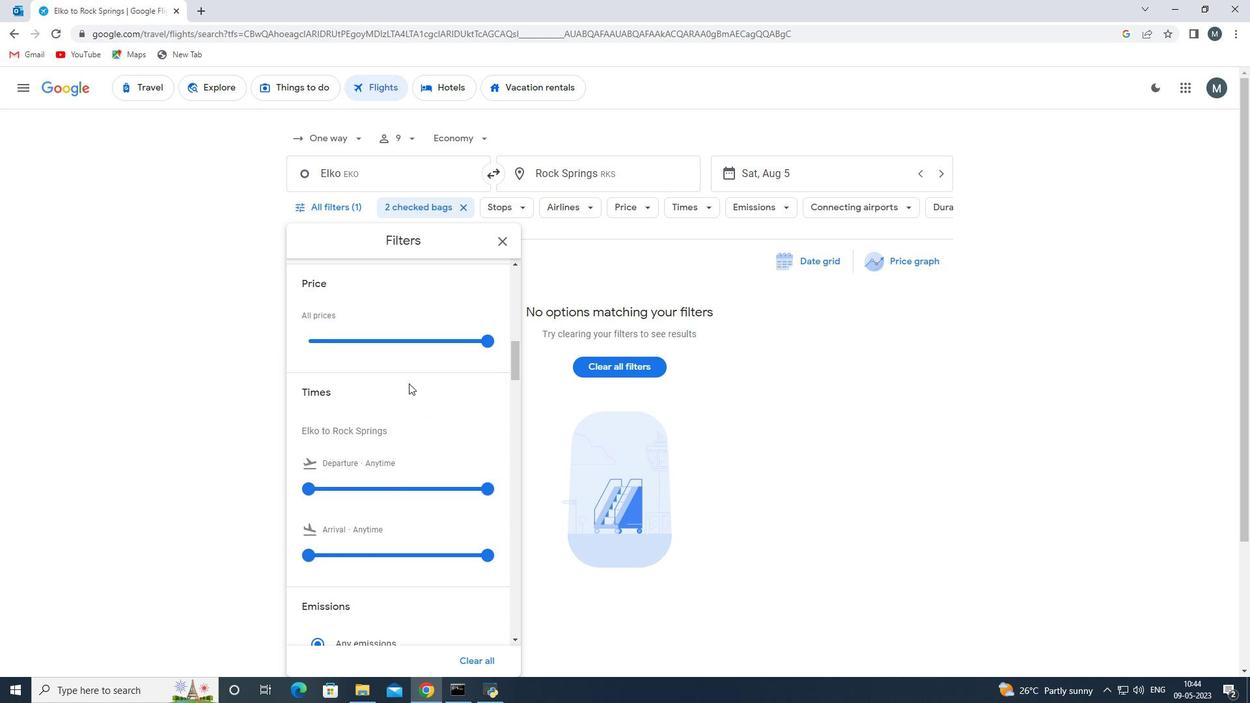 
Action: Mouse scrolled (409, 381) with delta (0, 0)
Screenshot: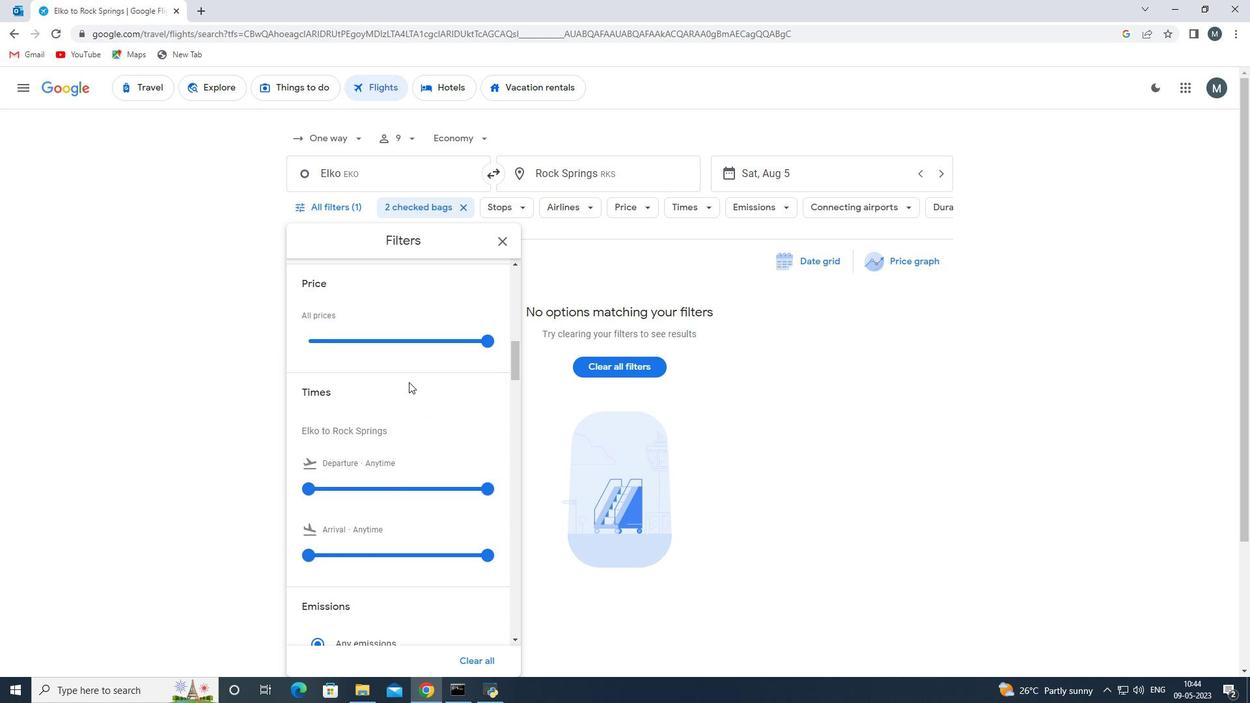 
Action: Mouse moved to (309, 423)
Screenshot: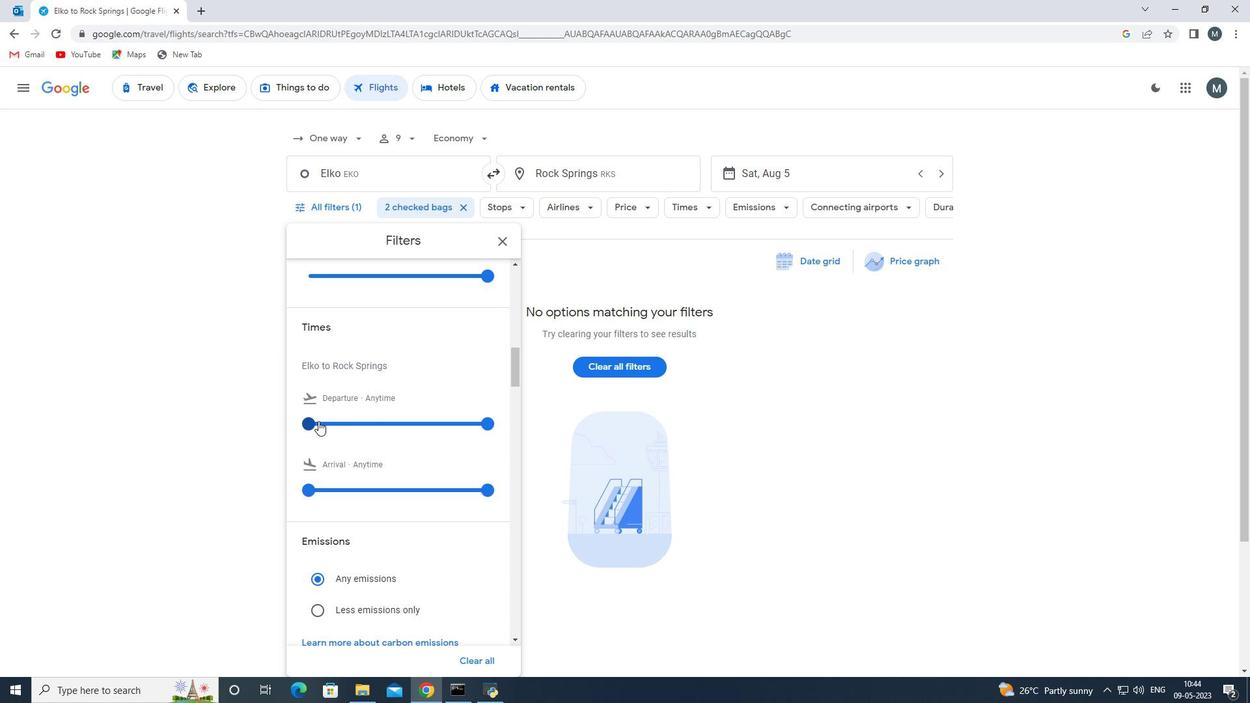 
Action: Mouse pressed left at (309, 423)
Screenshot: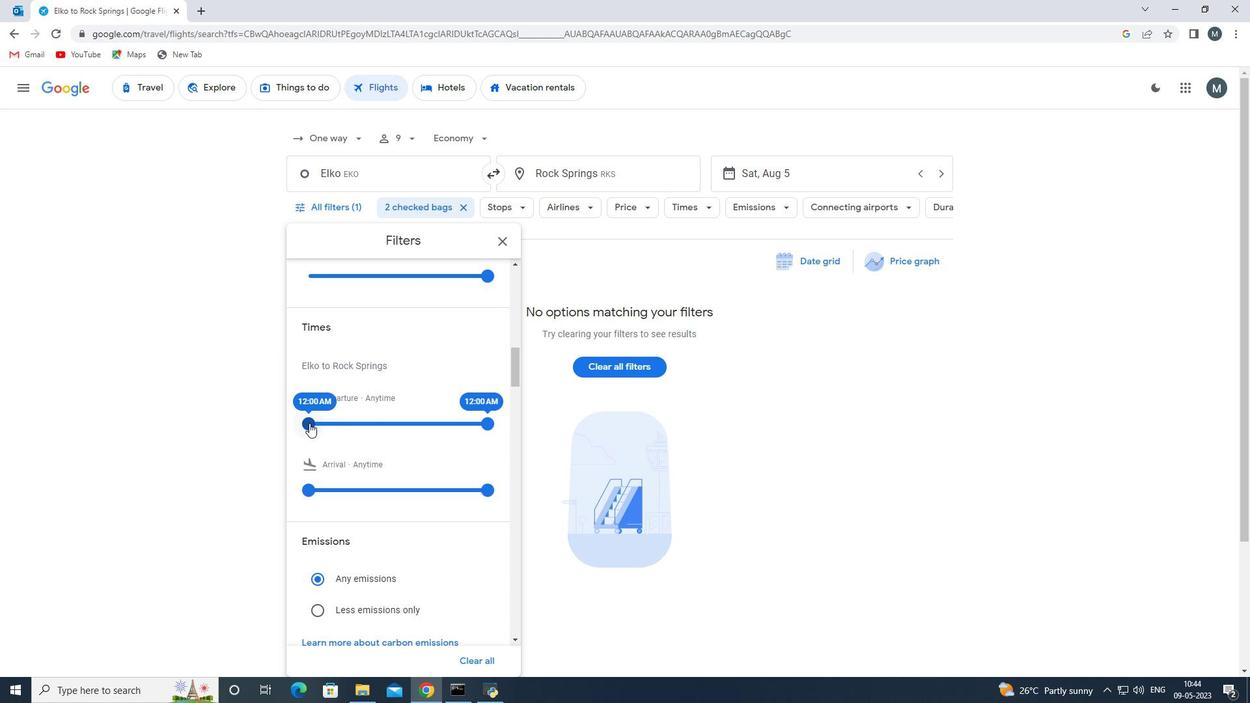 
Action: Mouse moved to (481, 421)
Screenshot: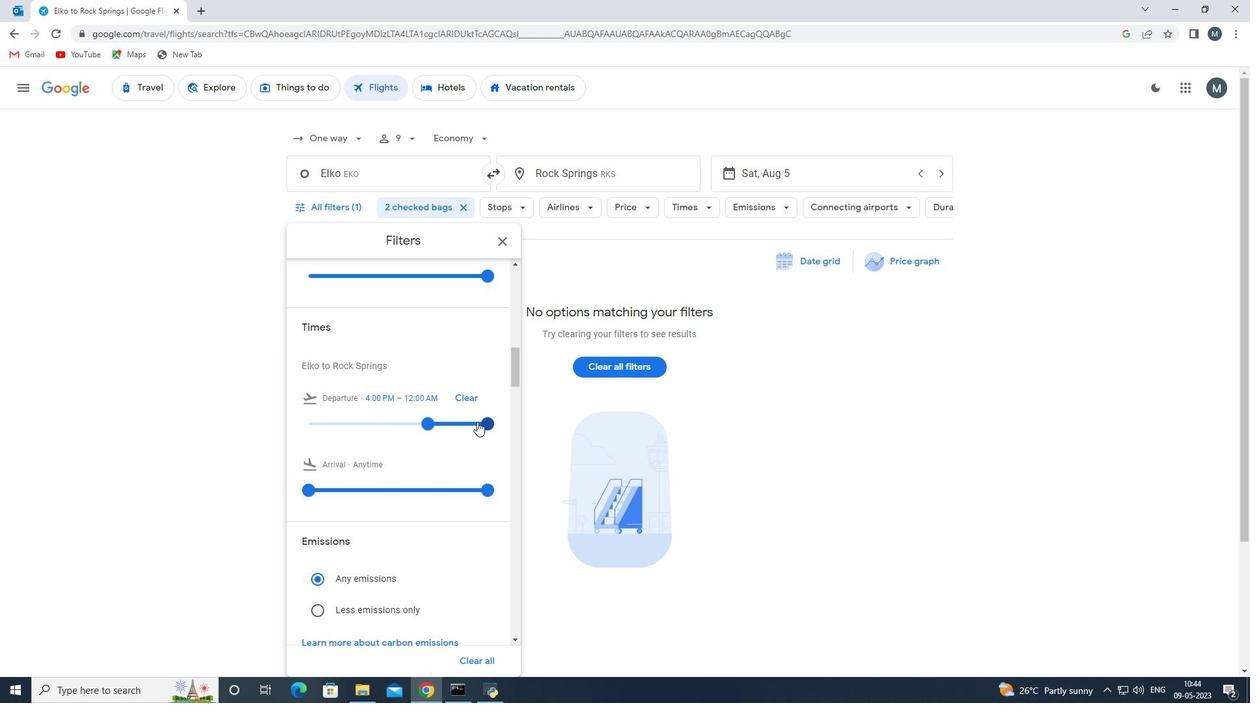 
Action: Mouse pressed left at (481, 421)
Screenshot: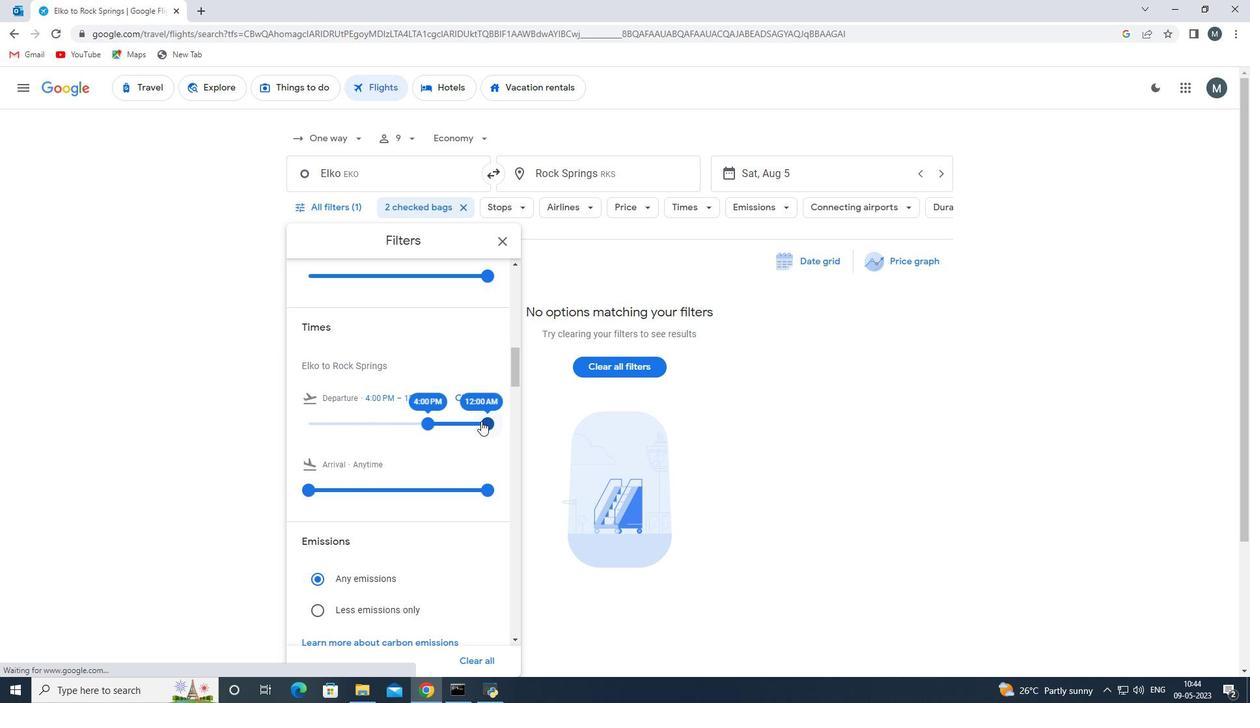 
Action: Mouse moved to (502, 240)
Screenshot: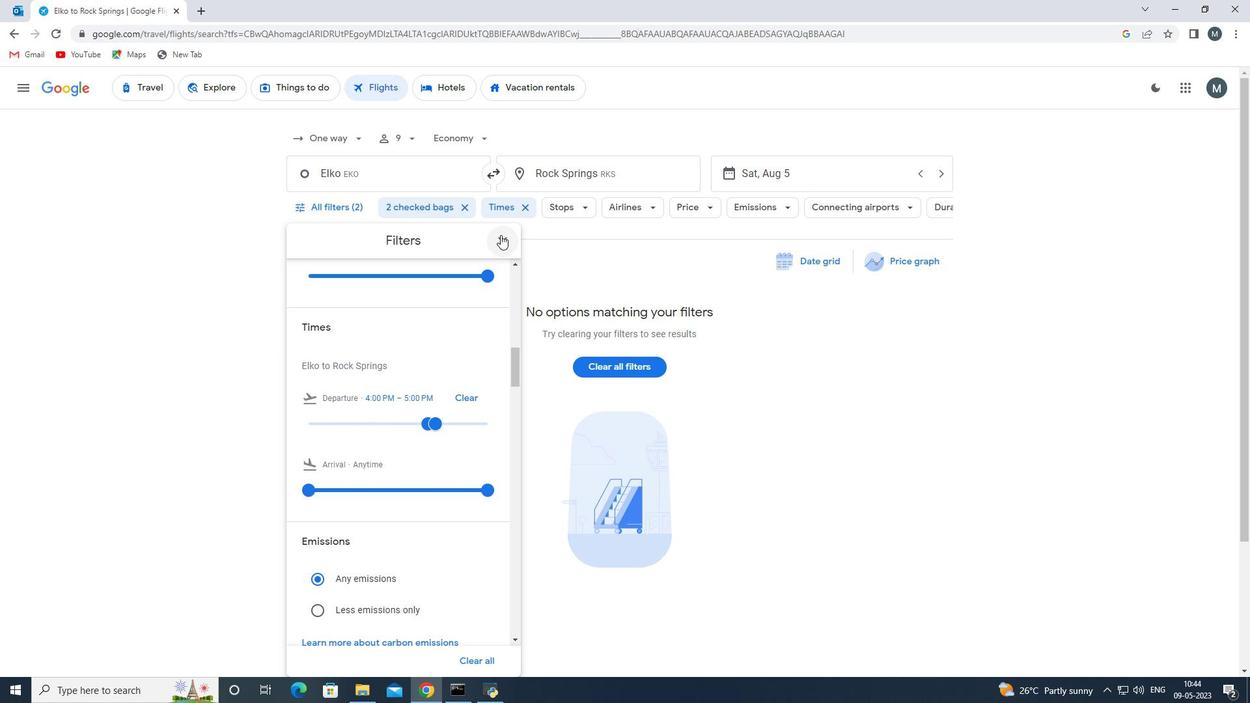 
Action: Mouse pressed left at (502, 240)
Screenshot: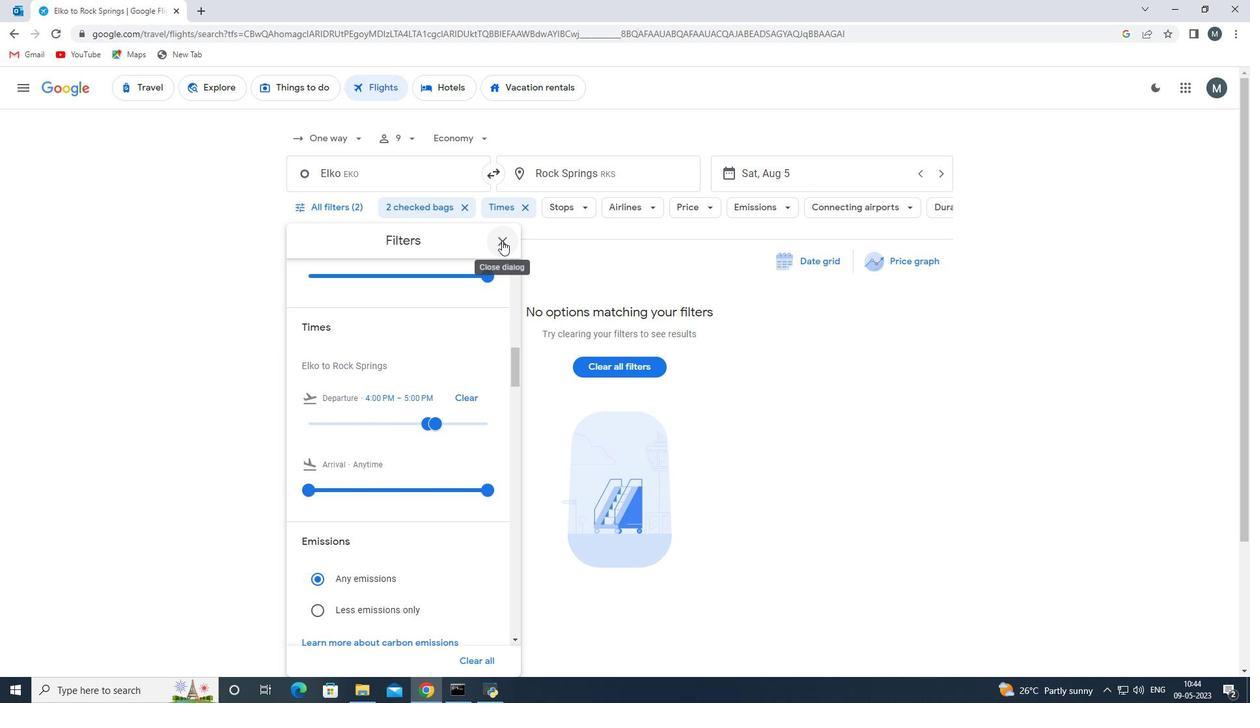 
Action: Mouse moved to (486, 254)
Screenshot: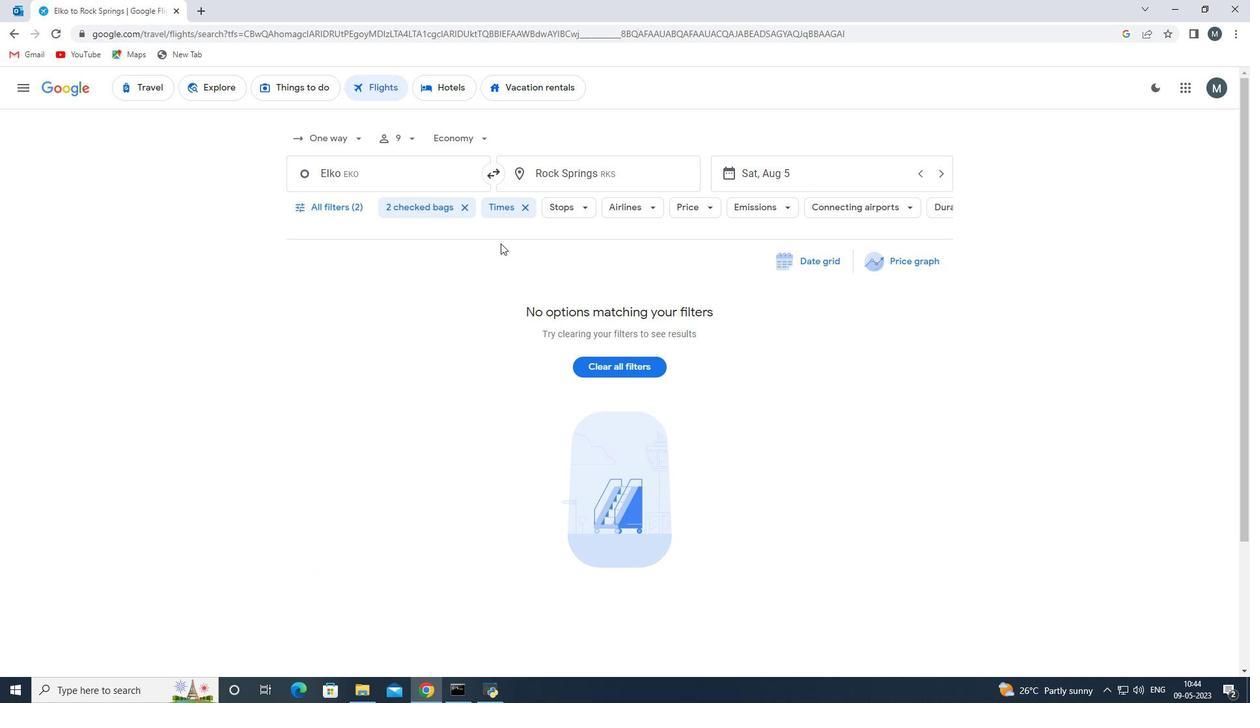 
